 Task: Find connections with filter location Sankt Ingbert with filter topic #DigitalMarketingwith filter profile language Potuguese with filter current company MTR Foods Private Limited with filter school SDM Institute for Management Development with filter industry Paper and Forest Product Manufacturing with filter service category Coaching & Mentoring with filter keywords title Quality Control Coordinator
Action: Mouse moved to (327, 280)
Screenshot: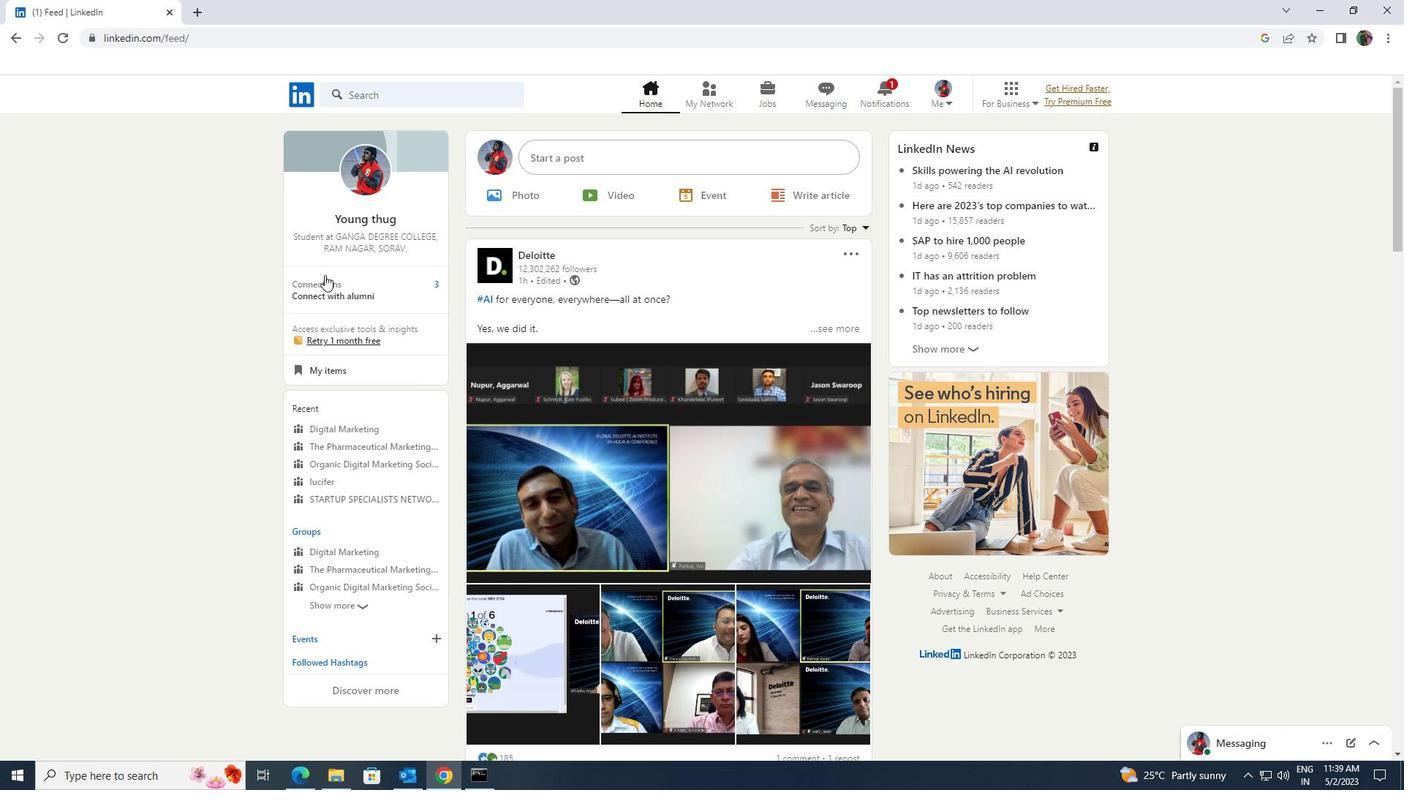 
Action: Mouse pressed left at (327, 280)
Screenshot: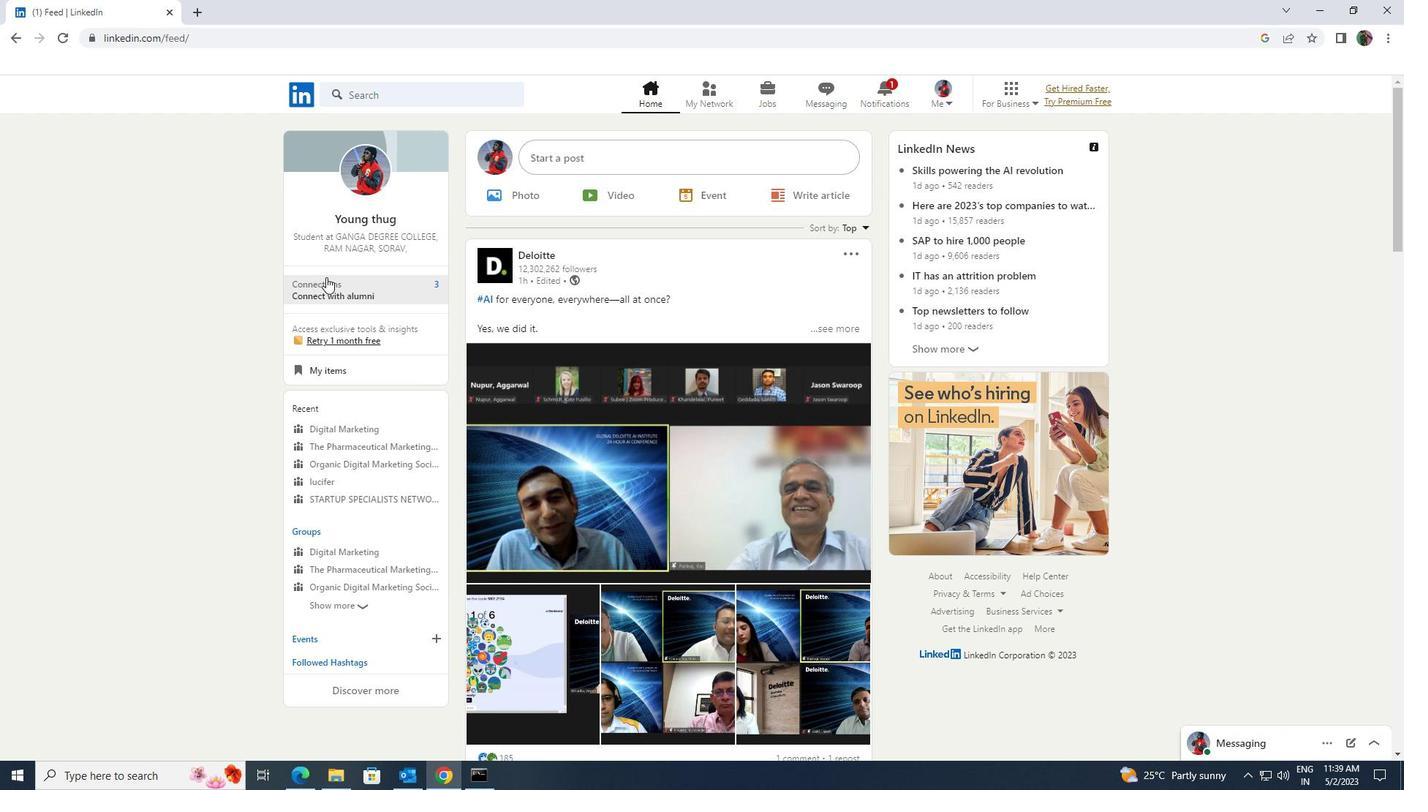 
Action: Mouse moved to (358, 180)
Screenshot: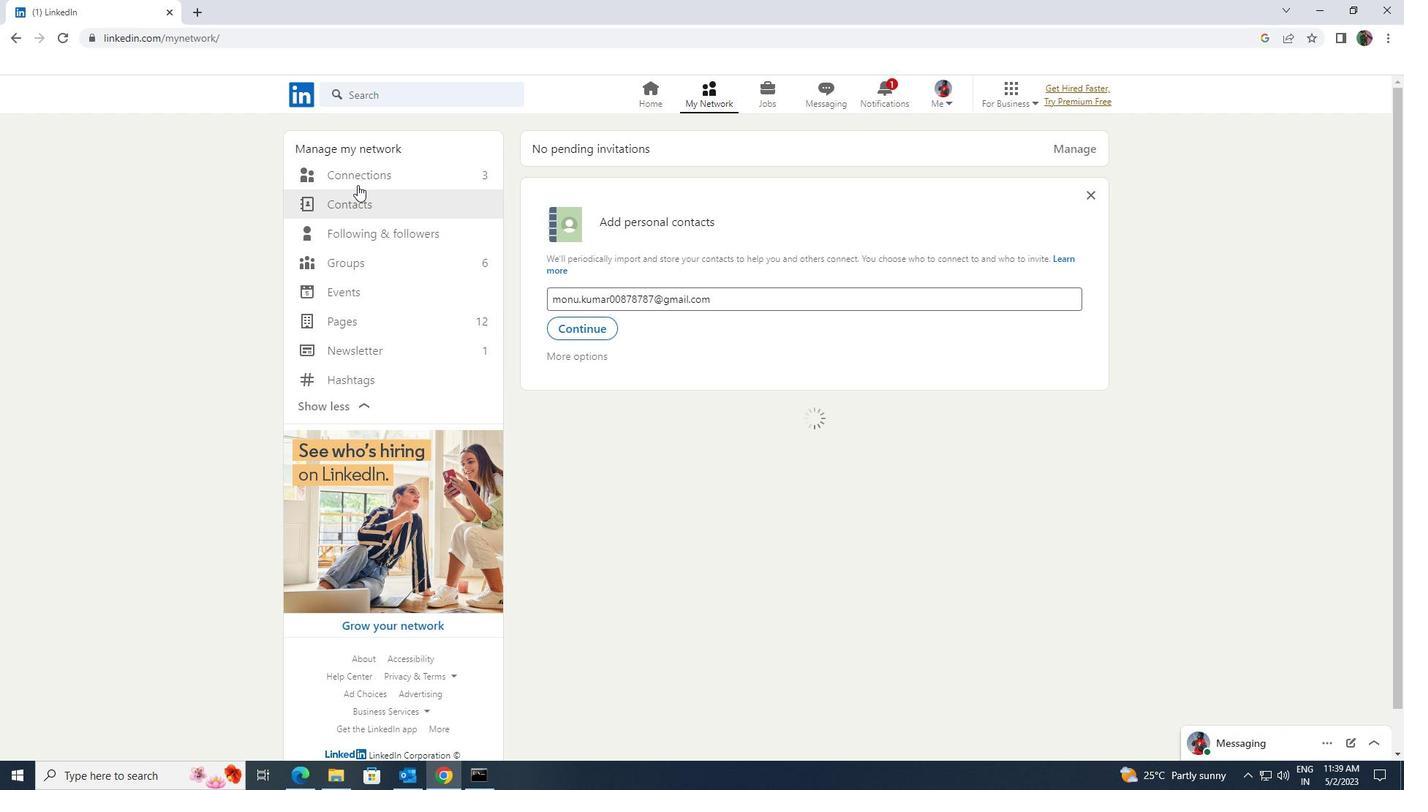 
Action: Mouse pressed left at (358, 180)
Screenshot: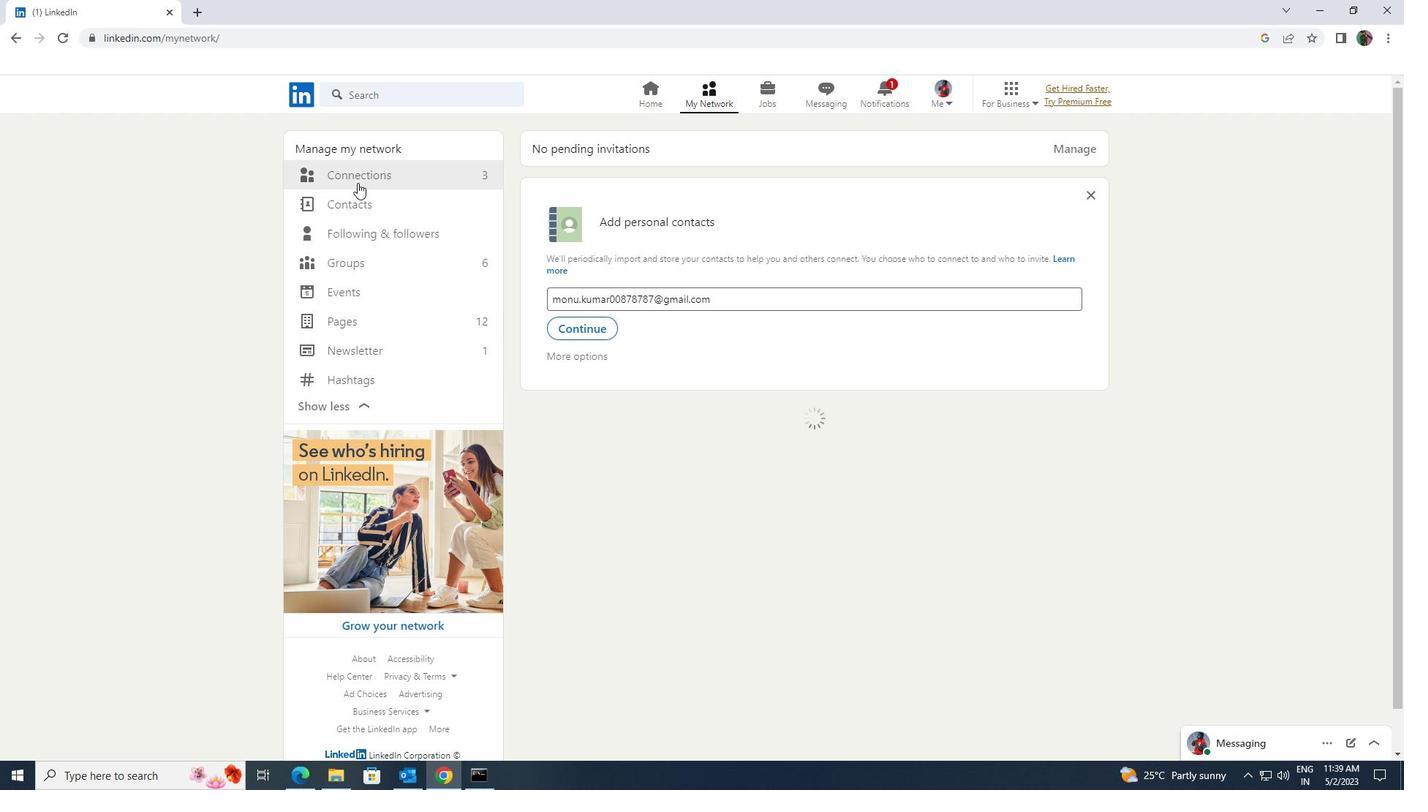 
Action: Mouse moved to (789, 179)
Screenshot: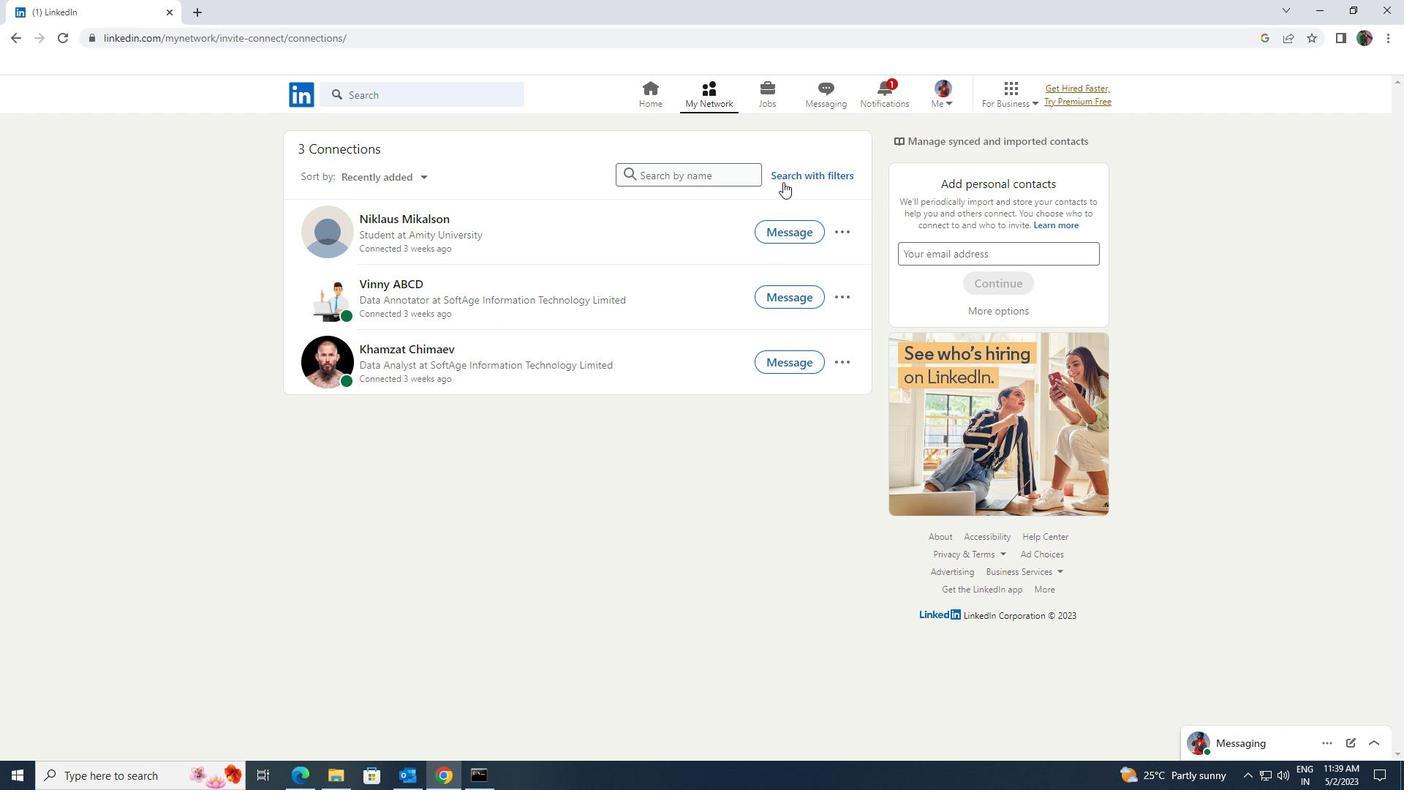 
Action: Mouse pressed left at (789, 179)
Screenshot: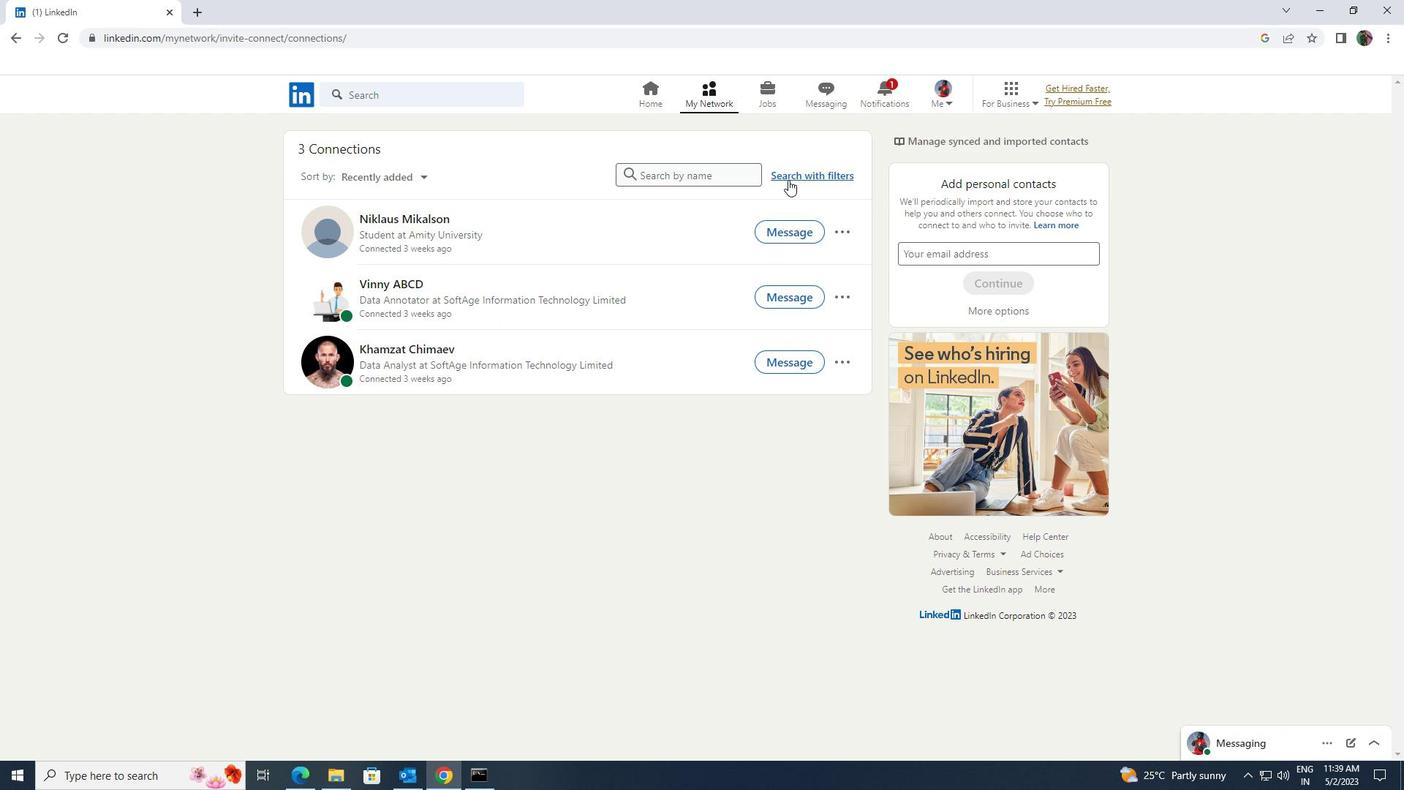 
Action: Mouse moved to (756, 138)
Screenshot: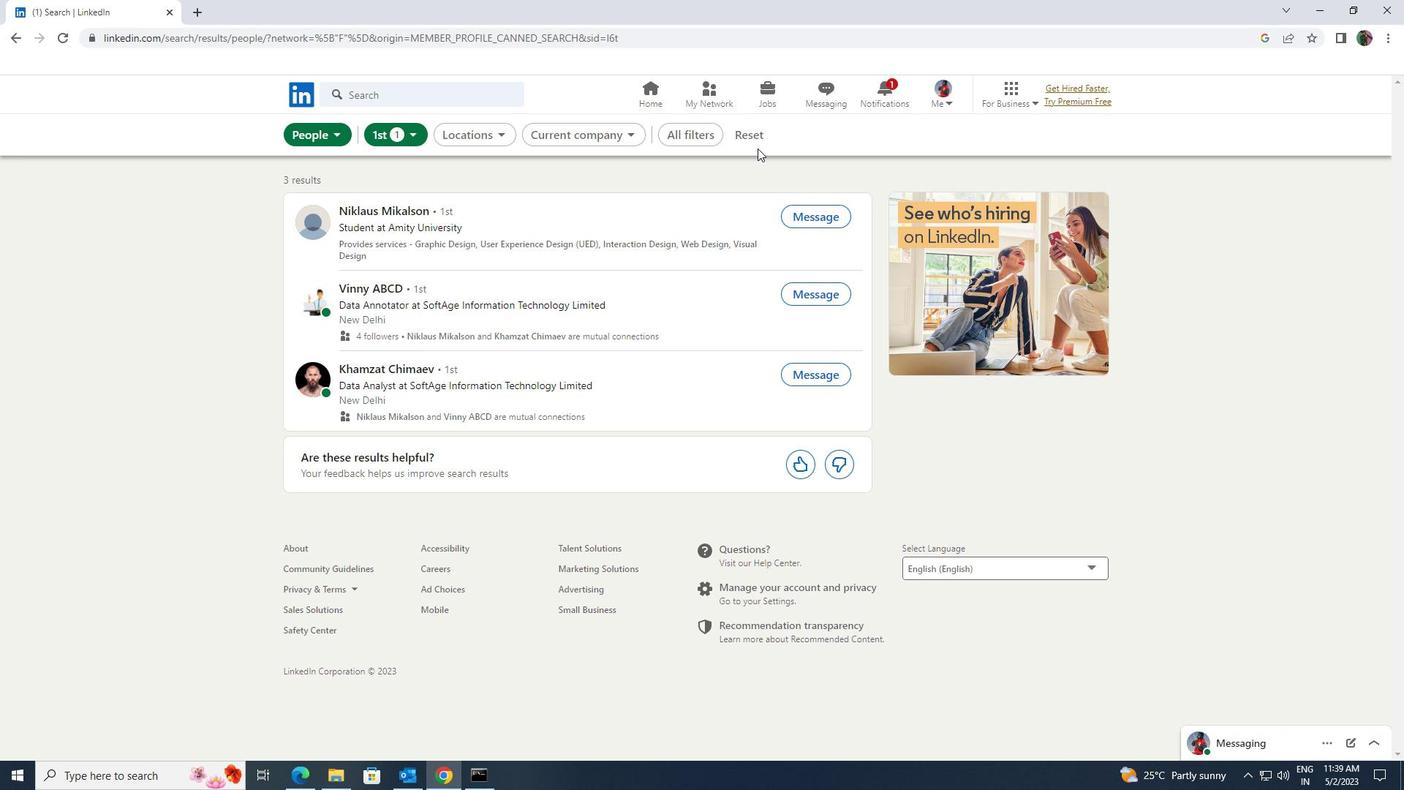 
Action: Mouse pressed left at (756, 138)
Screenshot: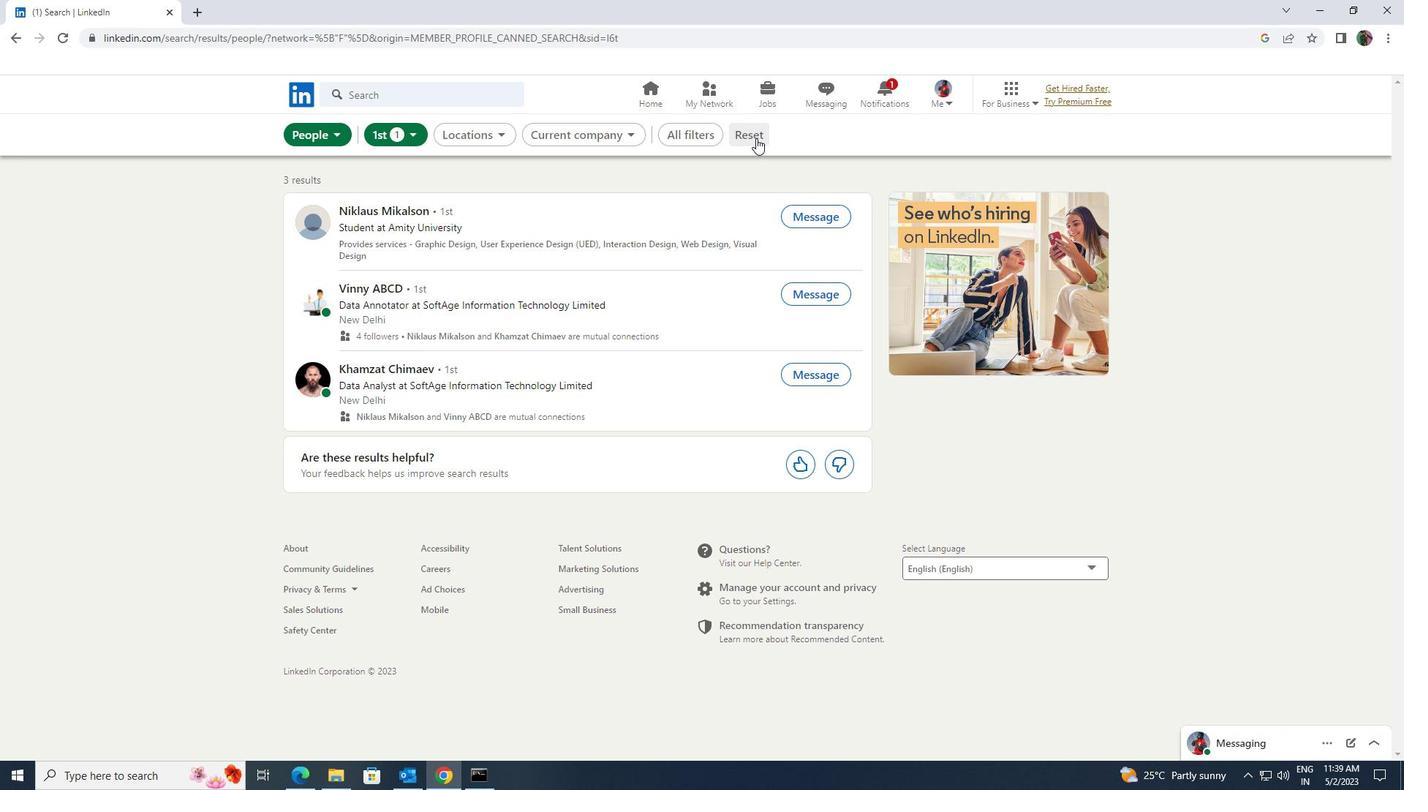 
Action: Mouse moved to (743, 136)
Screenshot: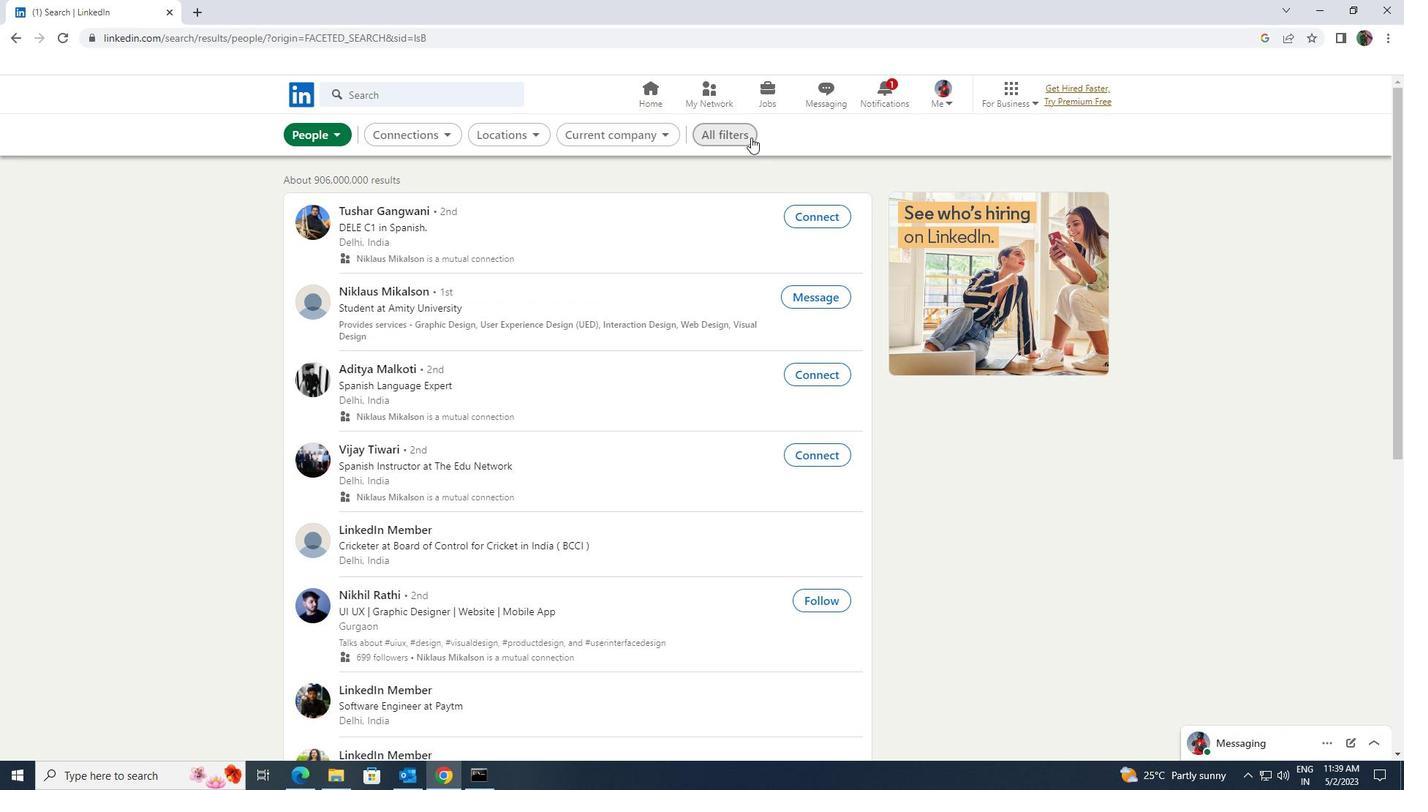 
Action: Mouse pressed left at (743, 136)
Screenshot: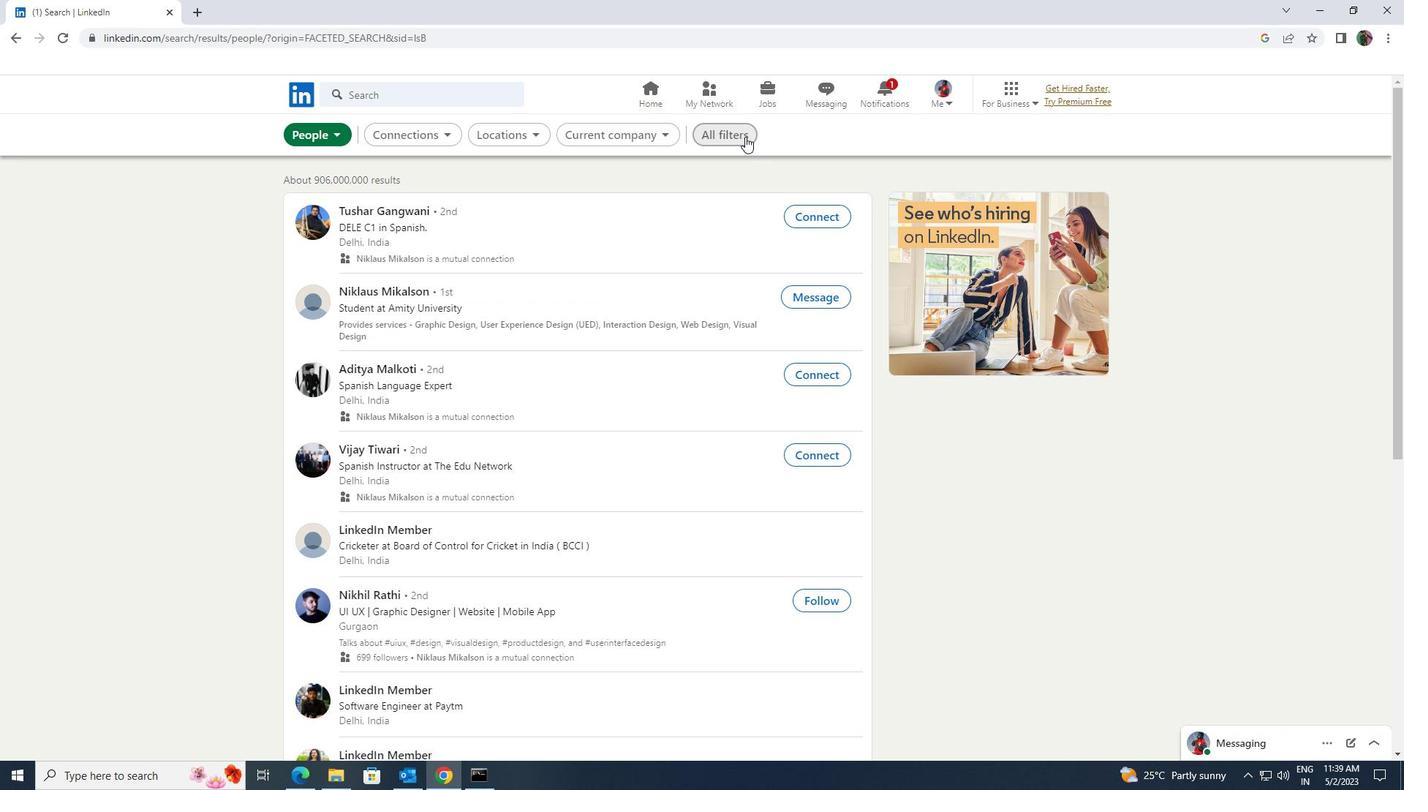 
Action: Mouse moved to (1228, 568)
Screenshot: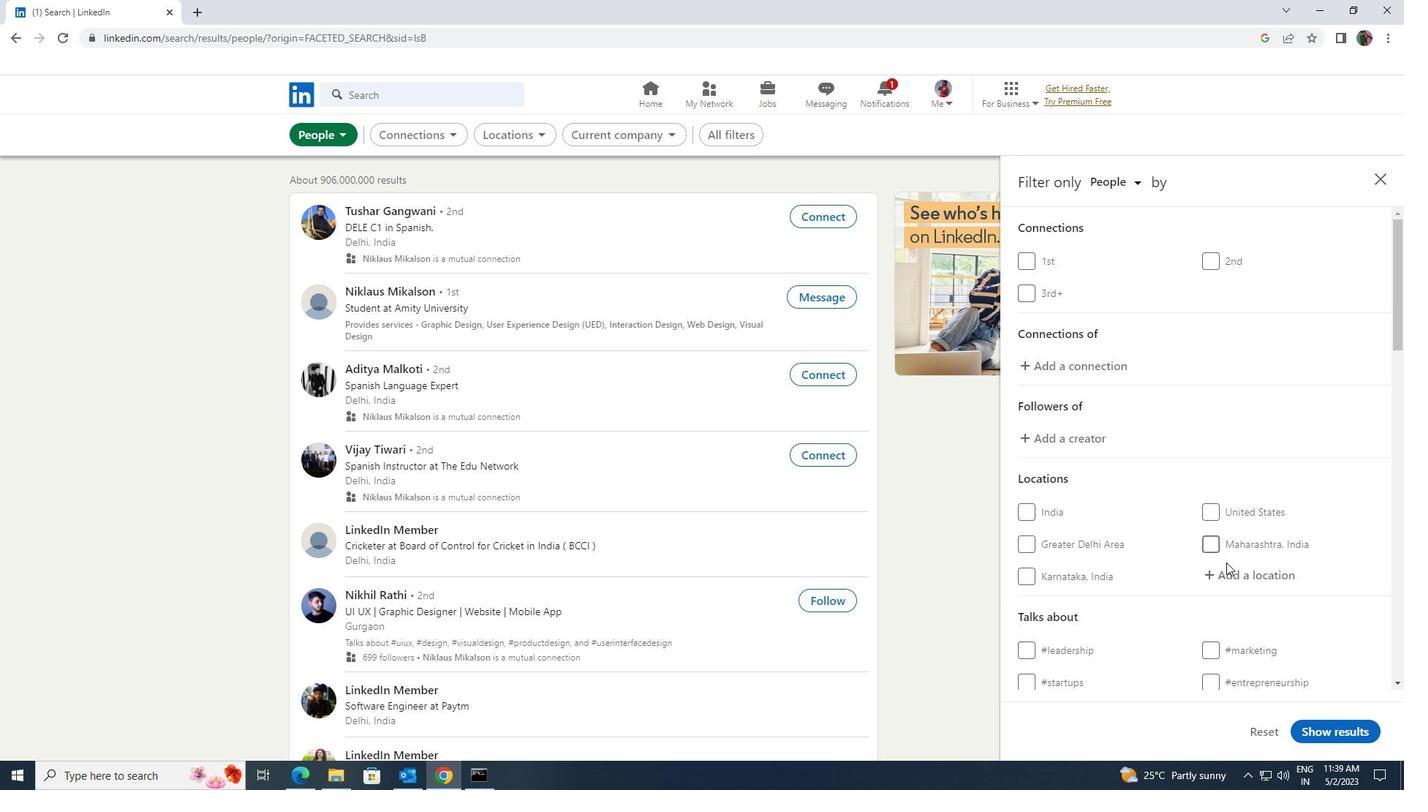 
Action: Mouse pressed left at (1228, 568)
Screenshot: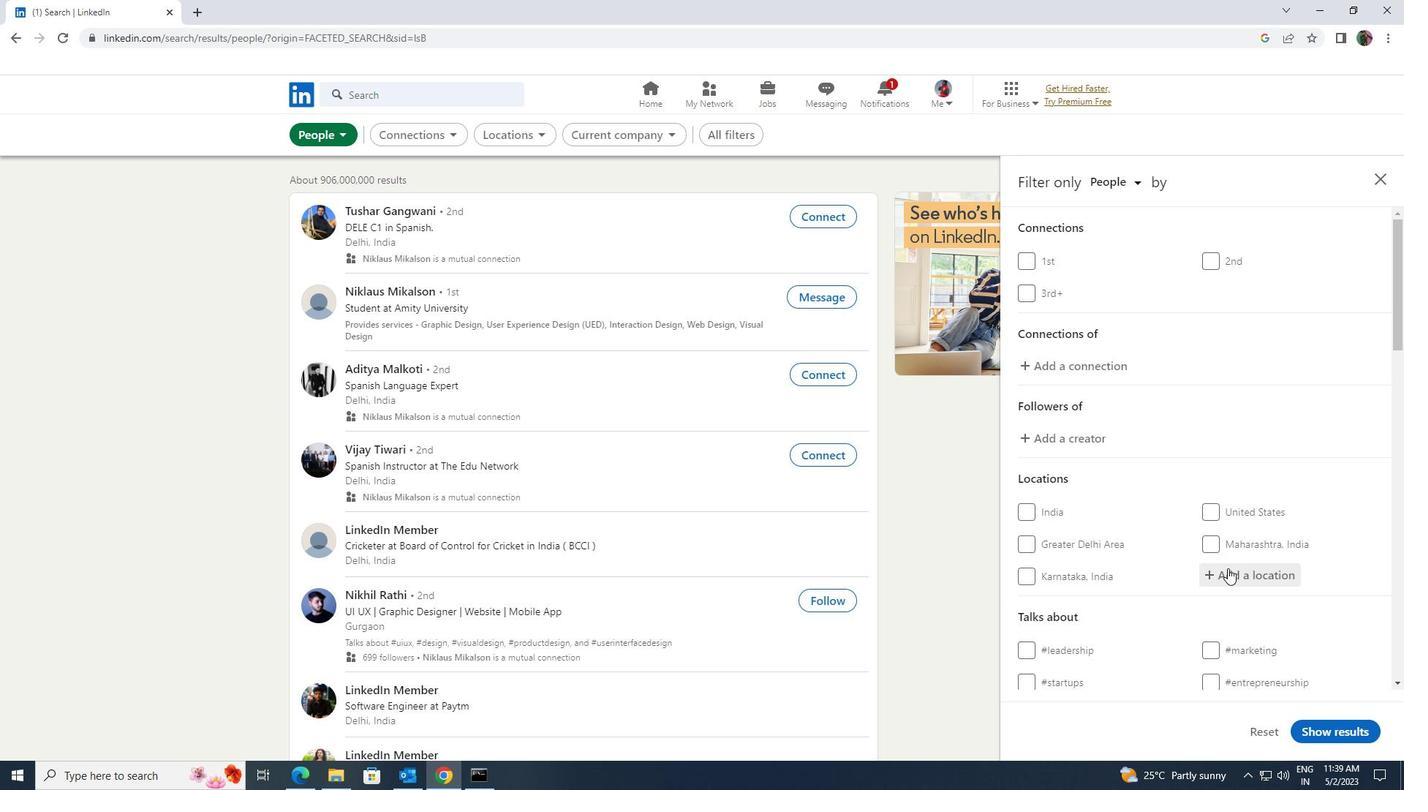 
Action: Mouse moved to (1228, 568)
Screenshot: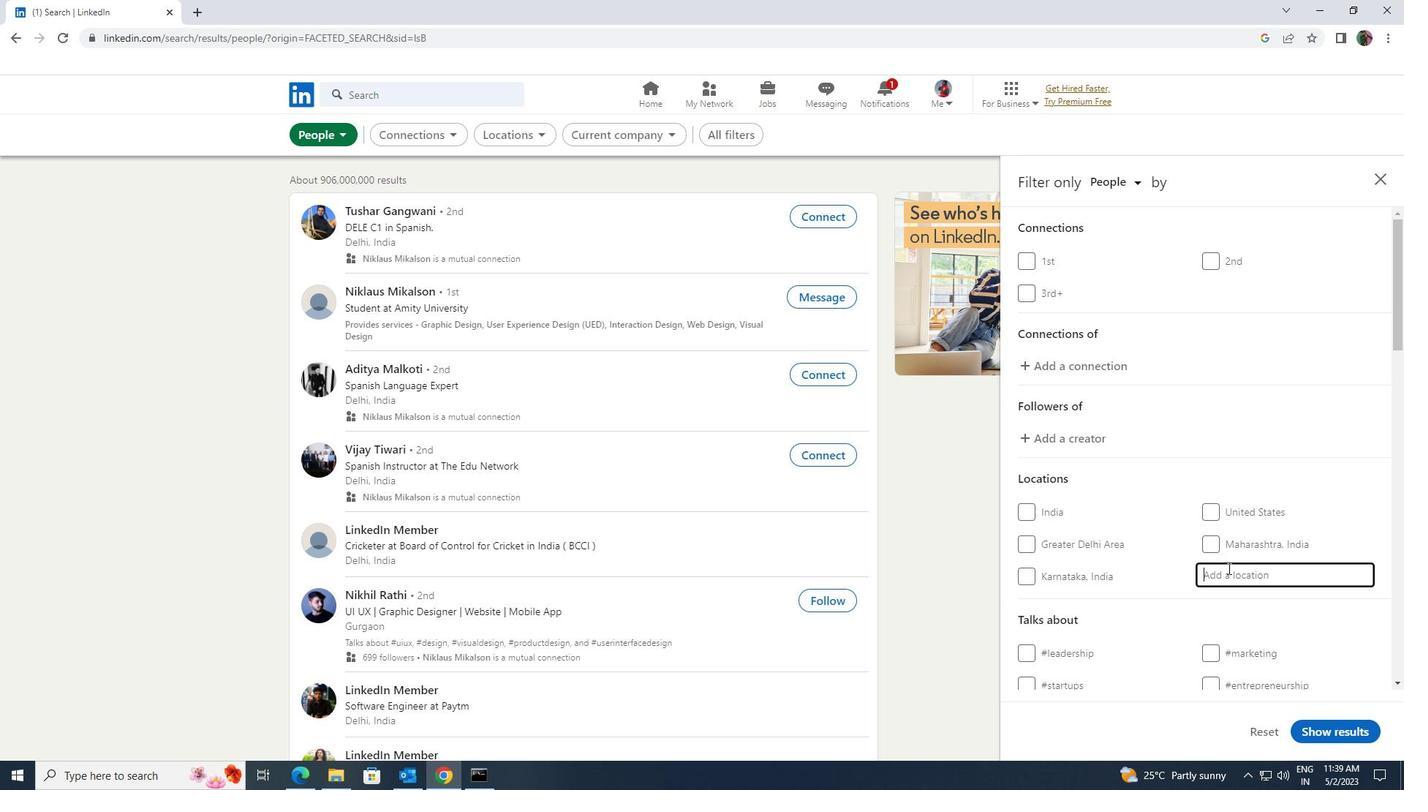 
Action: Key pressed <Key.shift><Key.shift>SANKT<Key.space><Key.shift>ING
Screenshot: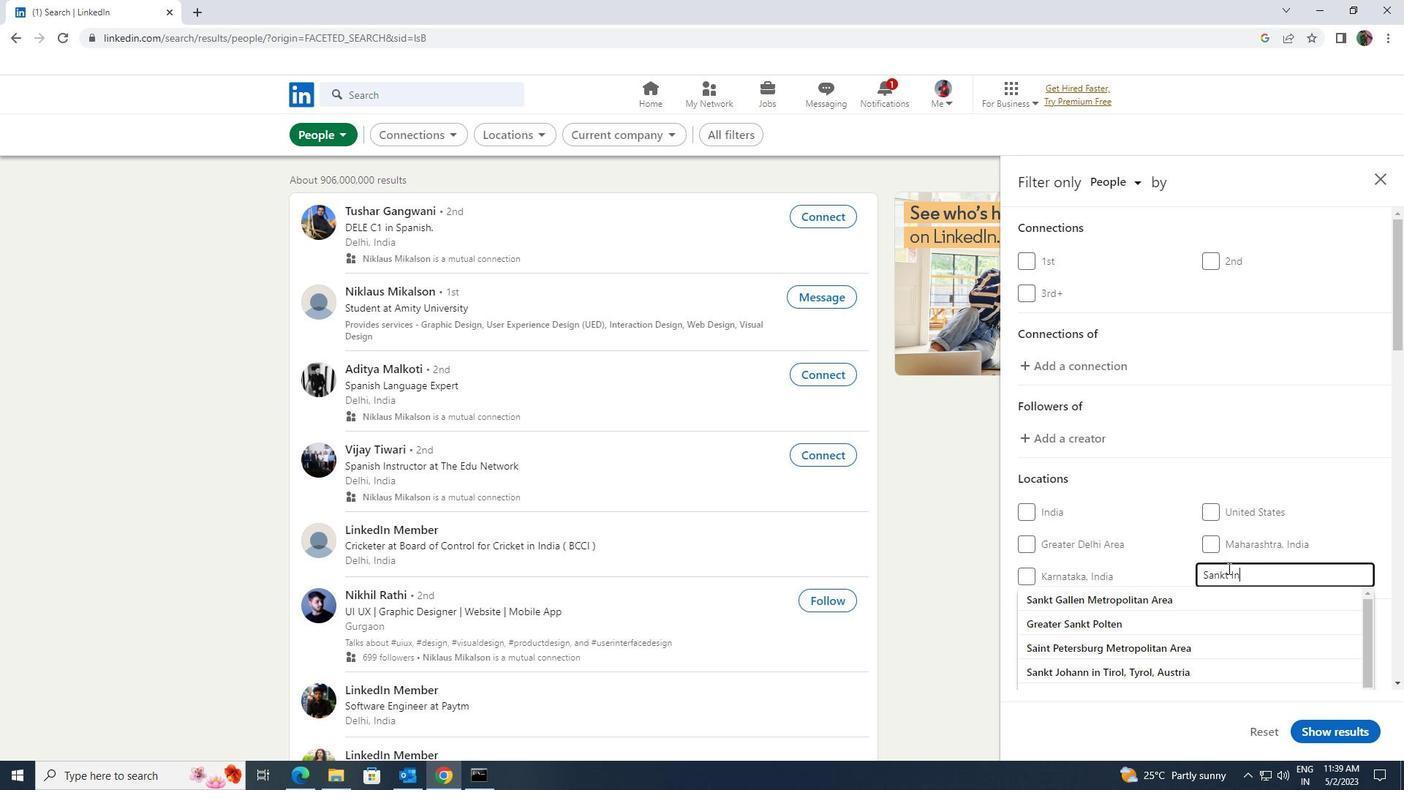 
Action: Mouse moved to (1221, 586)
Screenshot: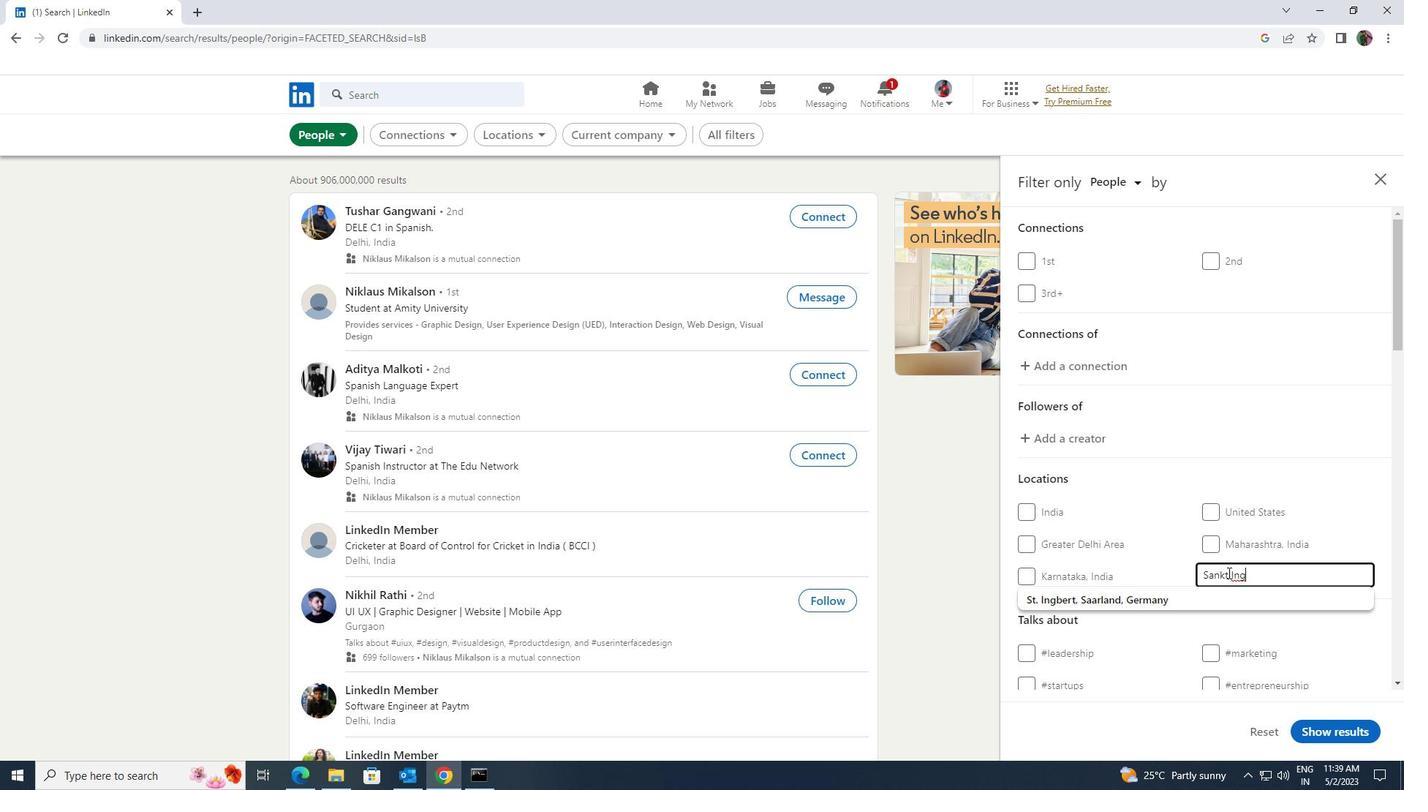 
Action: Mouse pressed left at (1221, 586)
Screenshot: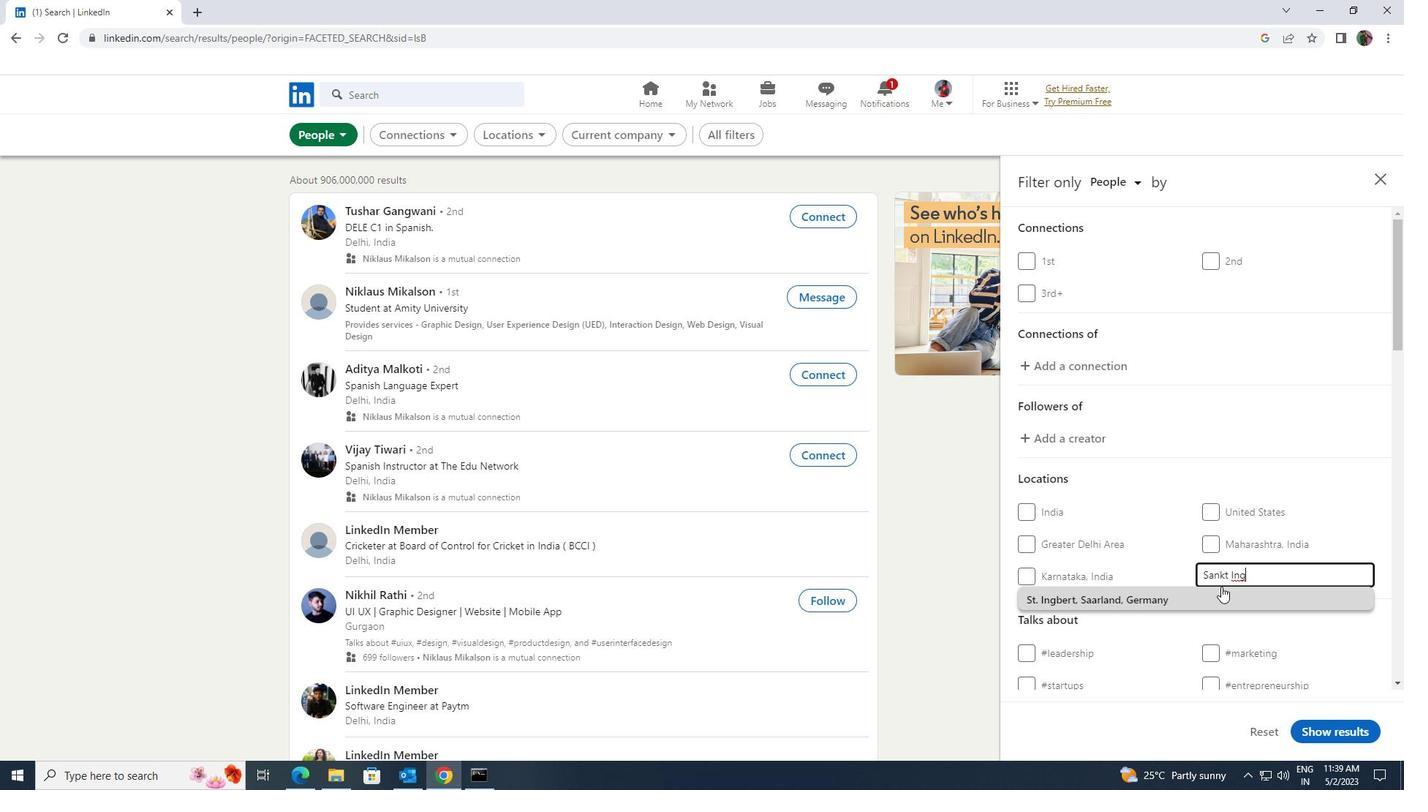 
Action: Mouse moved to (1220, 588)
Screenshot: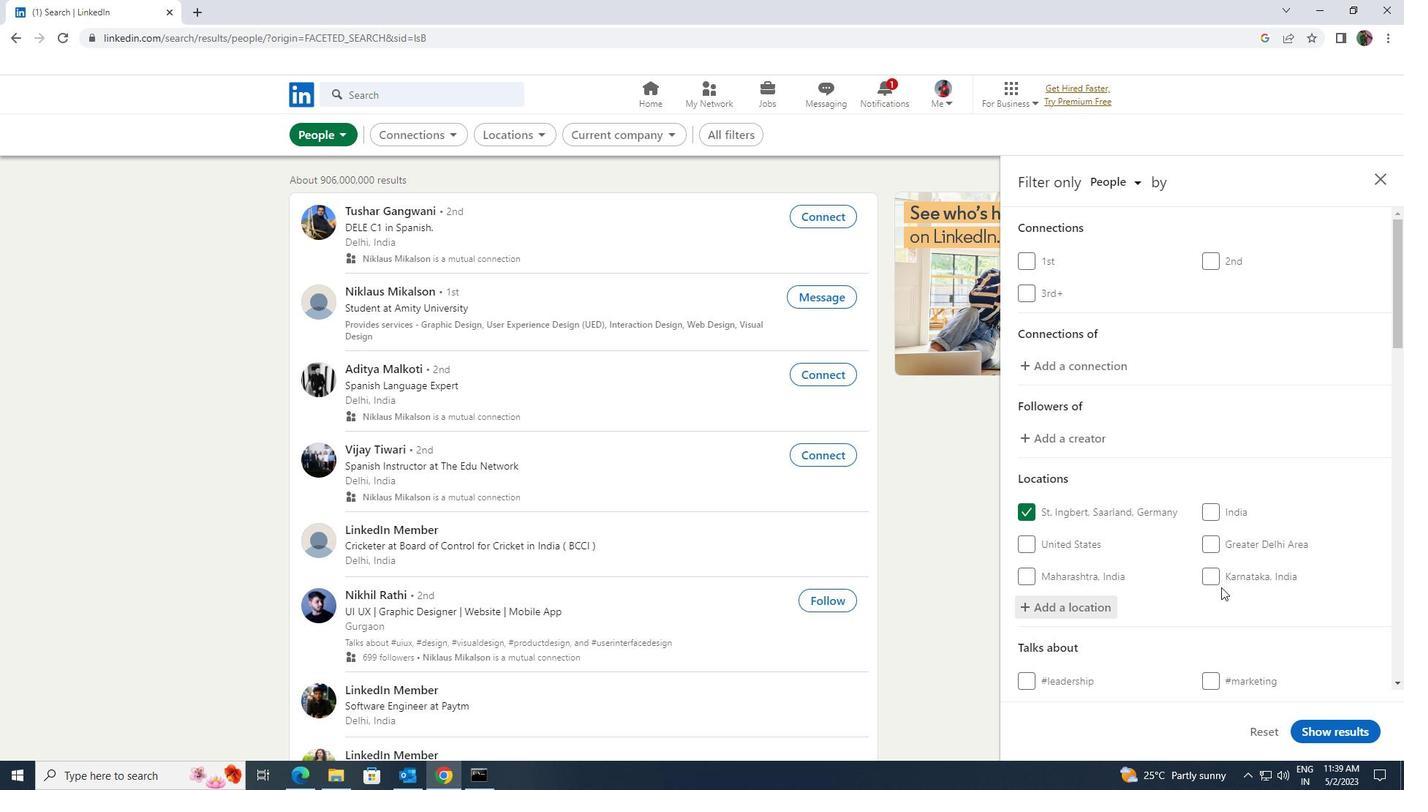 
Action: Mouse scrolled (1220, 587) with delta (0, 0)
Screenshot: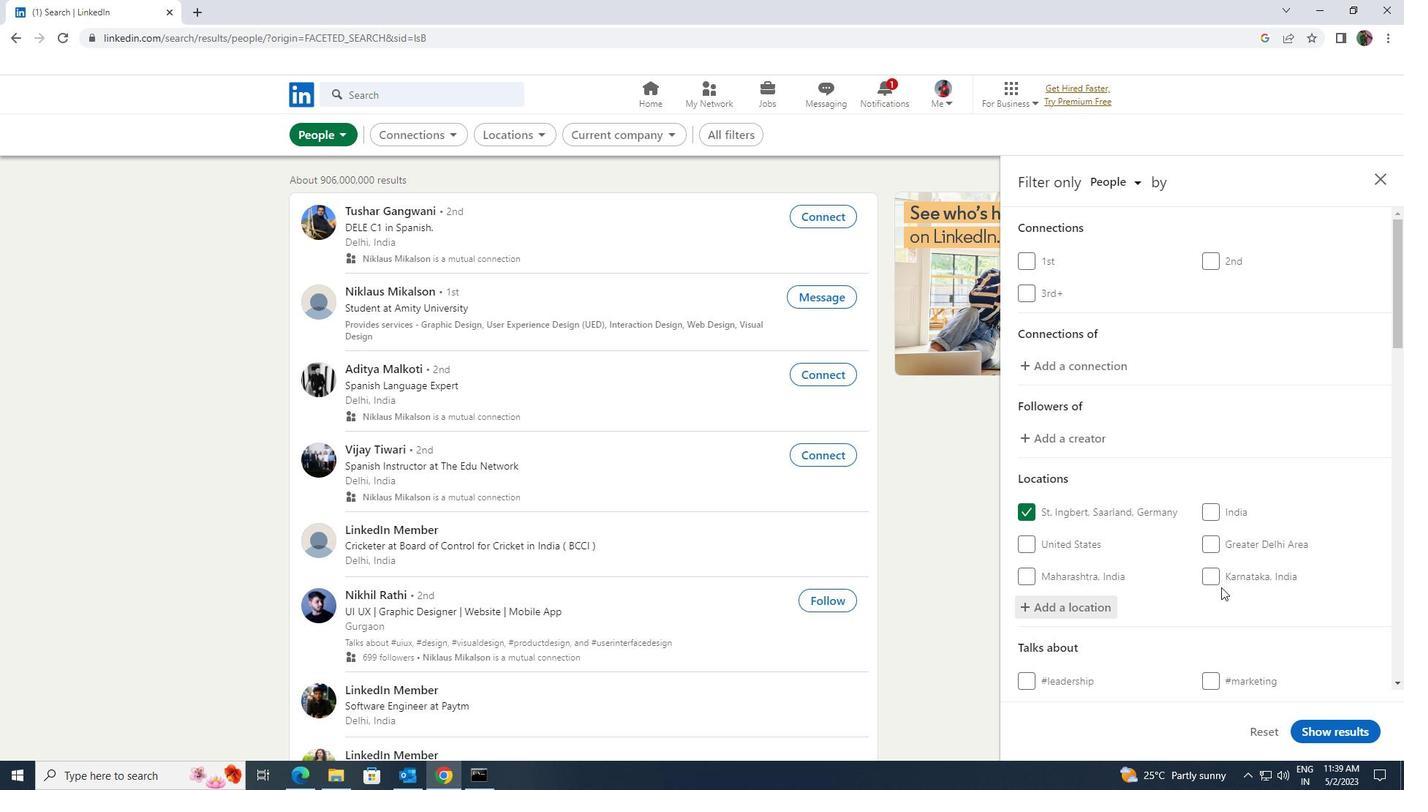 
Action: Mouse scrolled (1220, 587) with delta (0, 0)
Screenshot: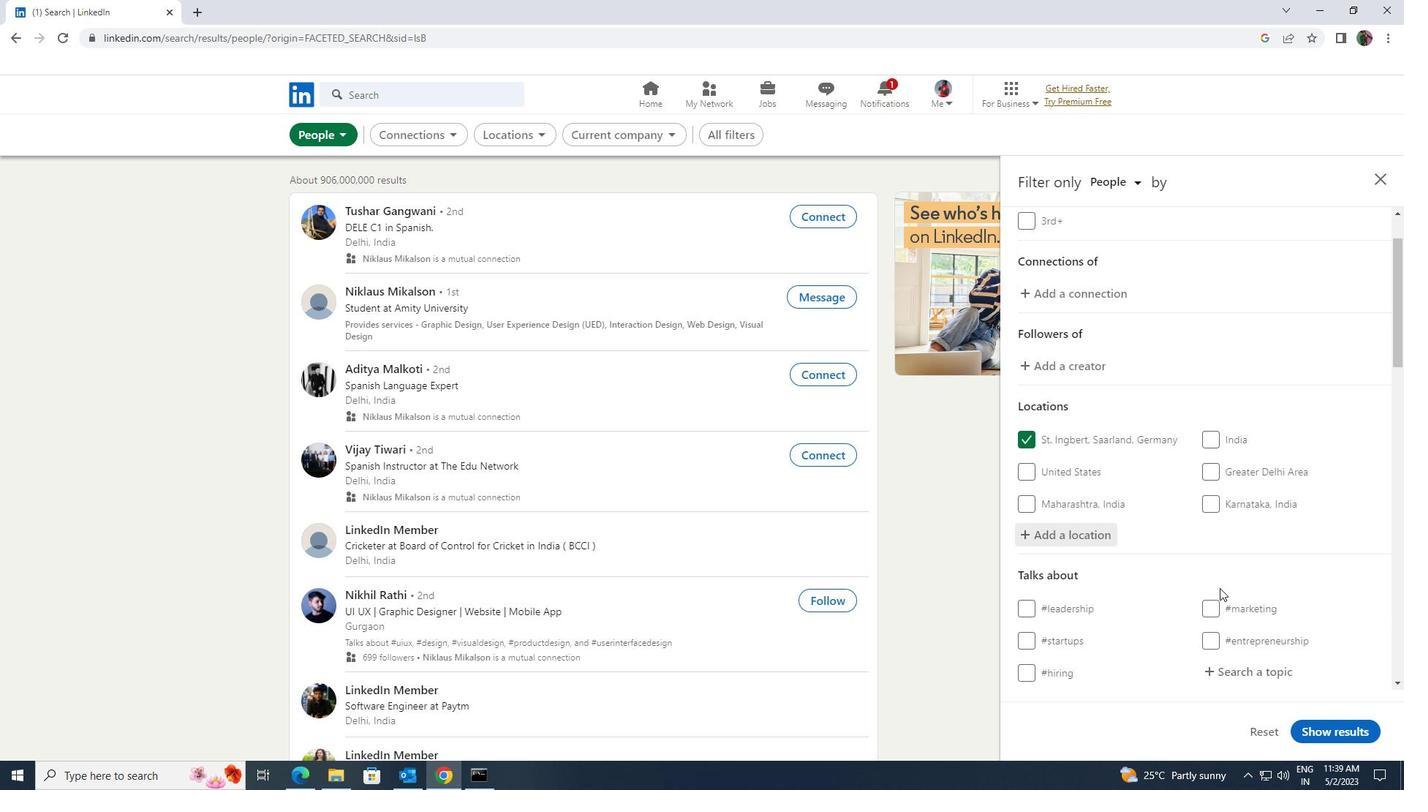 
Action: Mouse scrolled (1220, 587) with delta (0, 0)
Screenshot: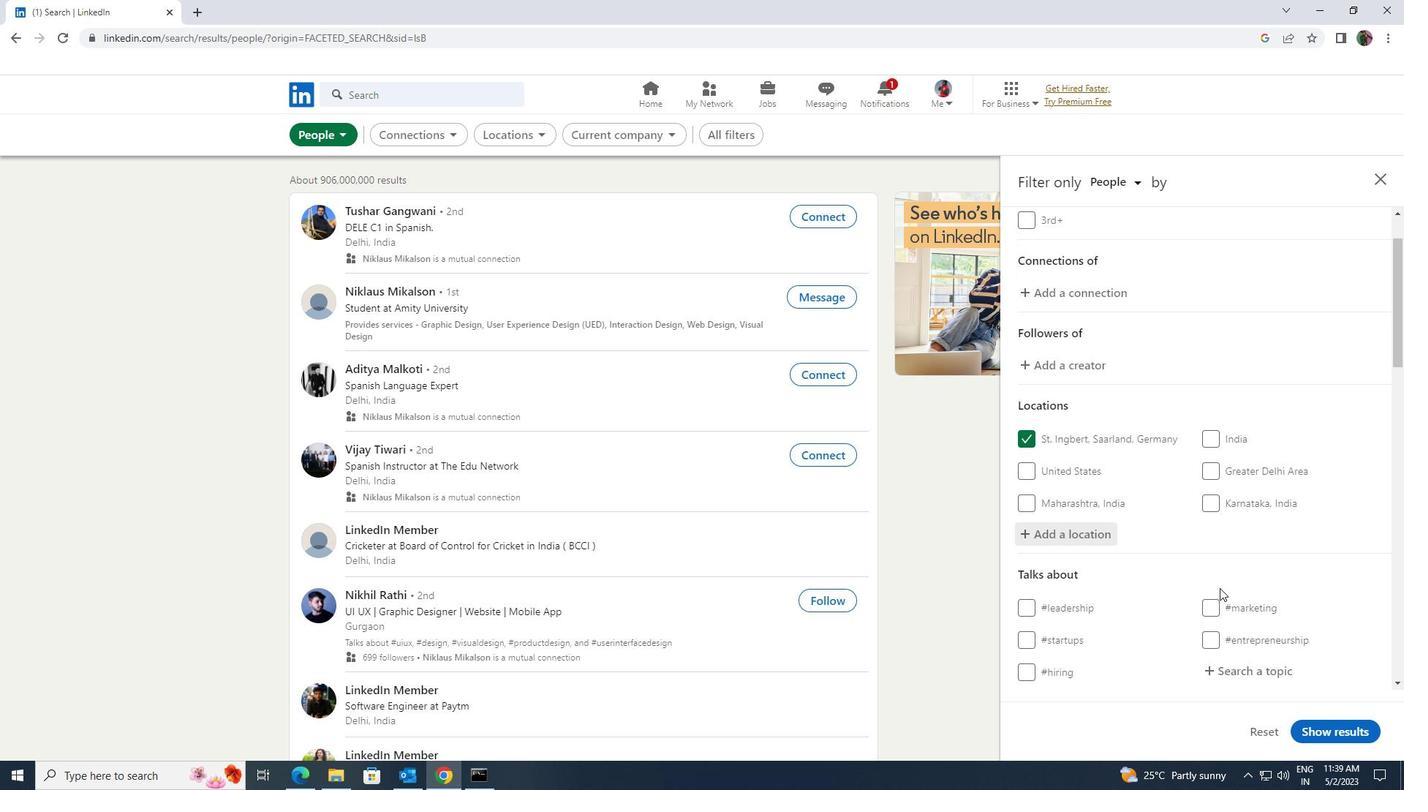 
Action: Mouse moved to (1223, 525)
Screenshot: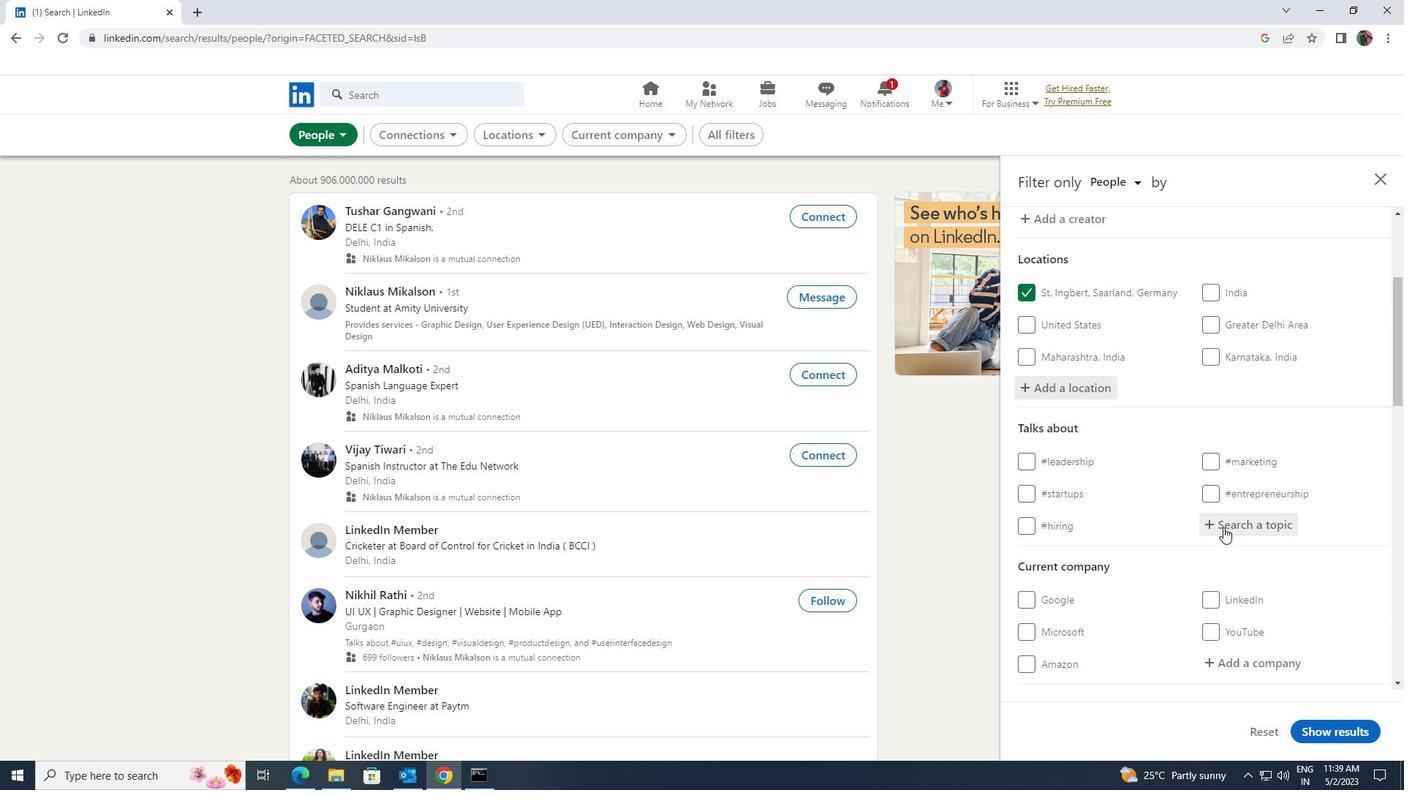 
Action: Mouse pressed left at (1223, 525)
Screenshot: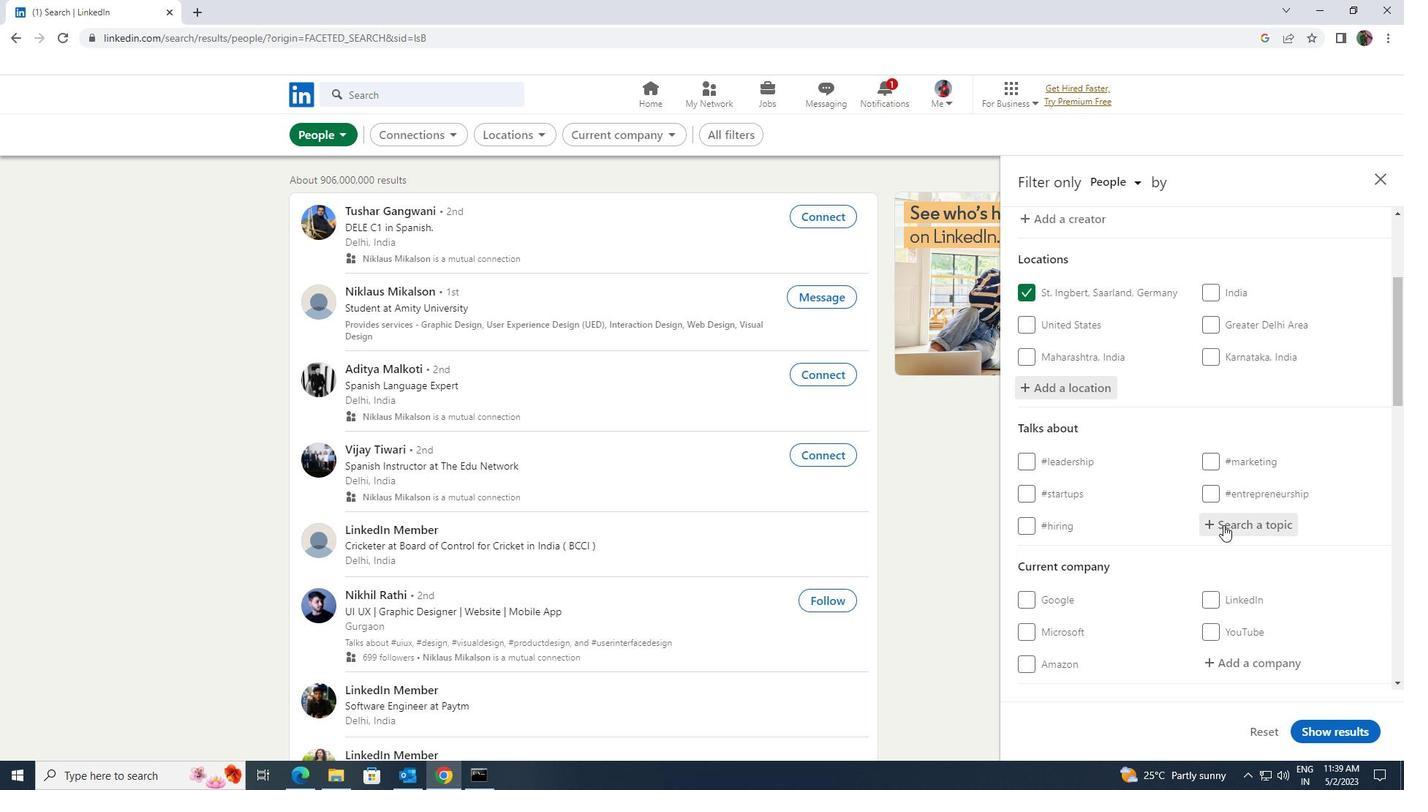 
Action: Mouse moved to (1223, 525)
Screenshot: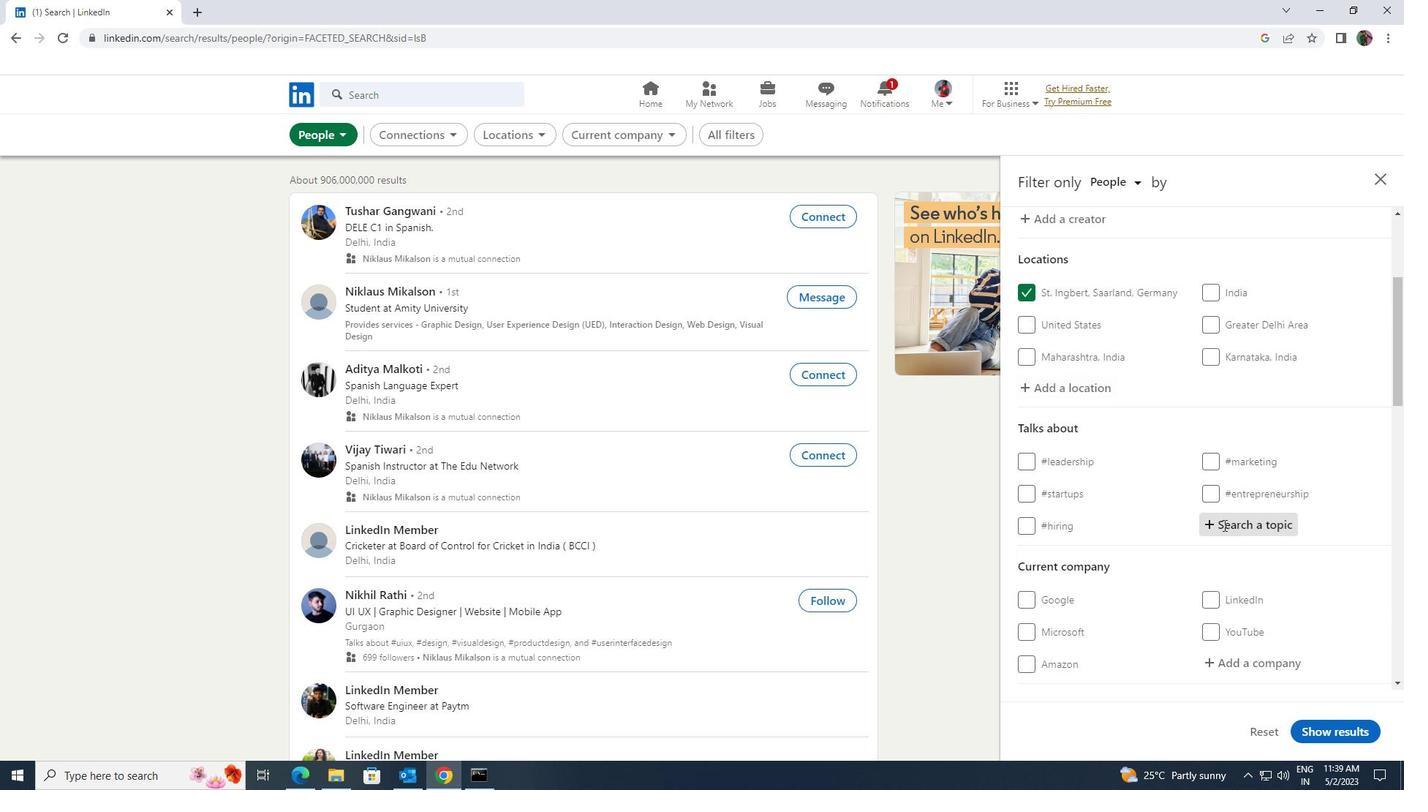 
Action: Key pressed <Key.shift>DIGITALMARKETING
Screenshot: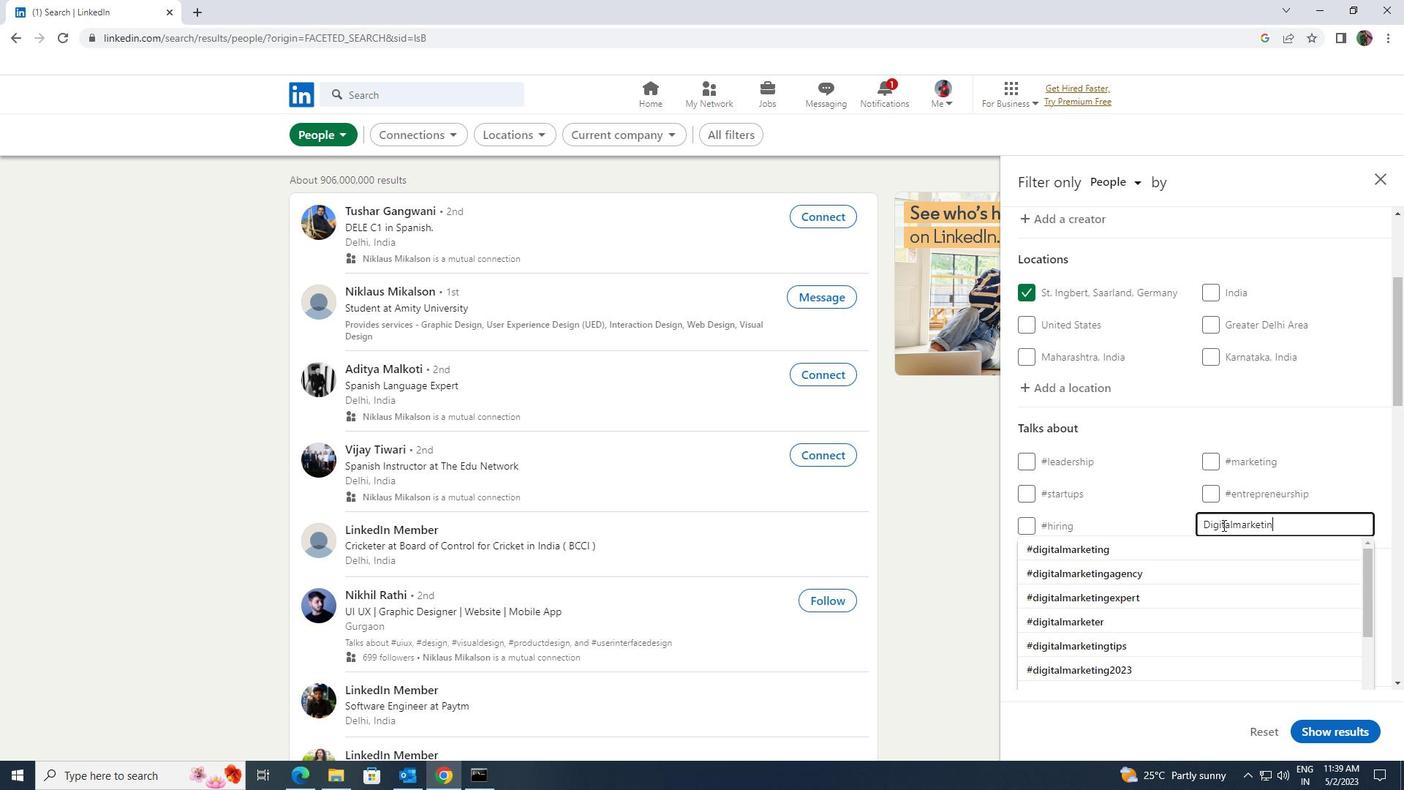 
Action: Mouse moved to (1206, 543)
Screenshot: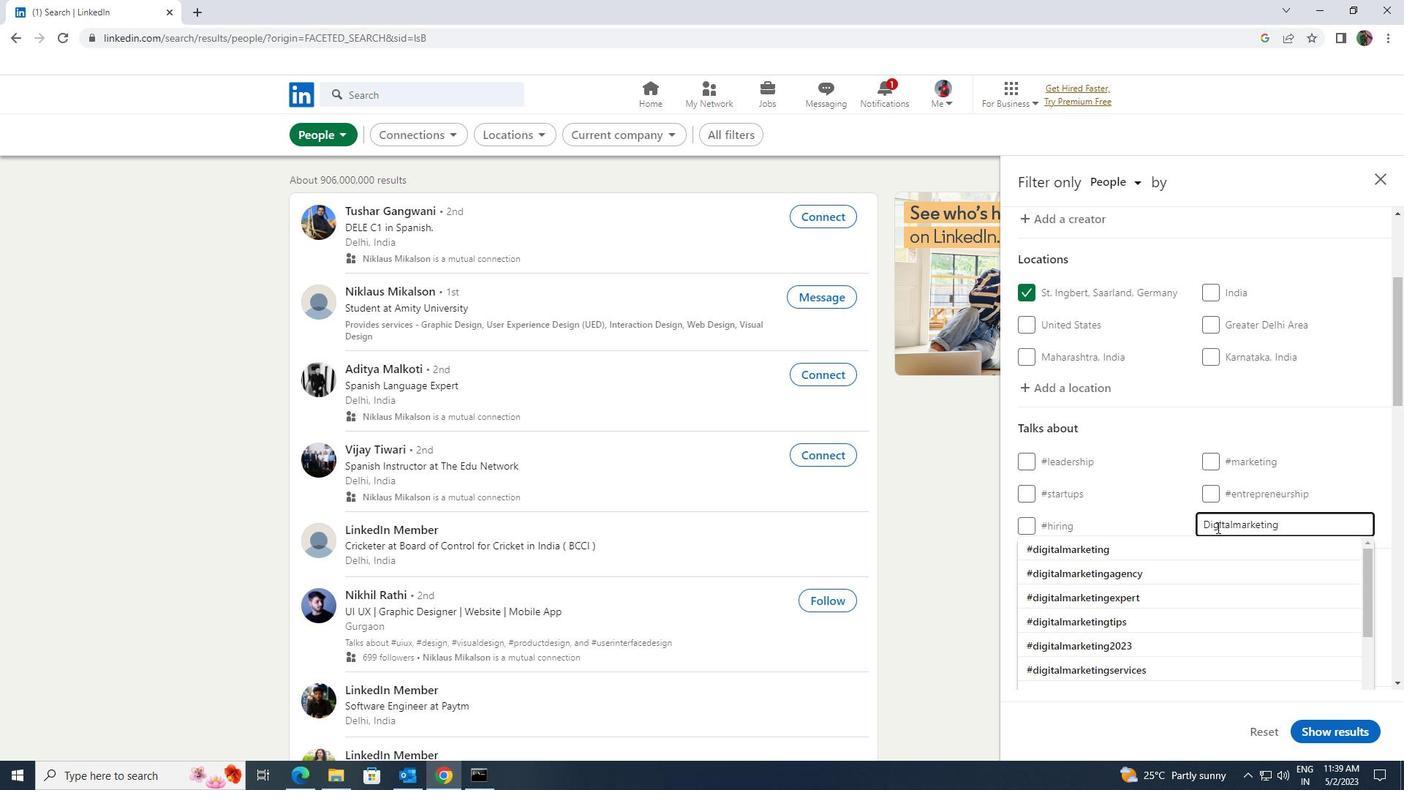 
Action: Mouse pressed left at (1206, 543)
Screenshot: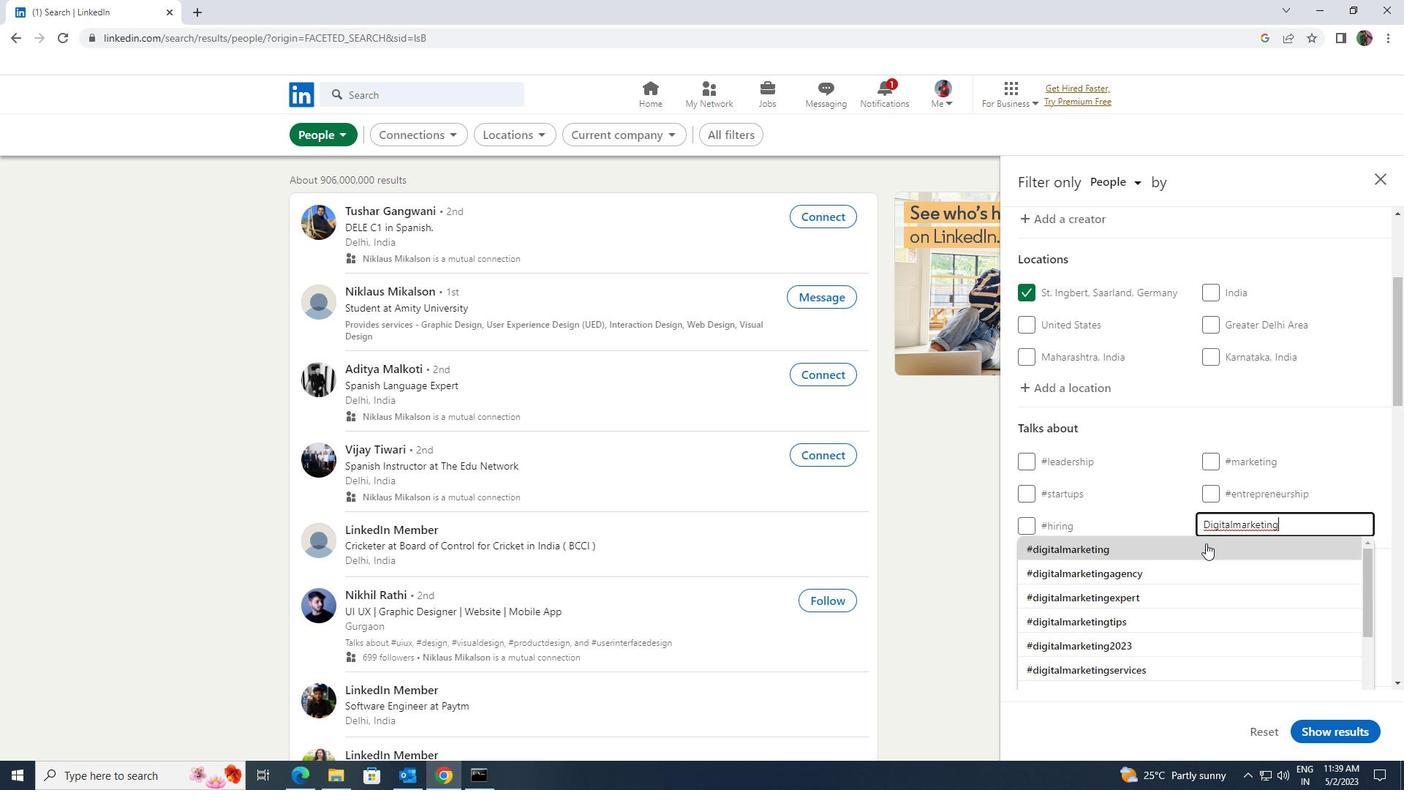 
Action: Mouse moved to (1196, 553)
Screenshot: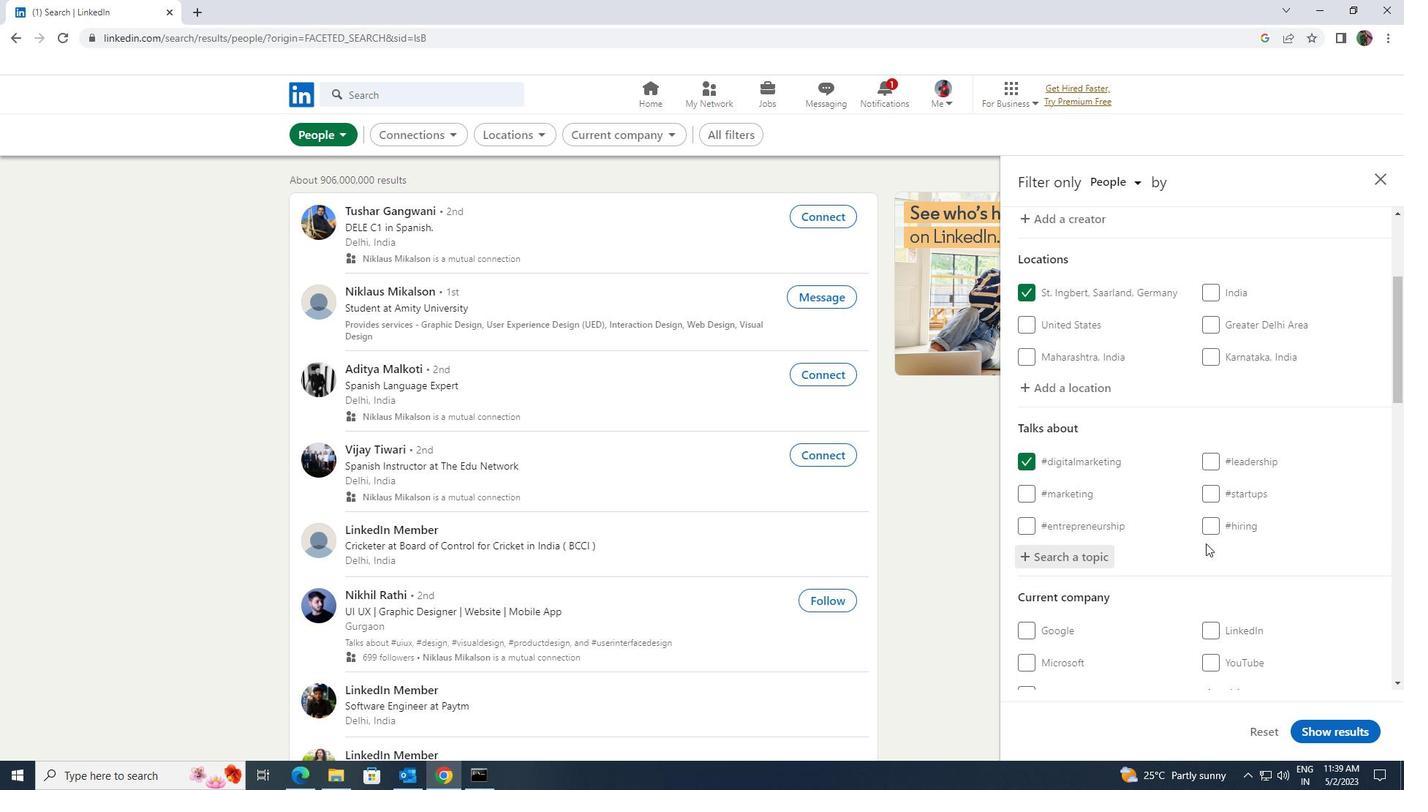
Action: Mouse scrolled (1196, 552) with delta (0, 0)
Screenshot: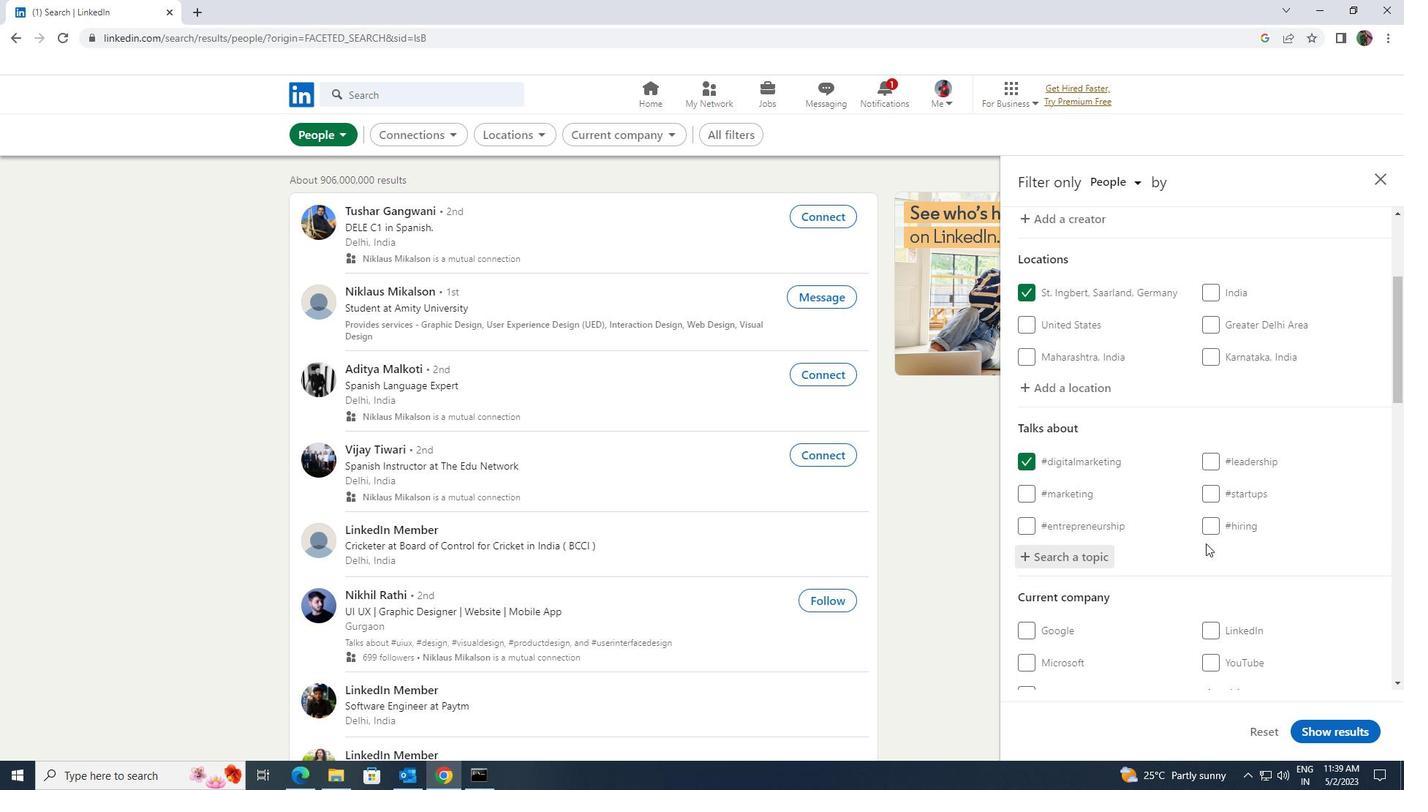 
Action: Mouse moved to (1195, 553)
Screenshot: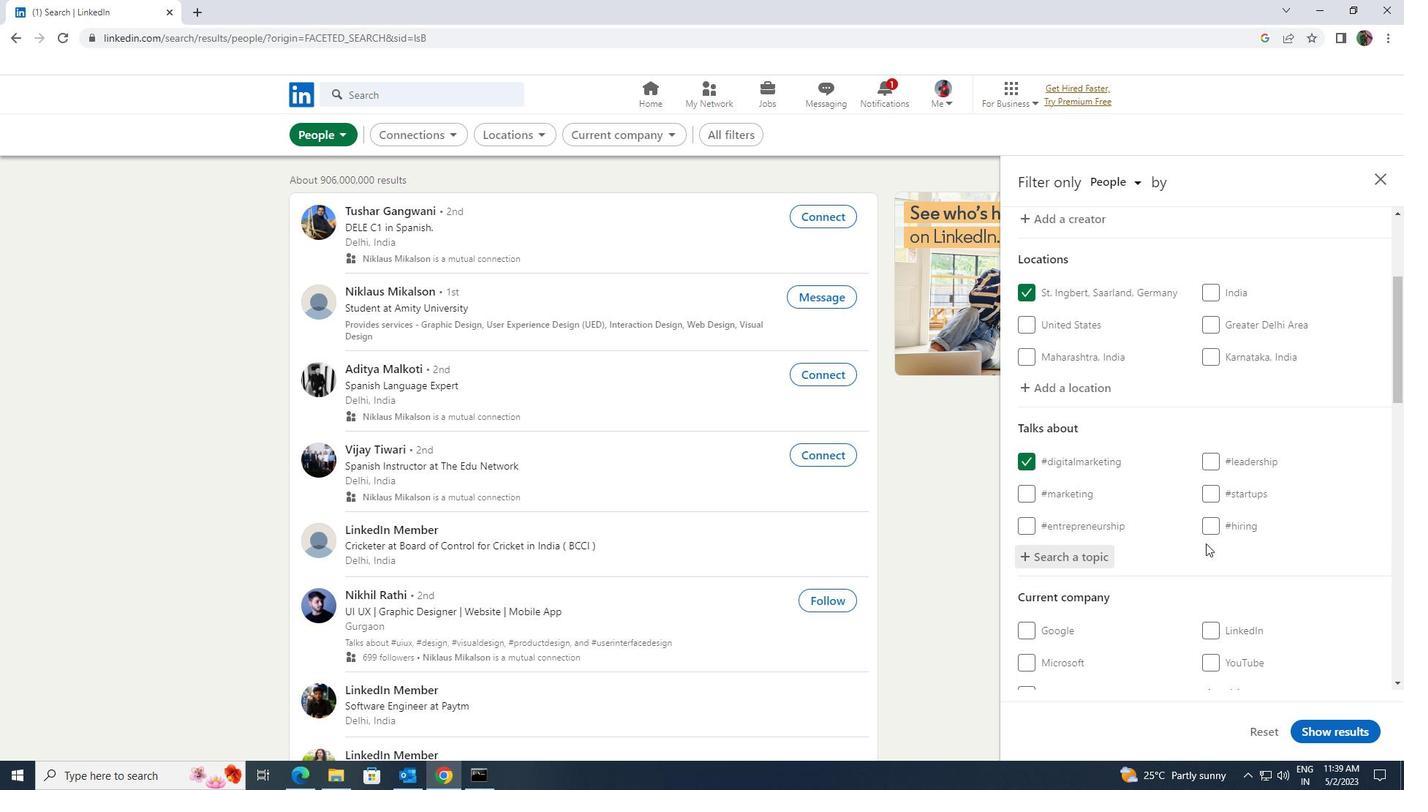 
Action: Mouse scrolled (1195, 553) with delta (0, 0)
Screenshot: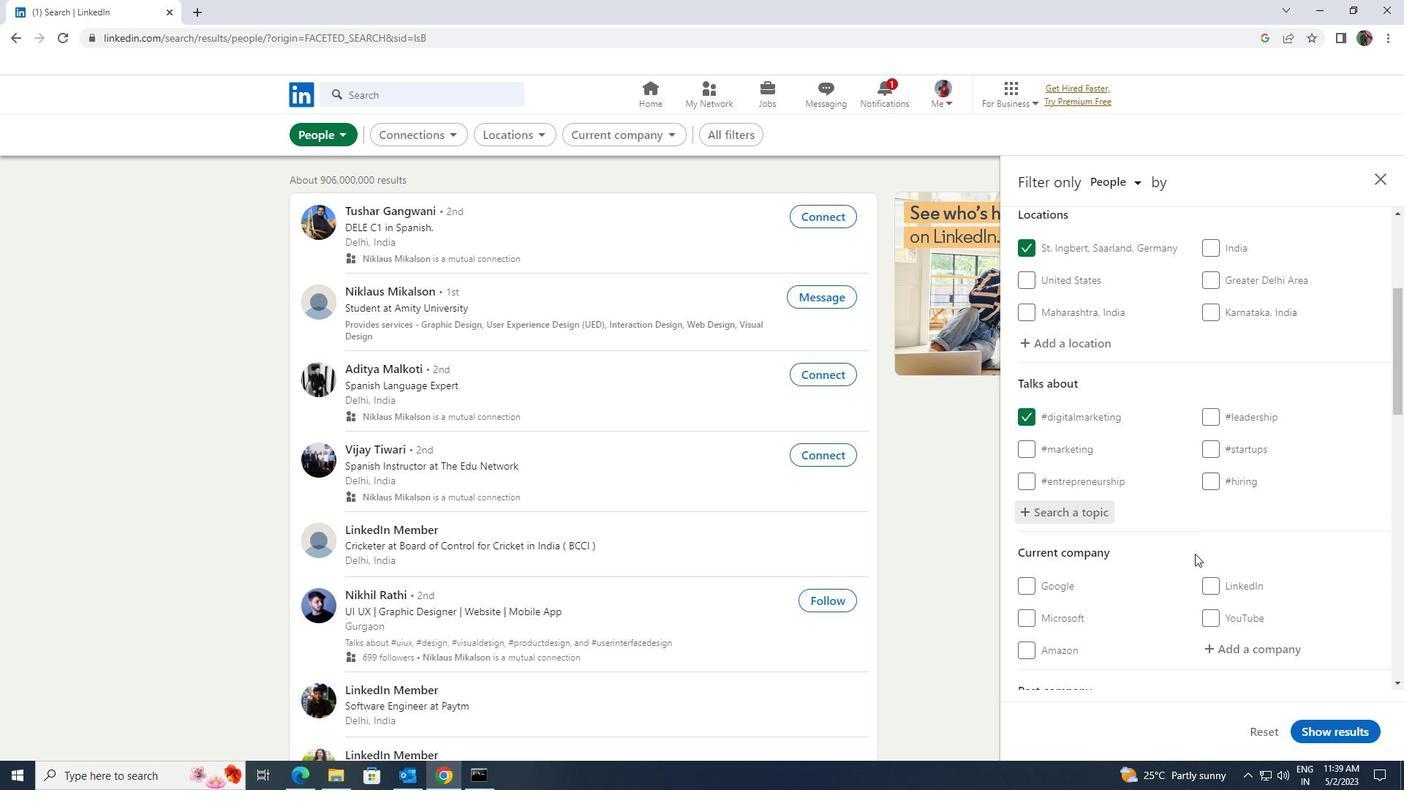 
Action: Mouse scrolled (1195, 553) with delta (0, 0)
Screenshot: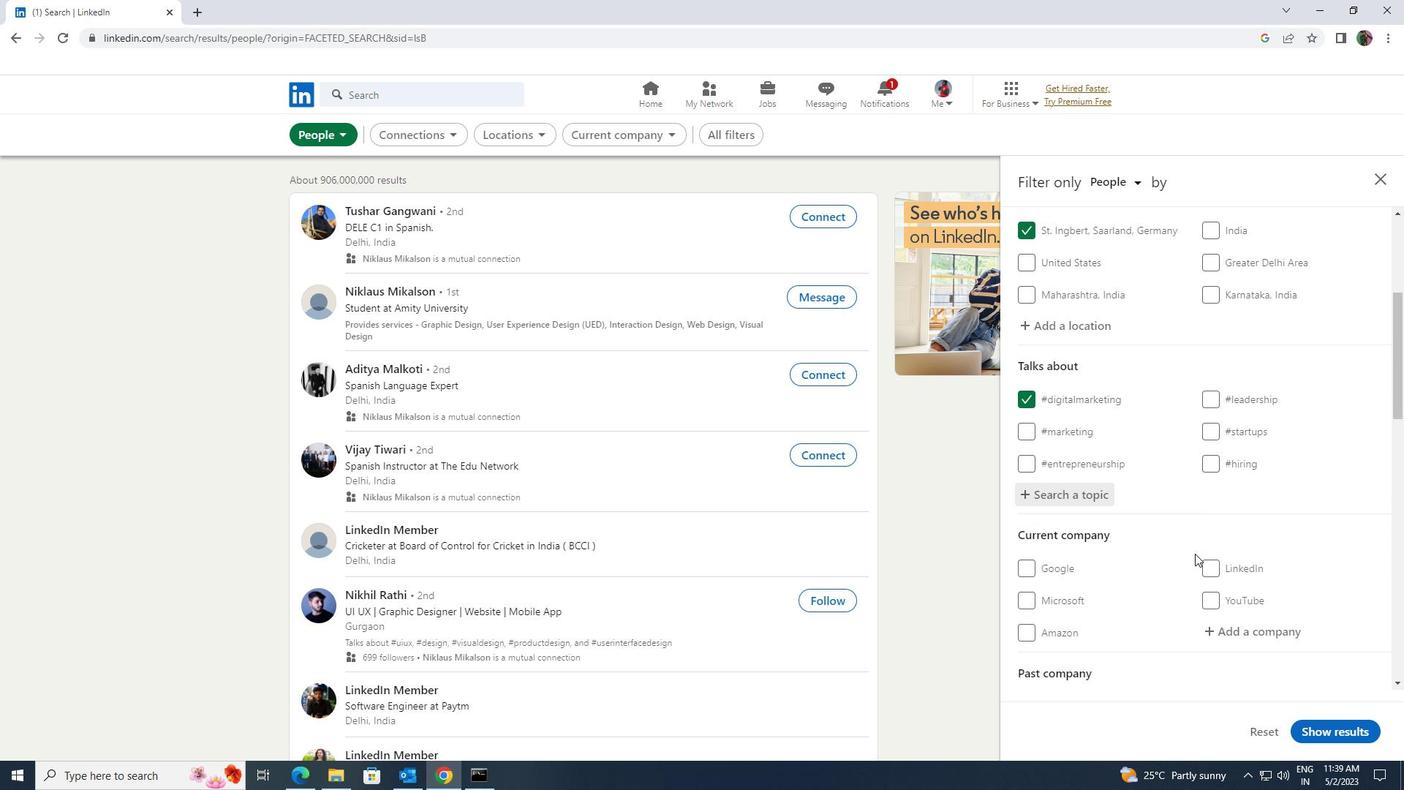 
Action: Mouse moved to (1195, 552)
Screenshot: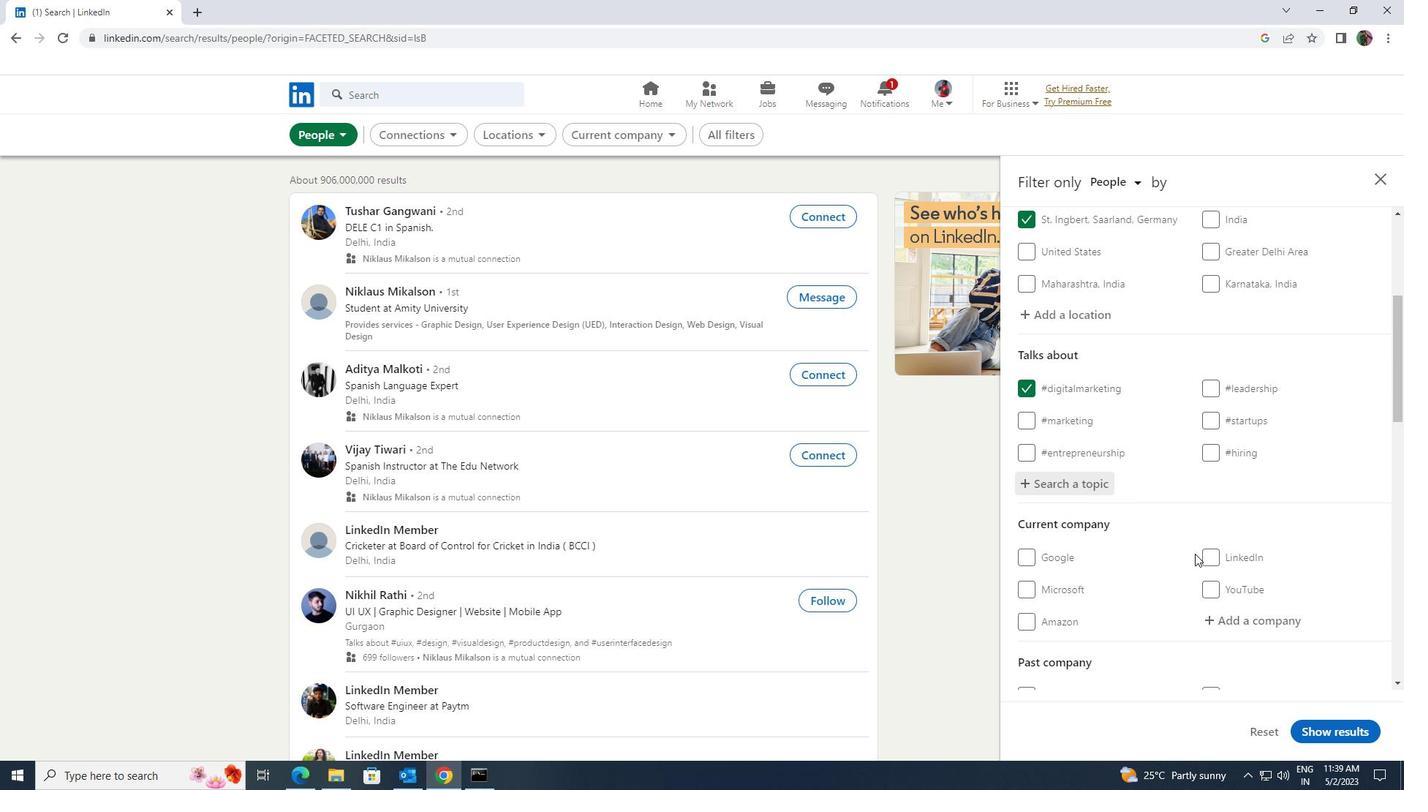 
Action: Mouse scrolled (1195, 551) with delta (0, 0)
Screenshot: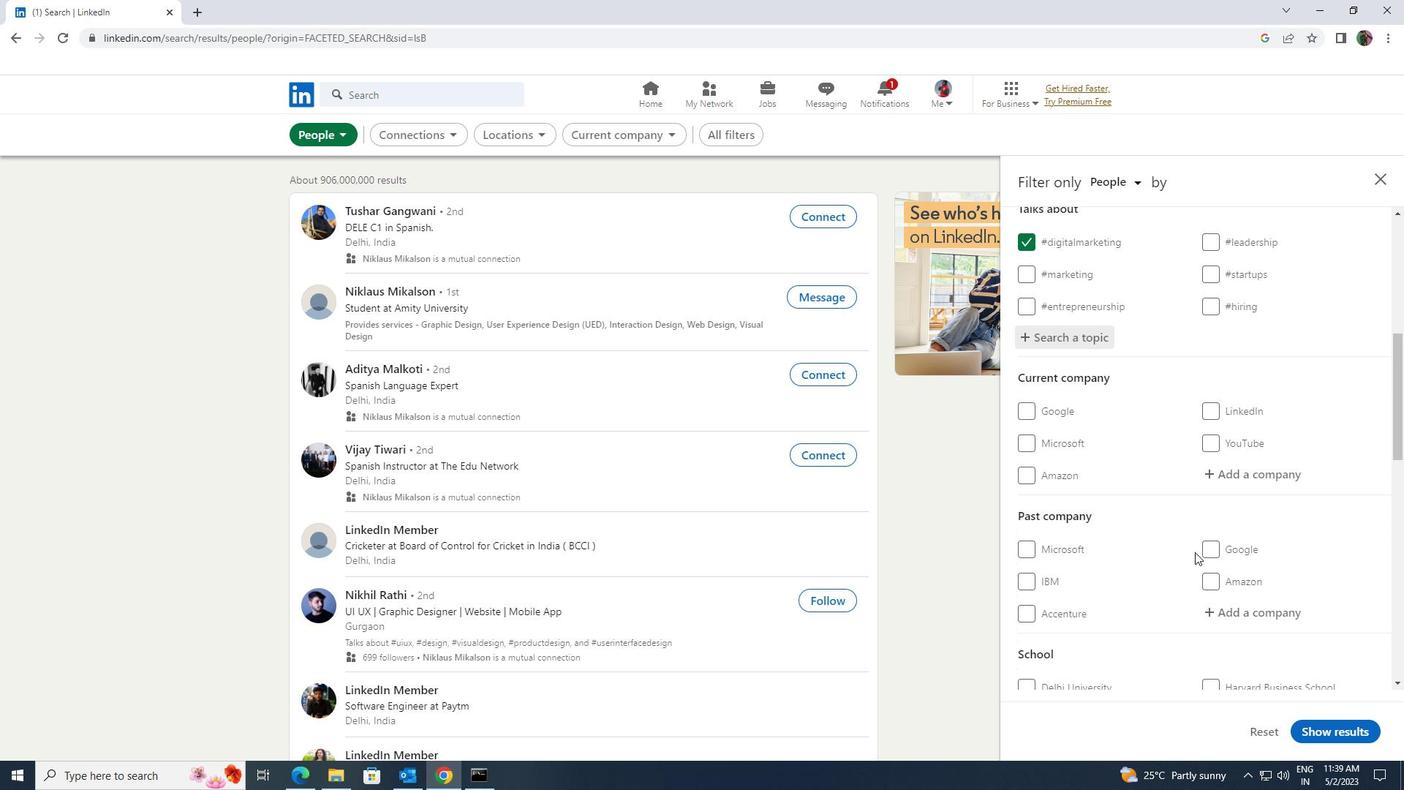 
Action: Mouse scrolled (1195, 551) with delta (0, 0)
Screenshot: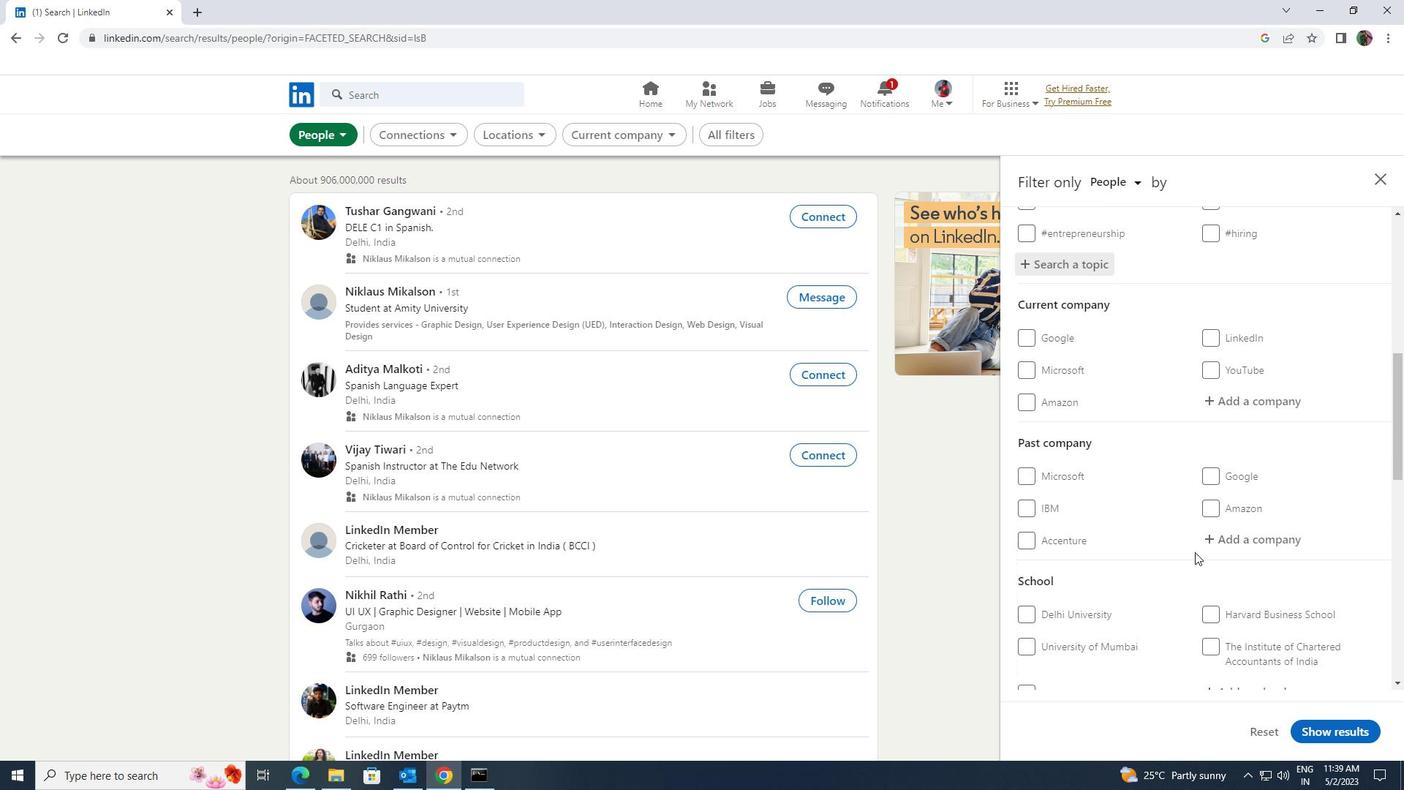 
Action: Mouse scrolled (1195, 551) with delta (0, 0)
Screenshot: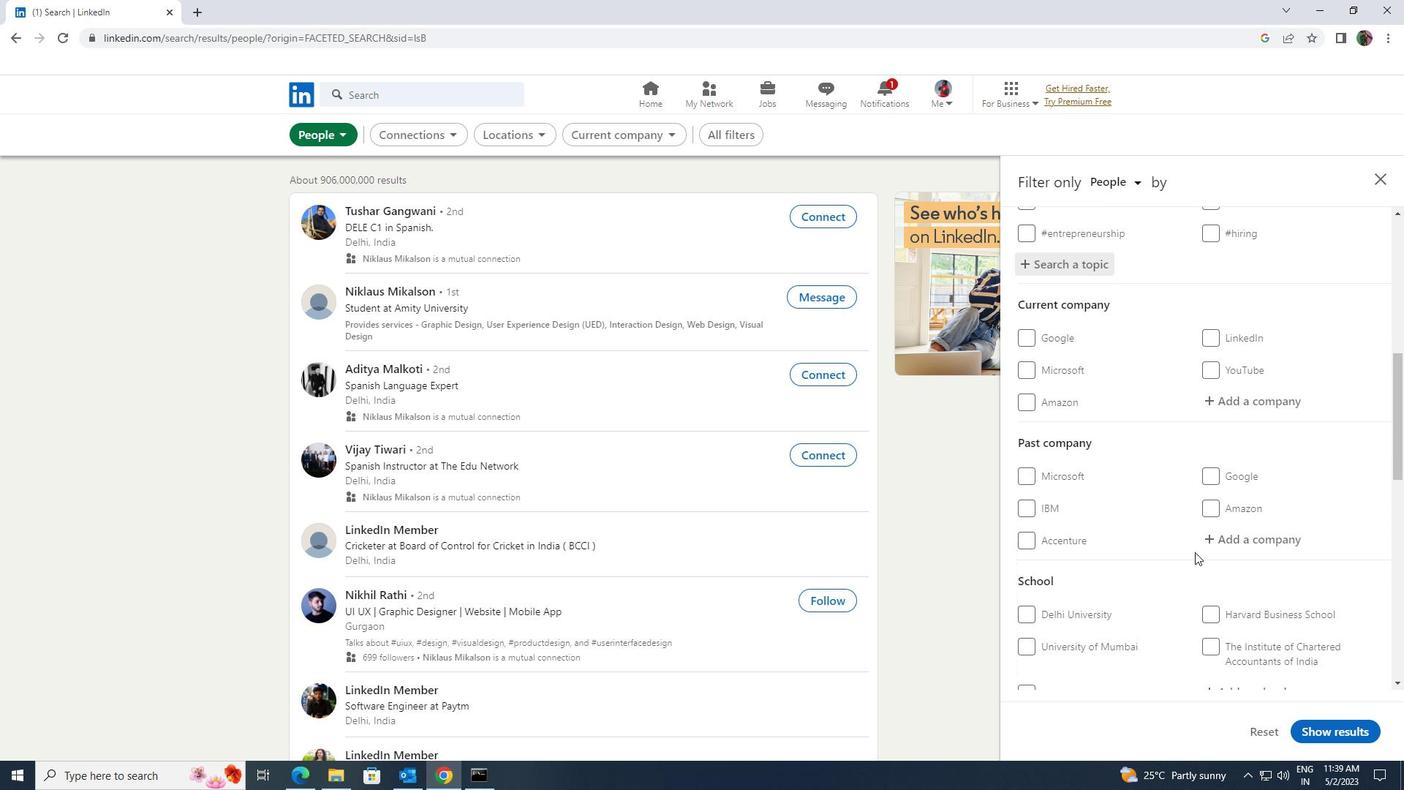 
Action: Mouse moved to (1196, 551)
Screenshot: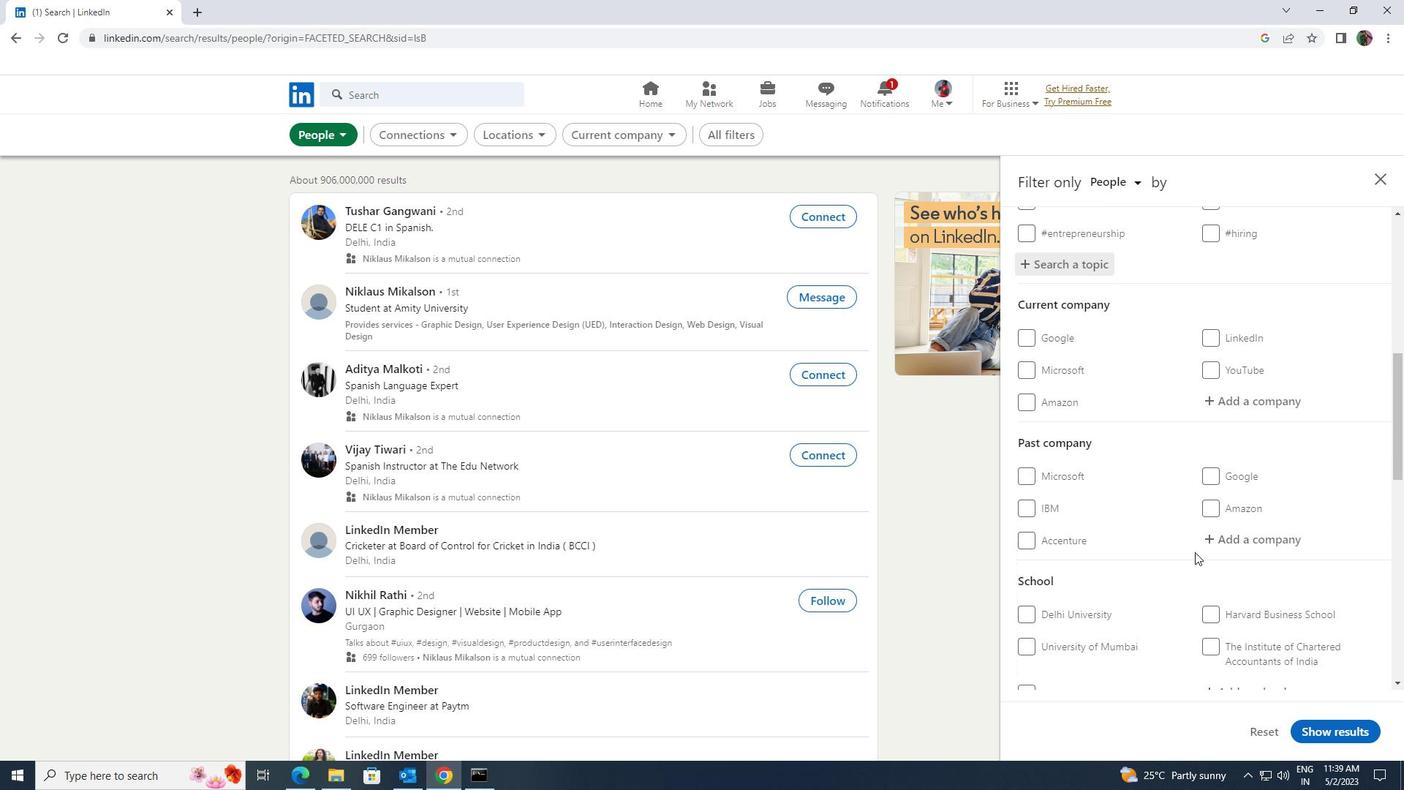 
Action: Mouse scrolled (1196, 550) with delta (0, 0)
Screenshot: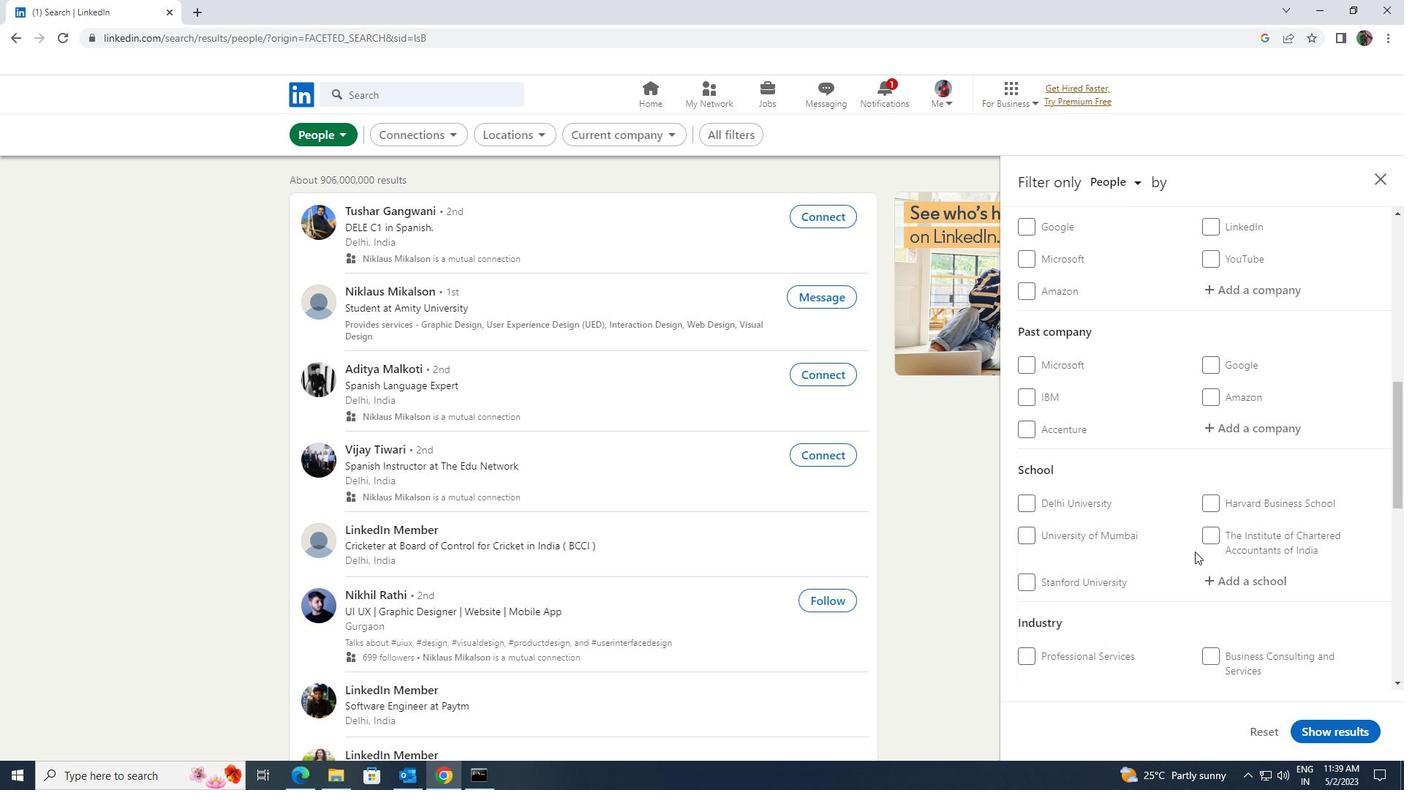 
Action: Mouse scrolled (1196, 550) with delta (0, 0)
Screenshot: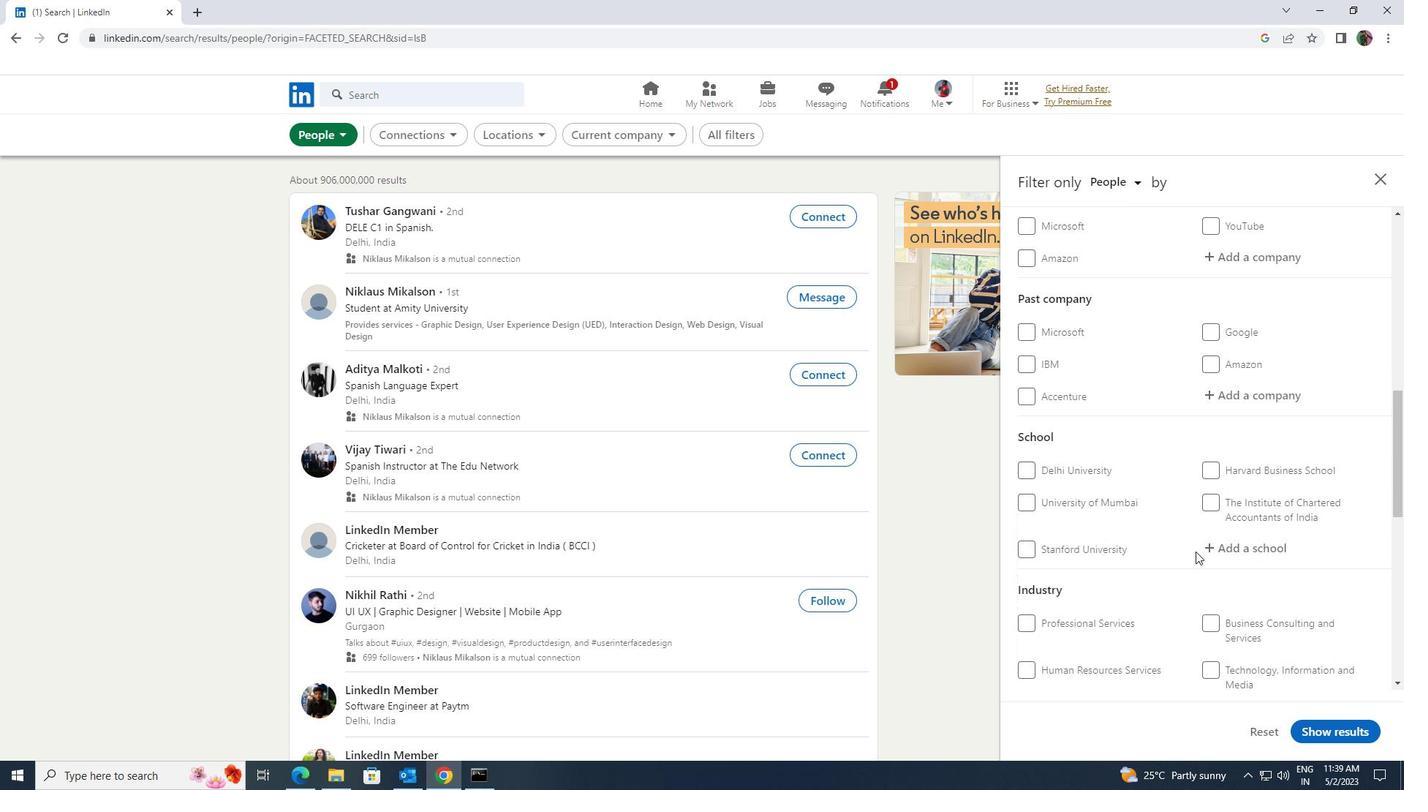 
Action: Mouse scrolled (1196, 550) with delta (0, 0)
Screenshot: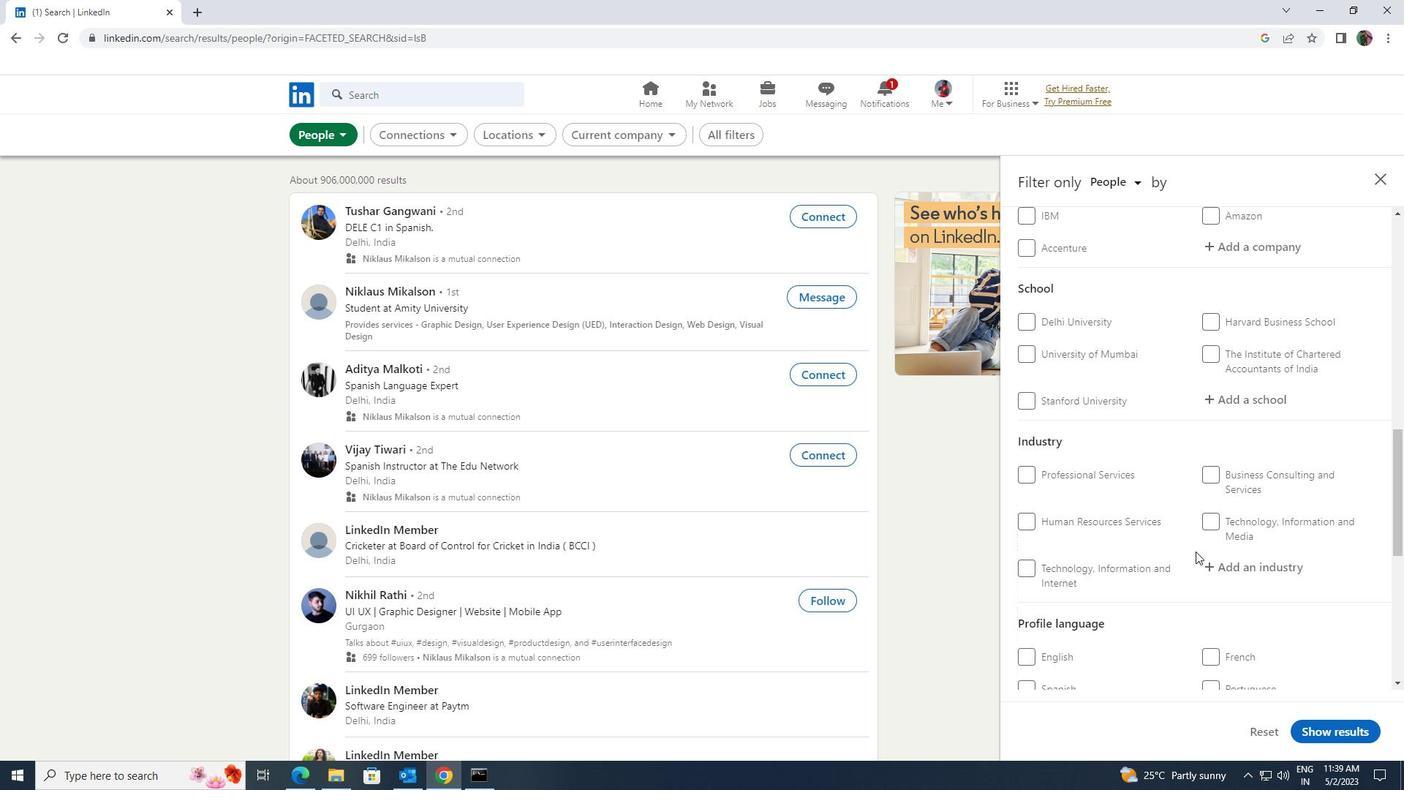 
Action: Mouse scrolled (1196, 550) with delta (0, 0)
Screenshot: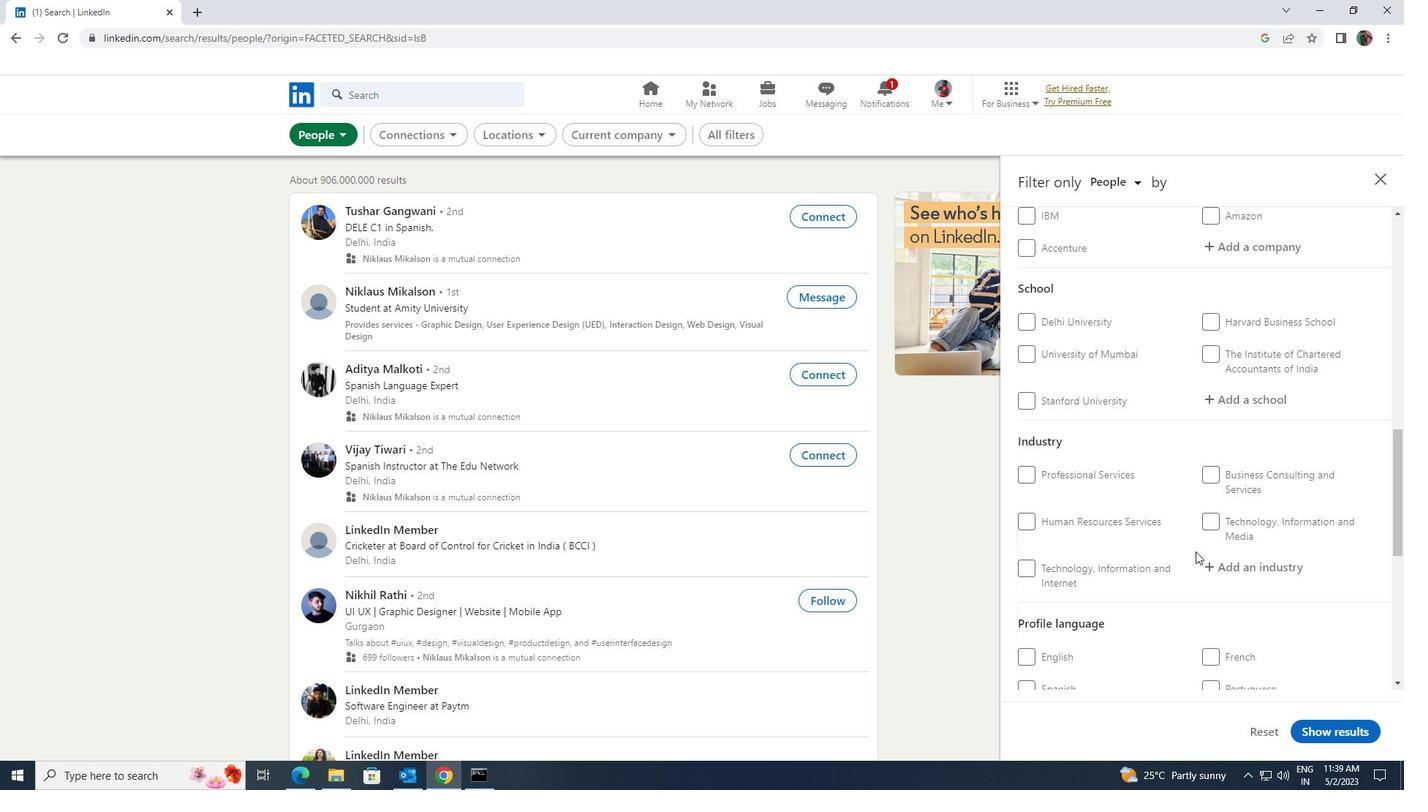 
Action: Mouse moved to (1207, 542)
Screenshot: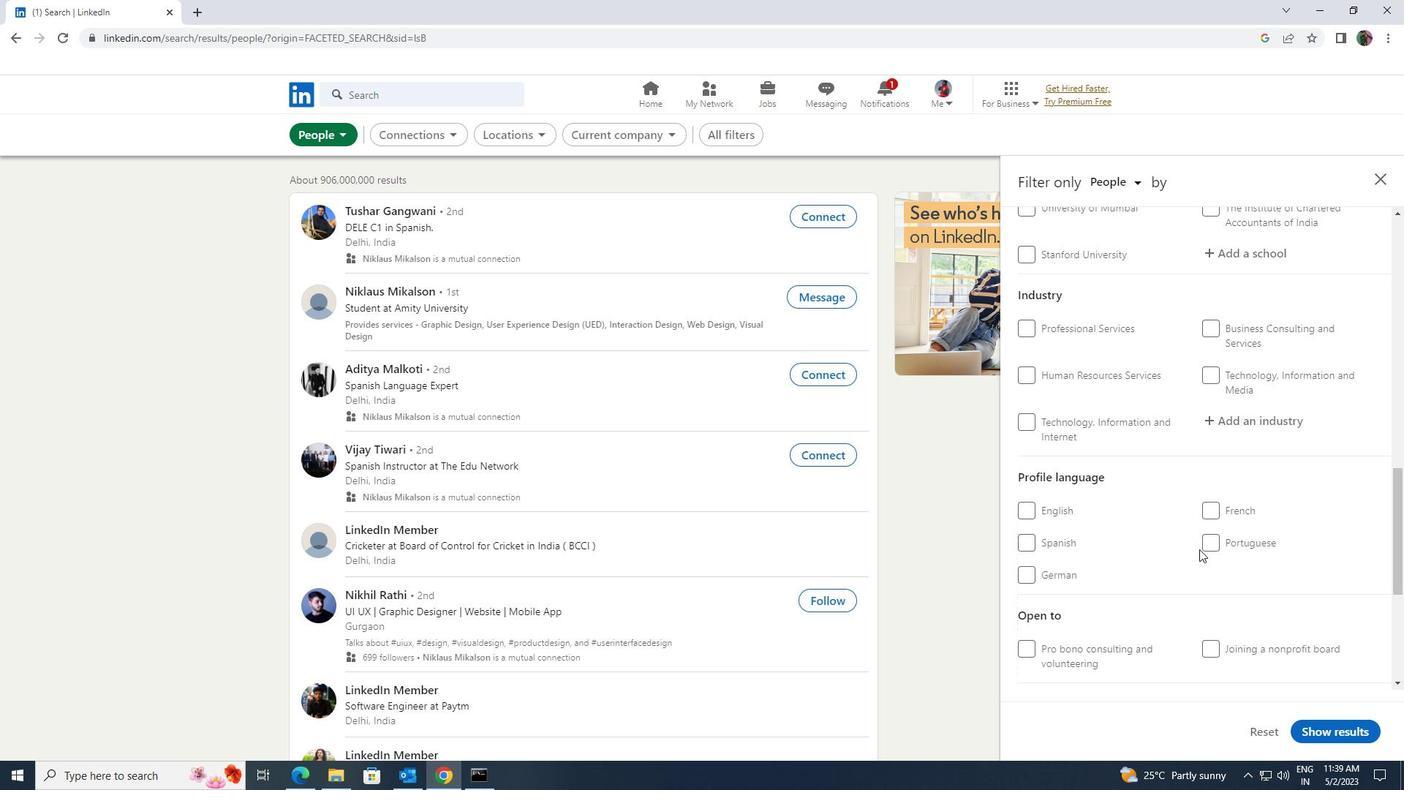 
Action: Mouse pressed left at (1207, 542)
Screenshot: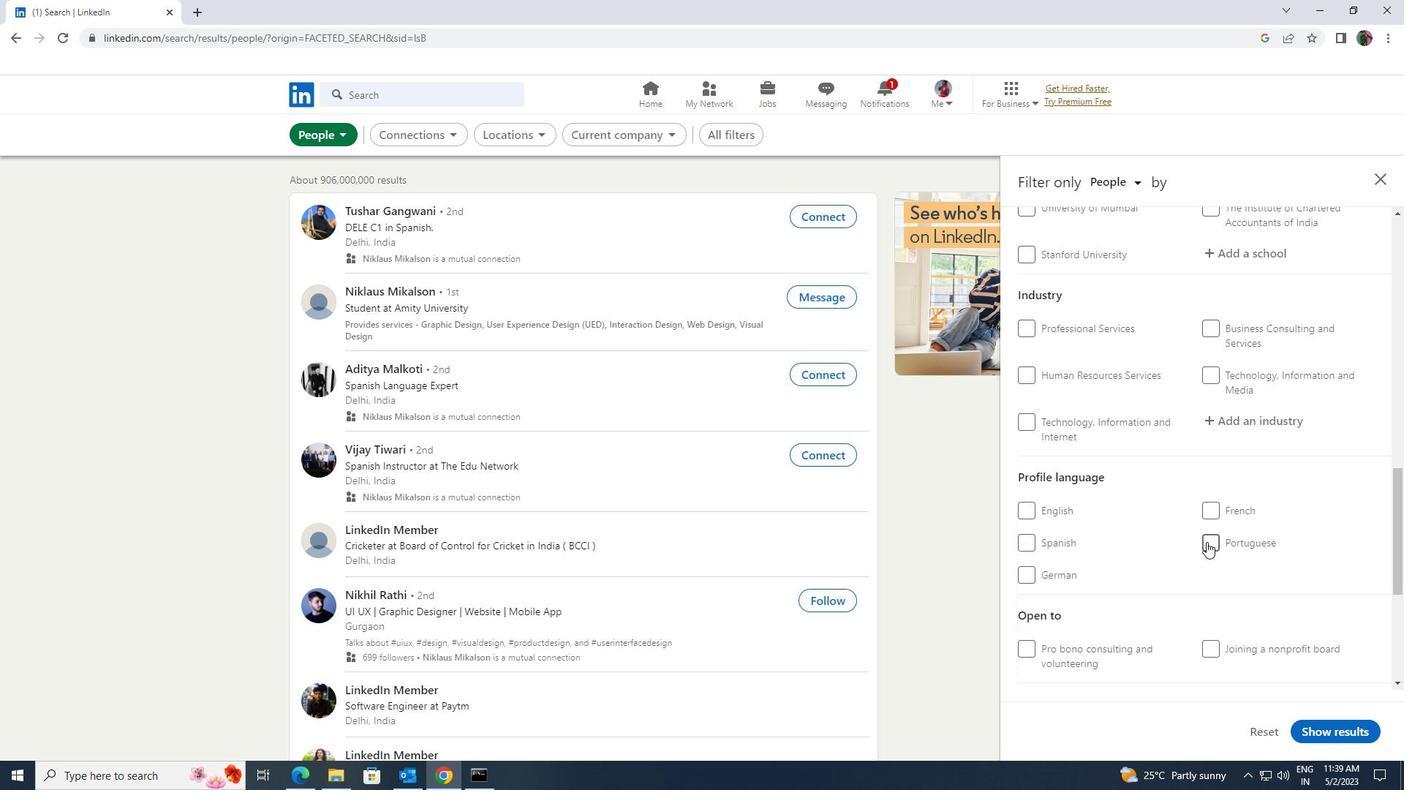 
Action: Mouse moved to (1209, 541)
Screenshot: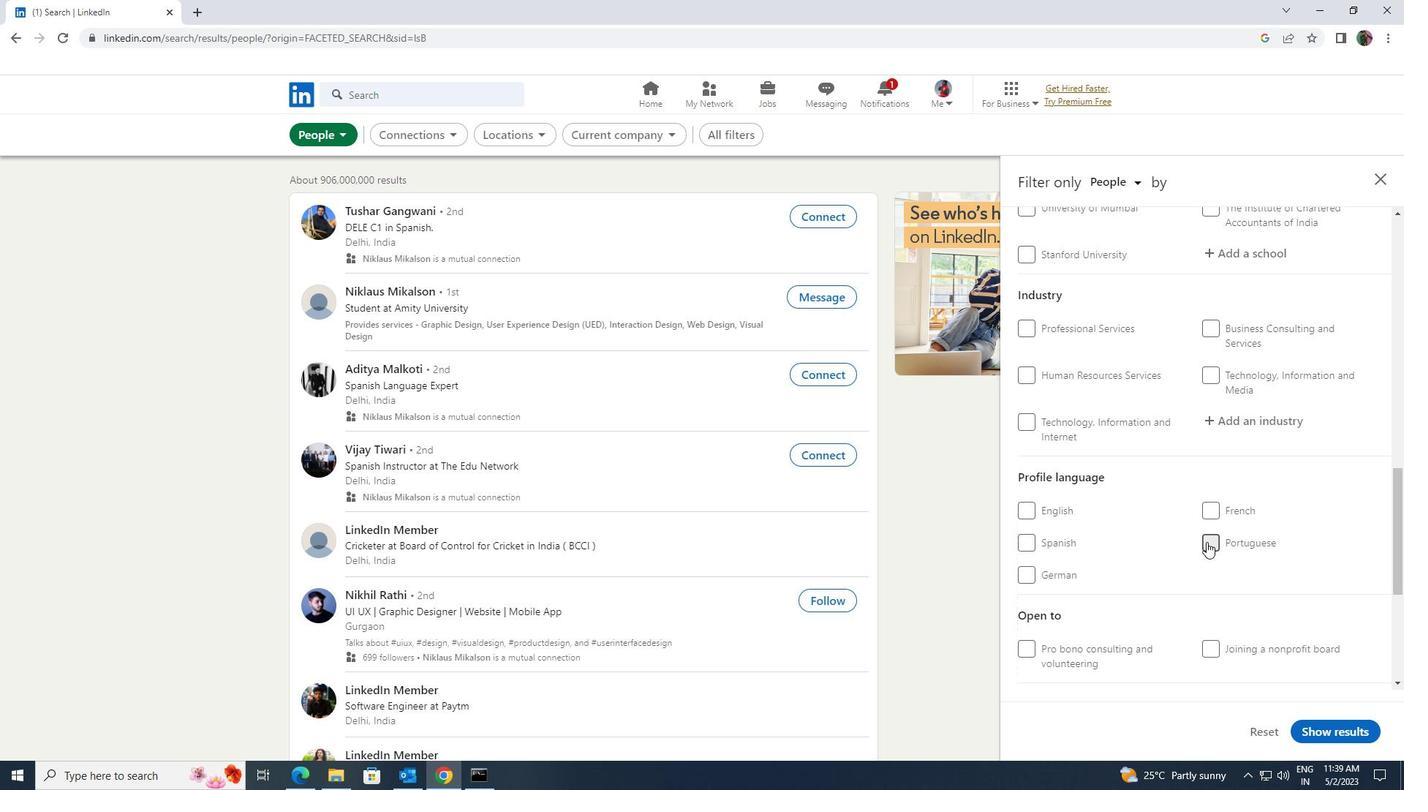 
Action: Mouse scrolled (1209, 542) with delta (0, 0)
Screenshot: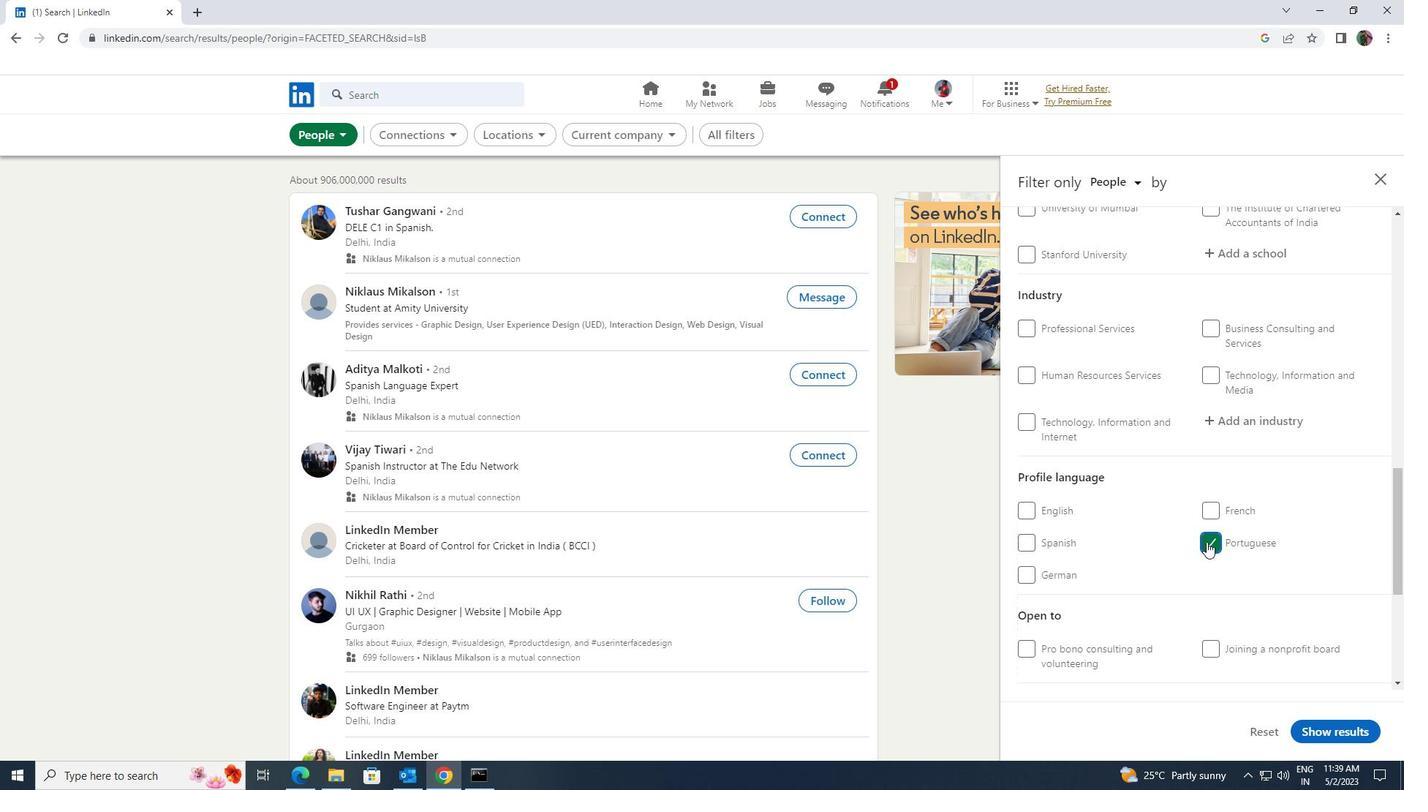
Action: Mouse scrolled (1209, 542) with delta (0, 0)
Screenshot: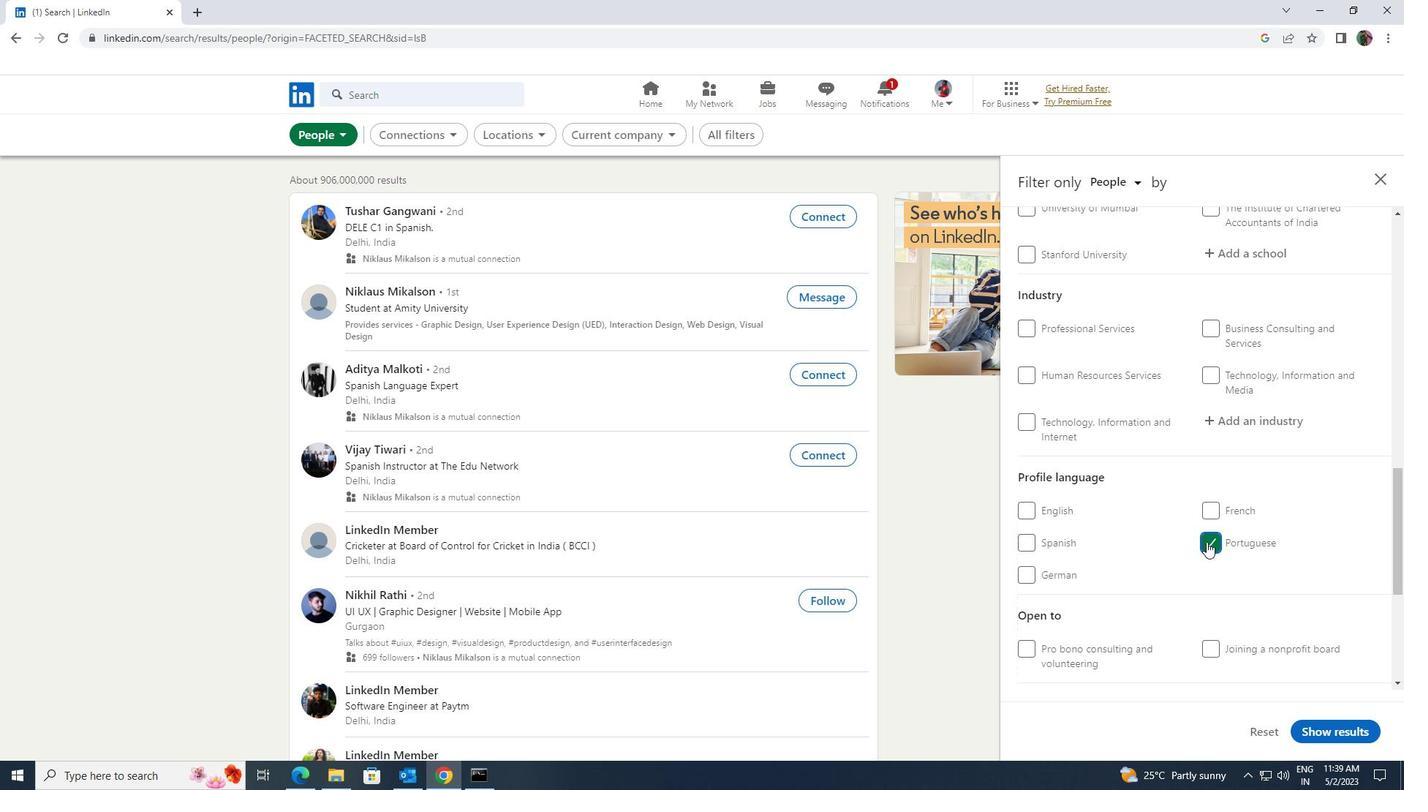 
Action: Mouse scrolled (1209, 542) with delta (0, 0)
Screenshot: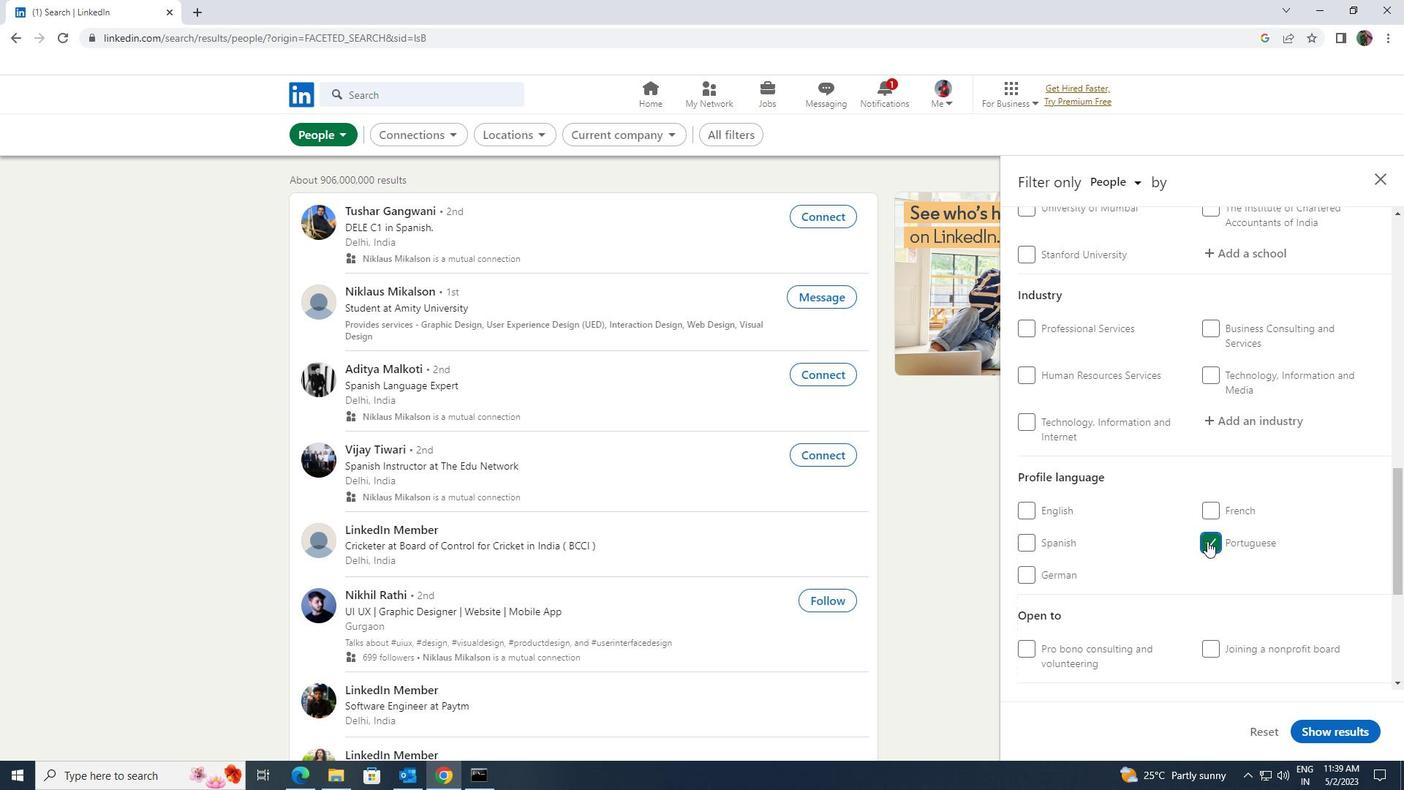 
Action: Mouse moved to (1210, 541)
Screenshot: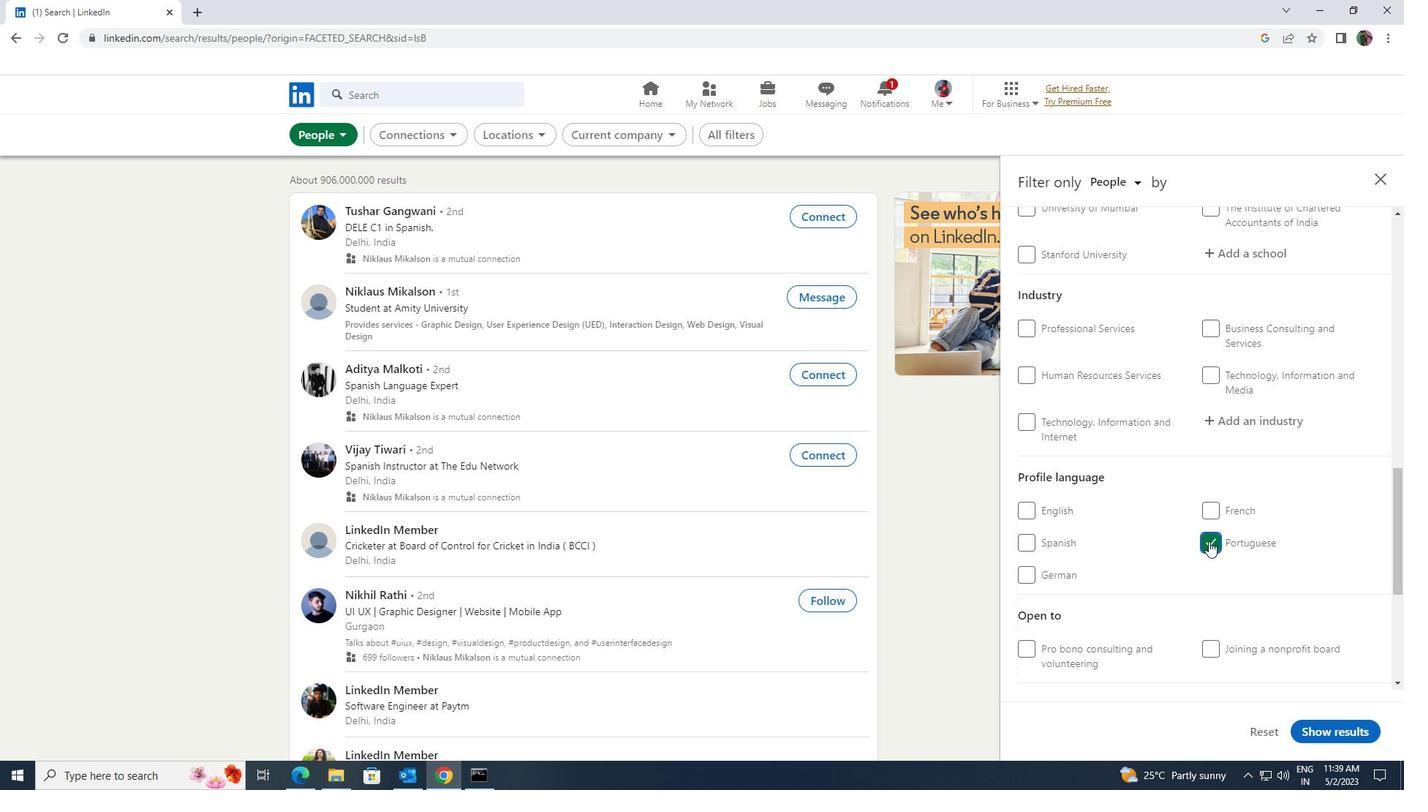 
Action: Mouse scrolled (1210, 542) with delta (0, 0)
Screenshot: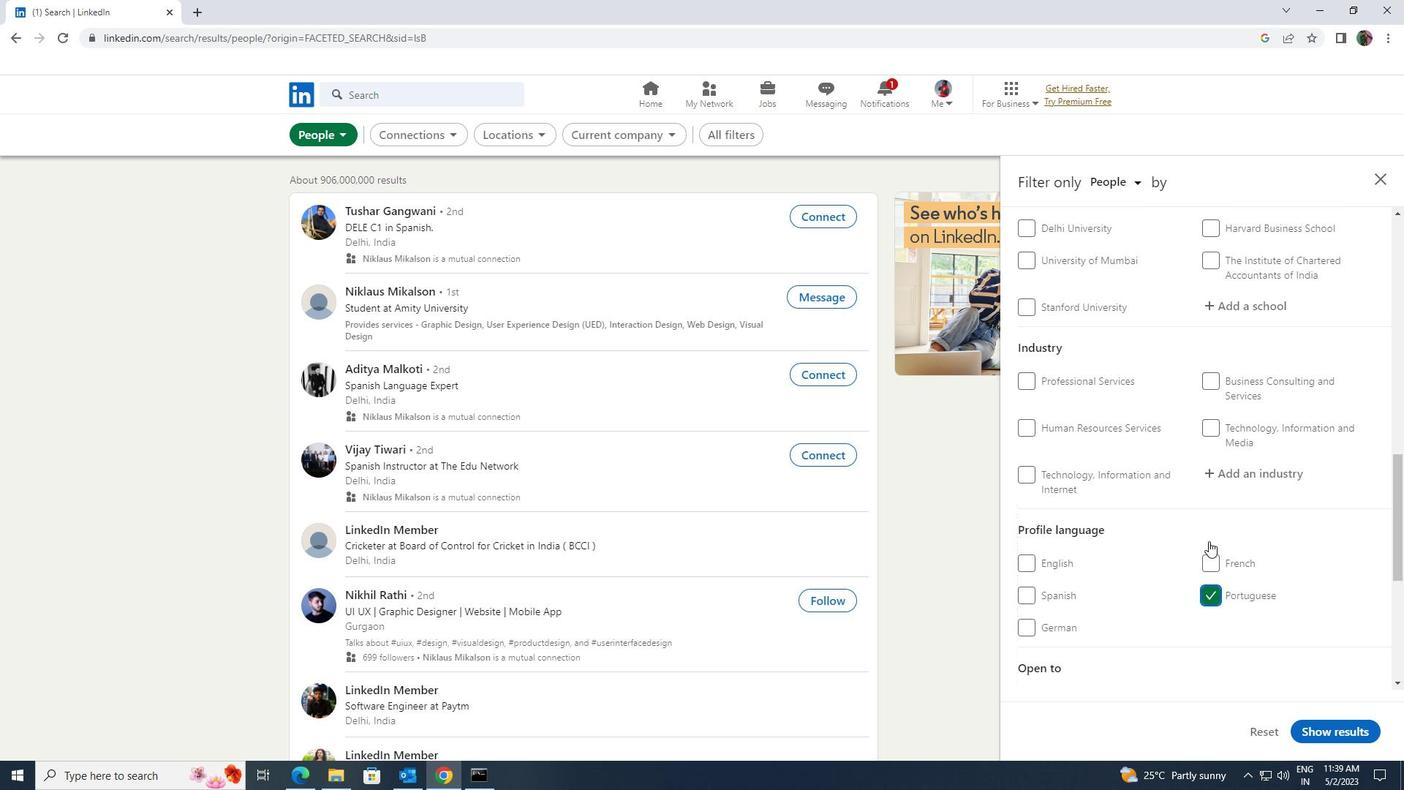
Action: Mouse scrolled (1210, 542) with delta (0, 0)
Screenshot: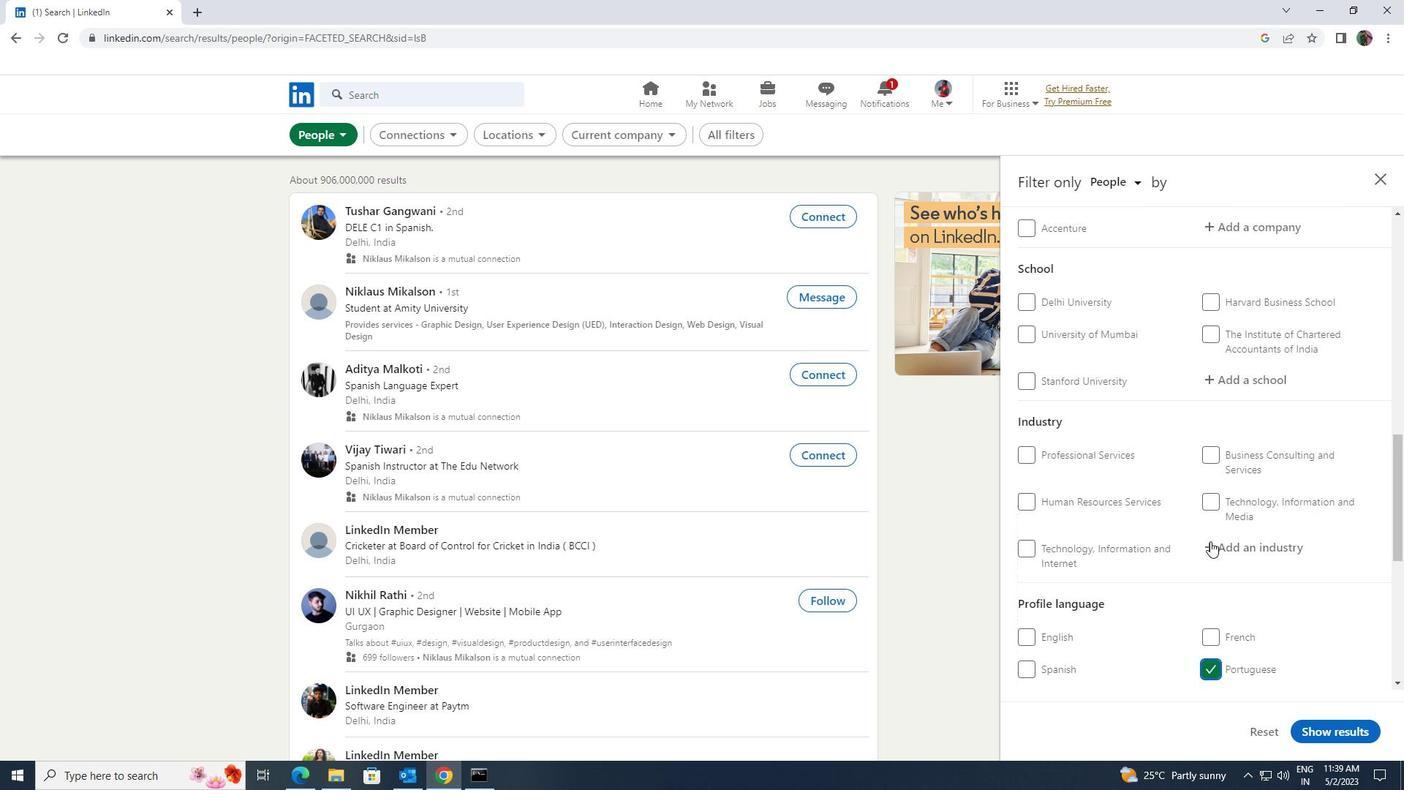 
Action: Mouse scrolled (1210, 542) with delta (0, 0)
Screenshot: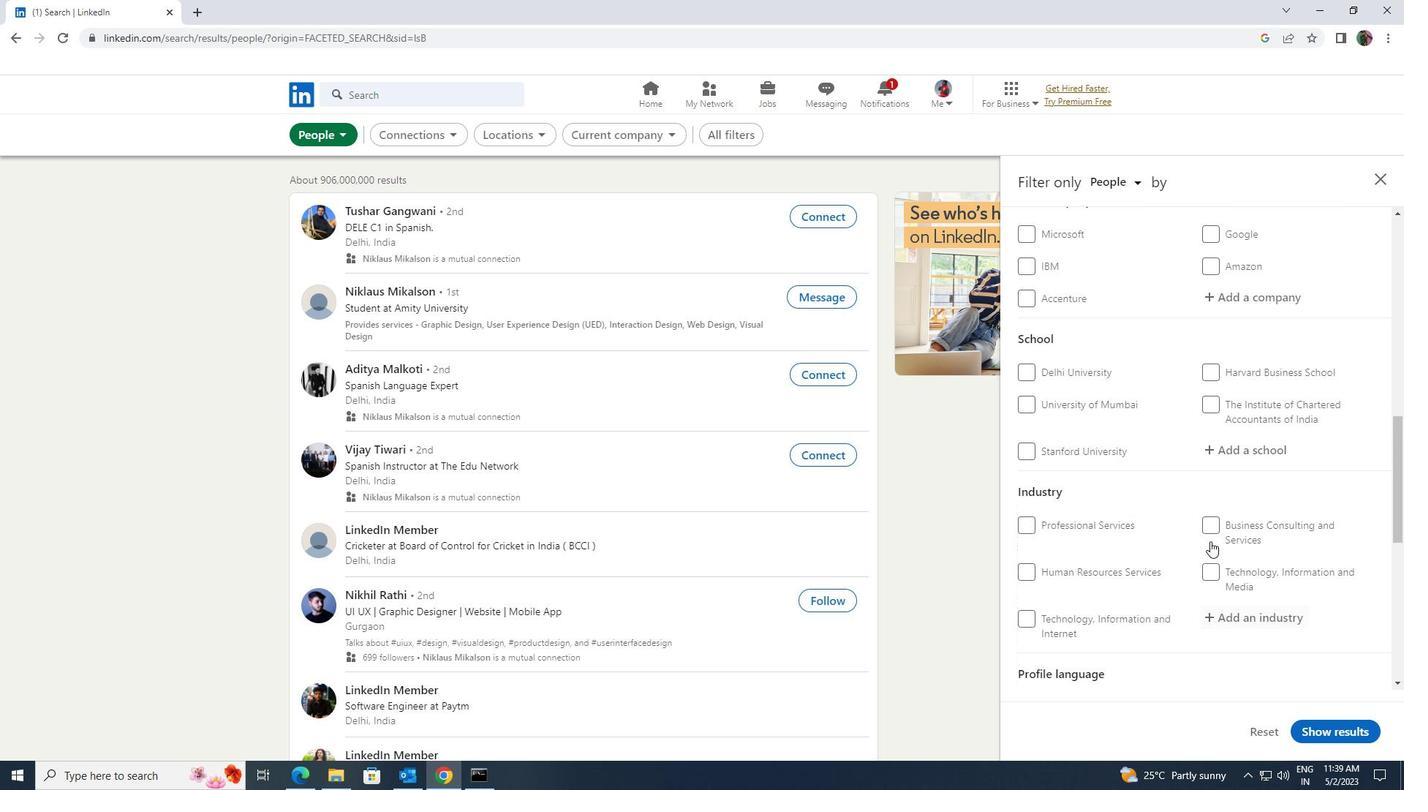 
Action: Mouse scrolled (1210, 542) with delta (0, 0)
Screenshot: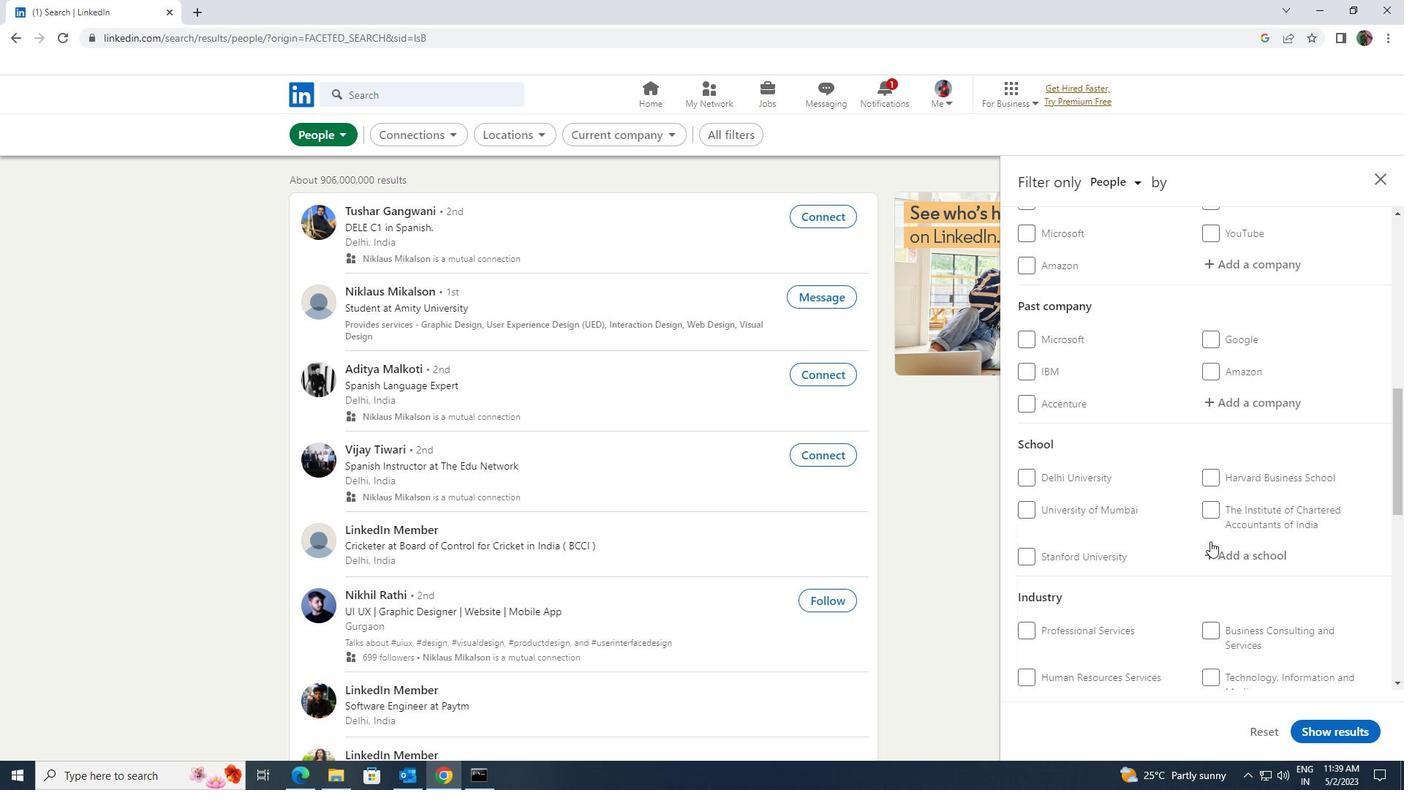 
Action: Mouse scrolled (1210, 542) with delta (0, 0)
Screenshot: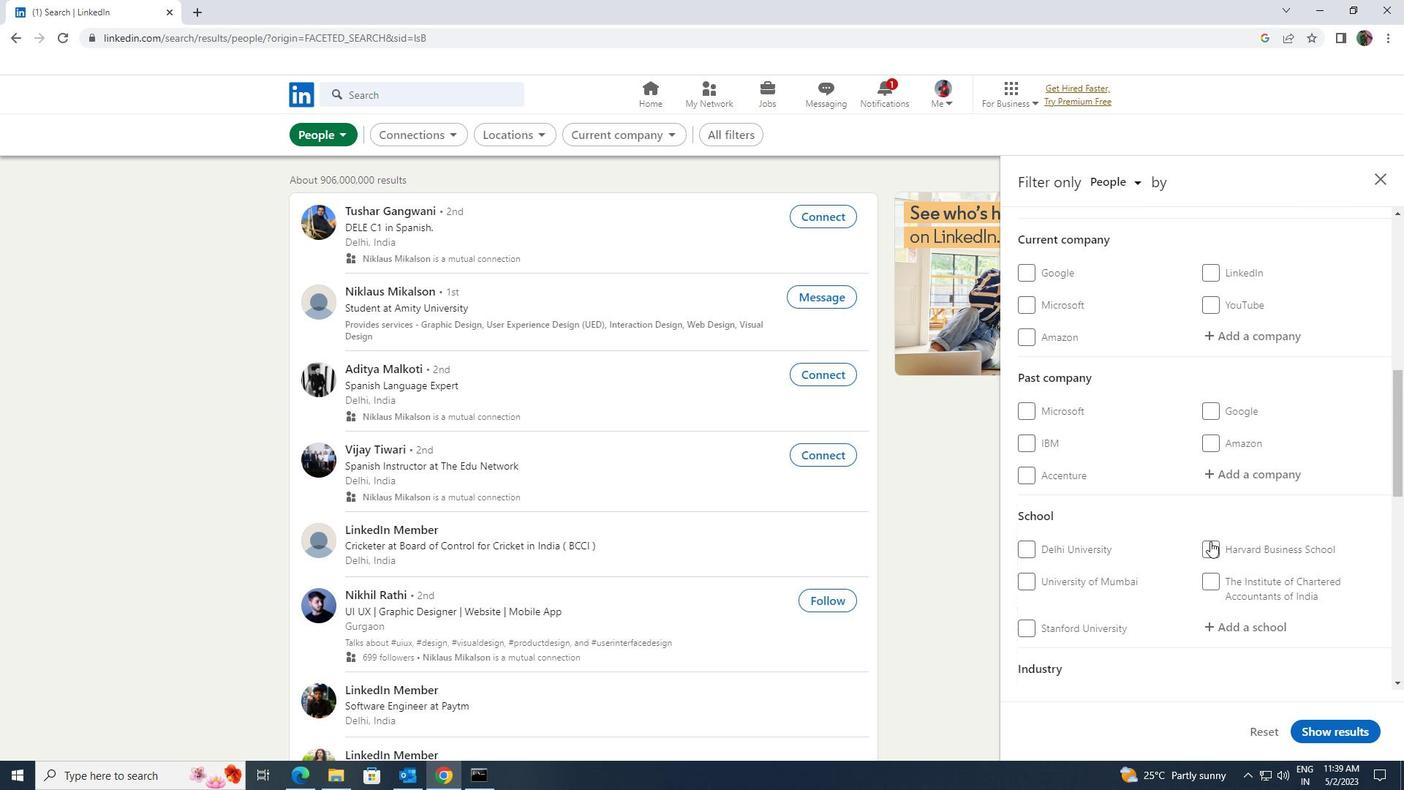 
Action: Mouse scrolled (1210, 542) with delta (0, 0)
Screenshot: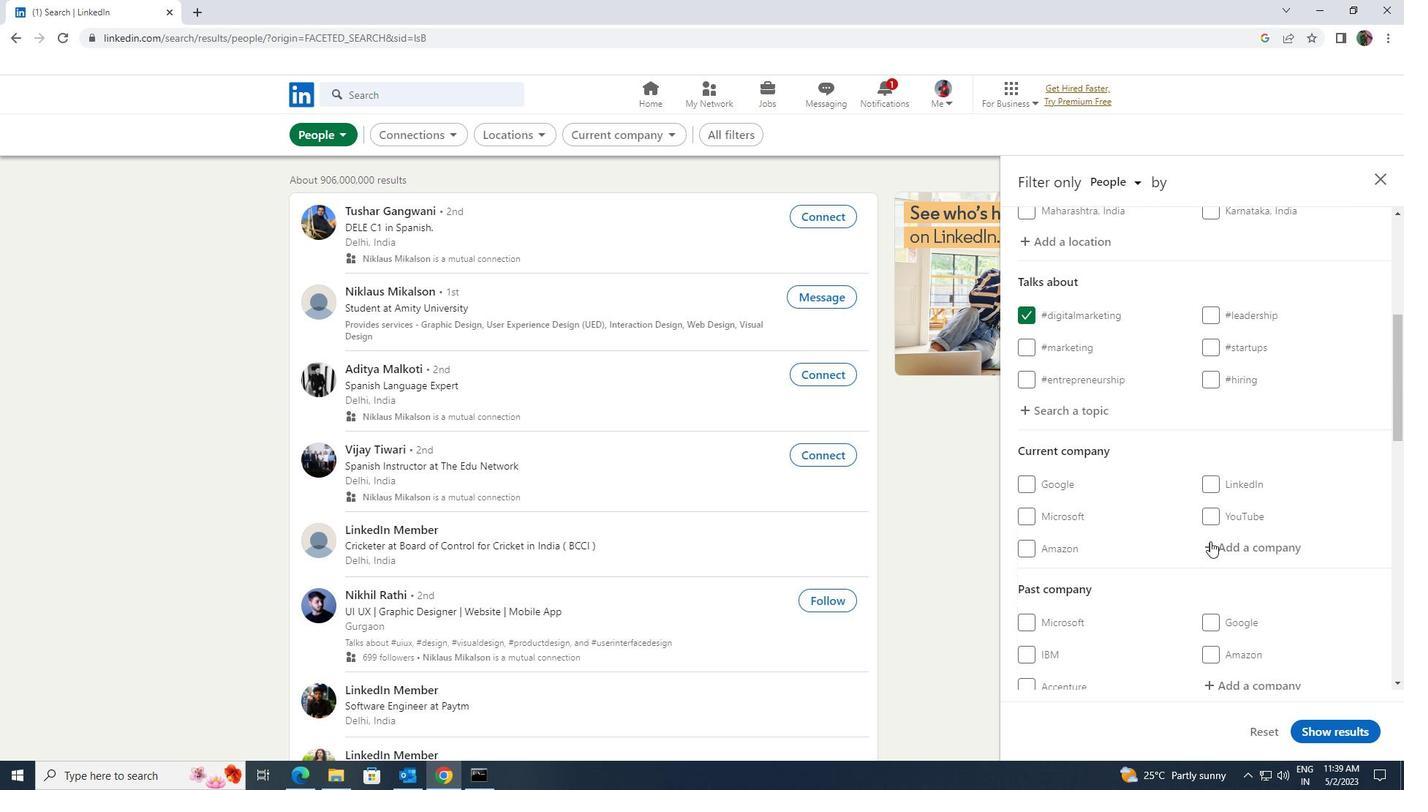 
Action: Mouse scrolled (1210, 540) with delta (0, 0)
Screenshot: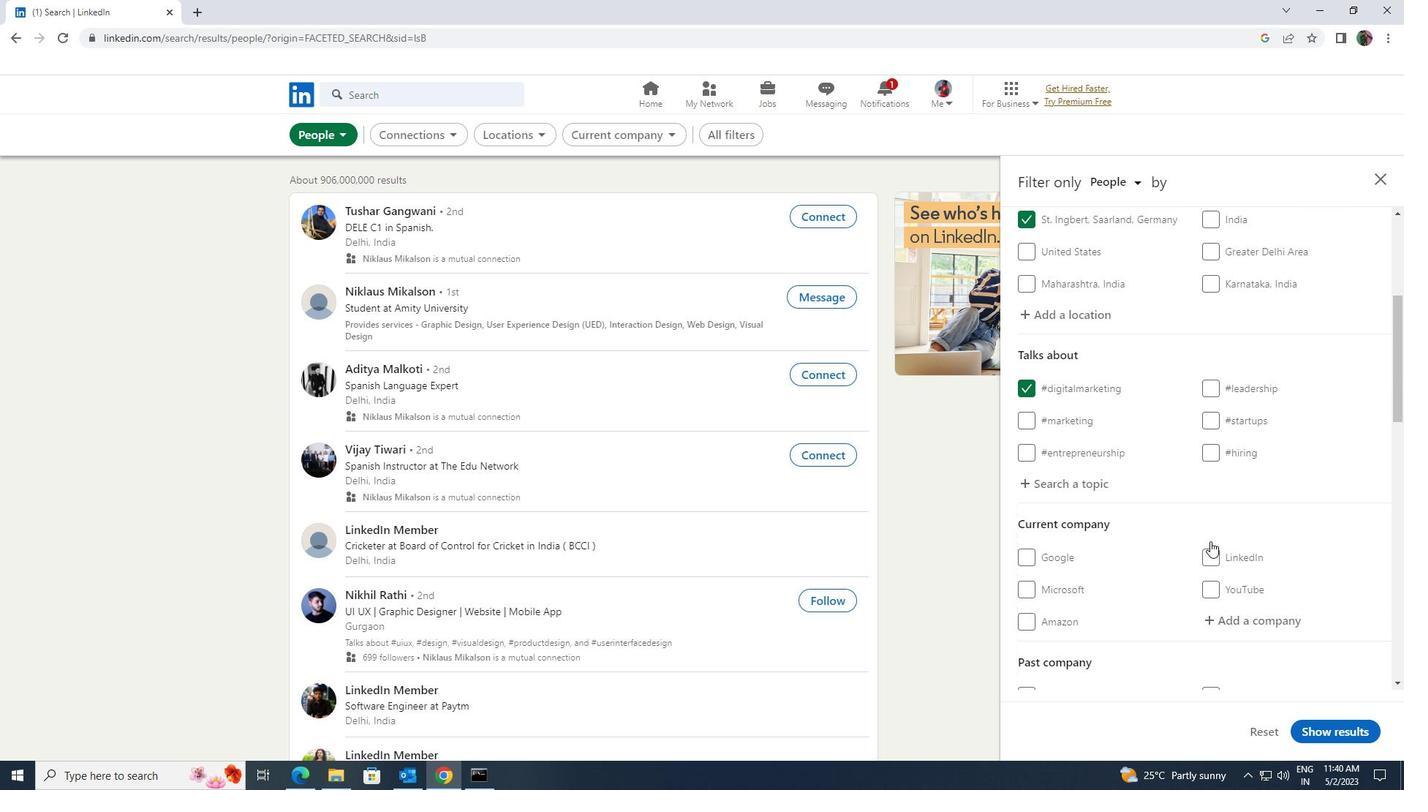 
Action: Mouse moved to (1221, 547)
Screenshot: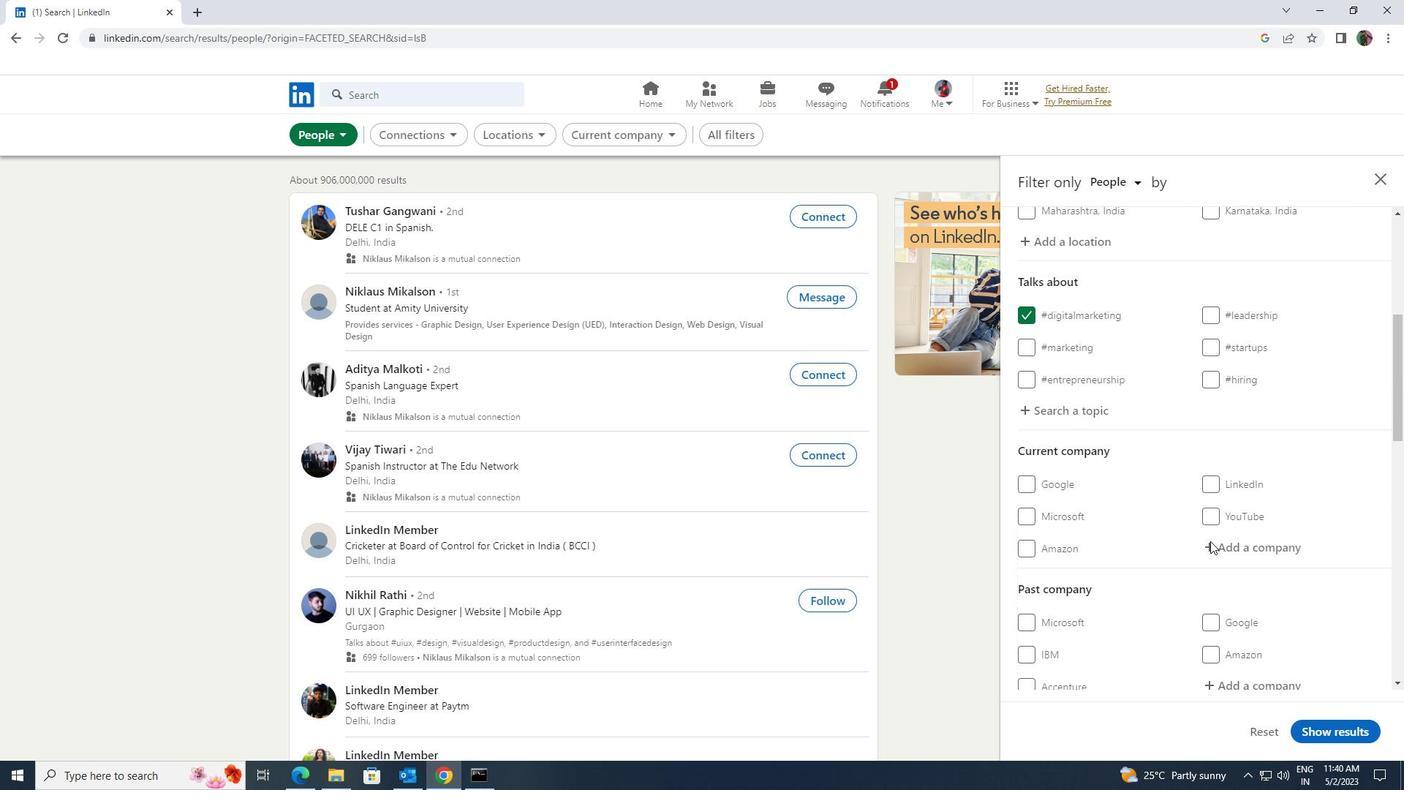 
Action: Mouse pressed left at (1221, 547)
Screenshot: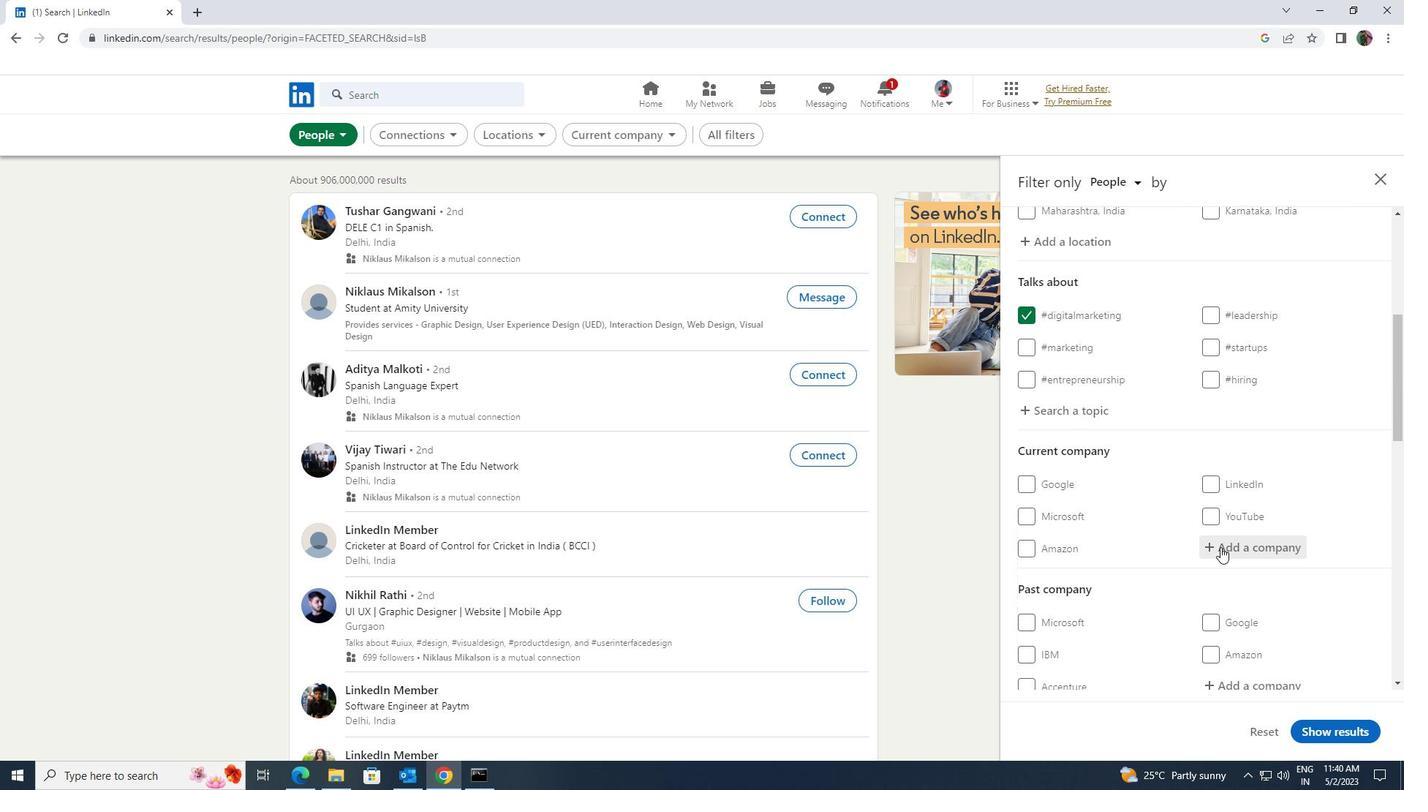 
Action: Key pressed <Key.shift>MTR<Key.space><Key.shift>FOODS
Screenshot: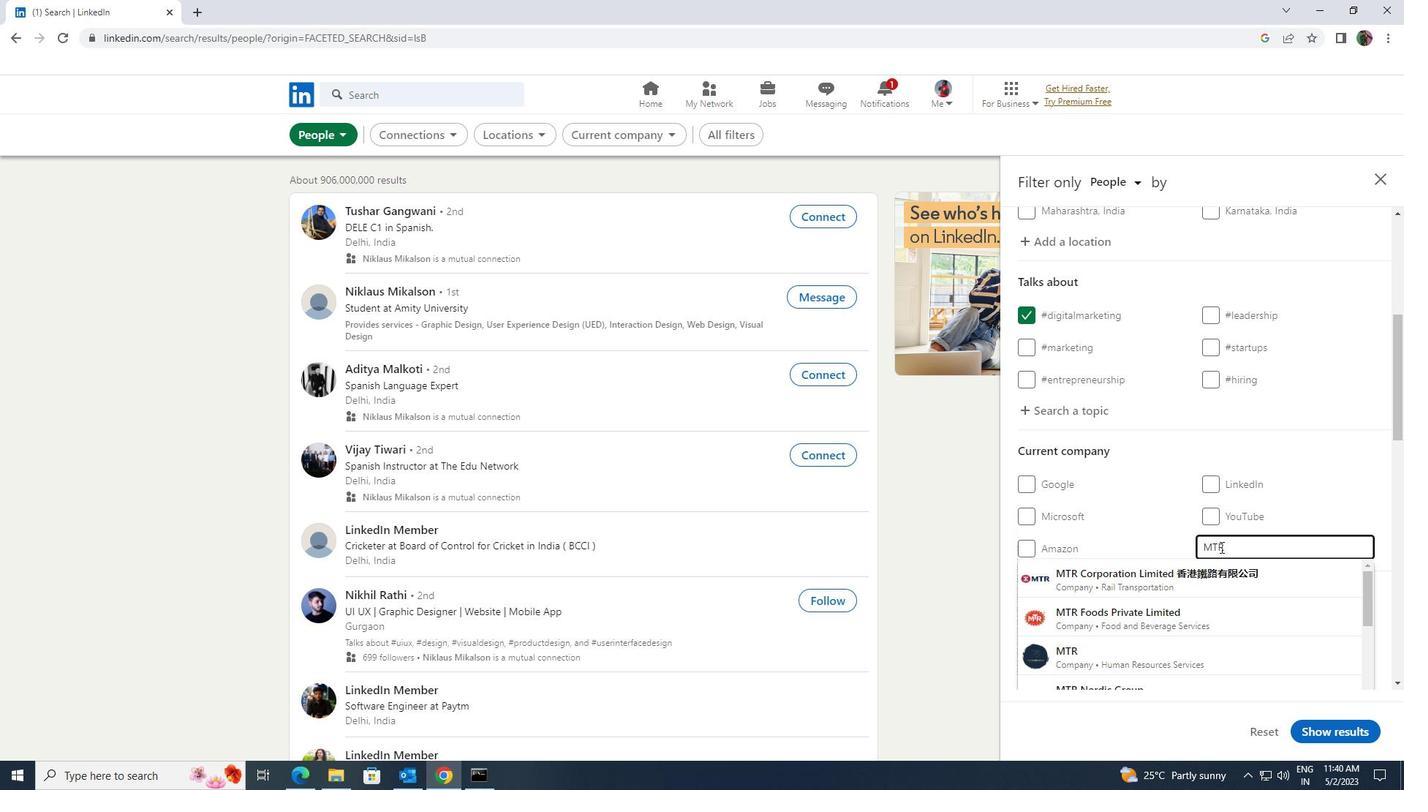 
Action: Mouse moved to (1217, 568)
Screenshot: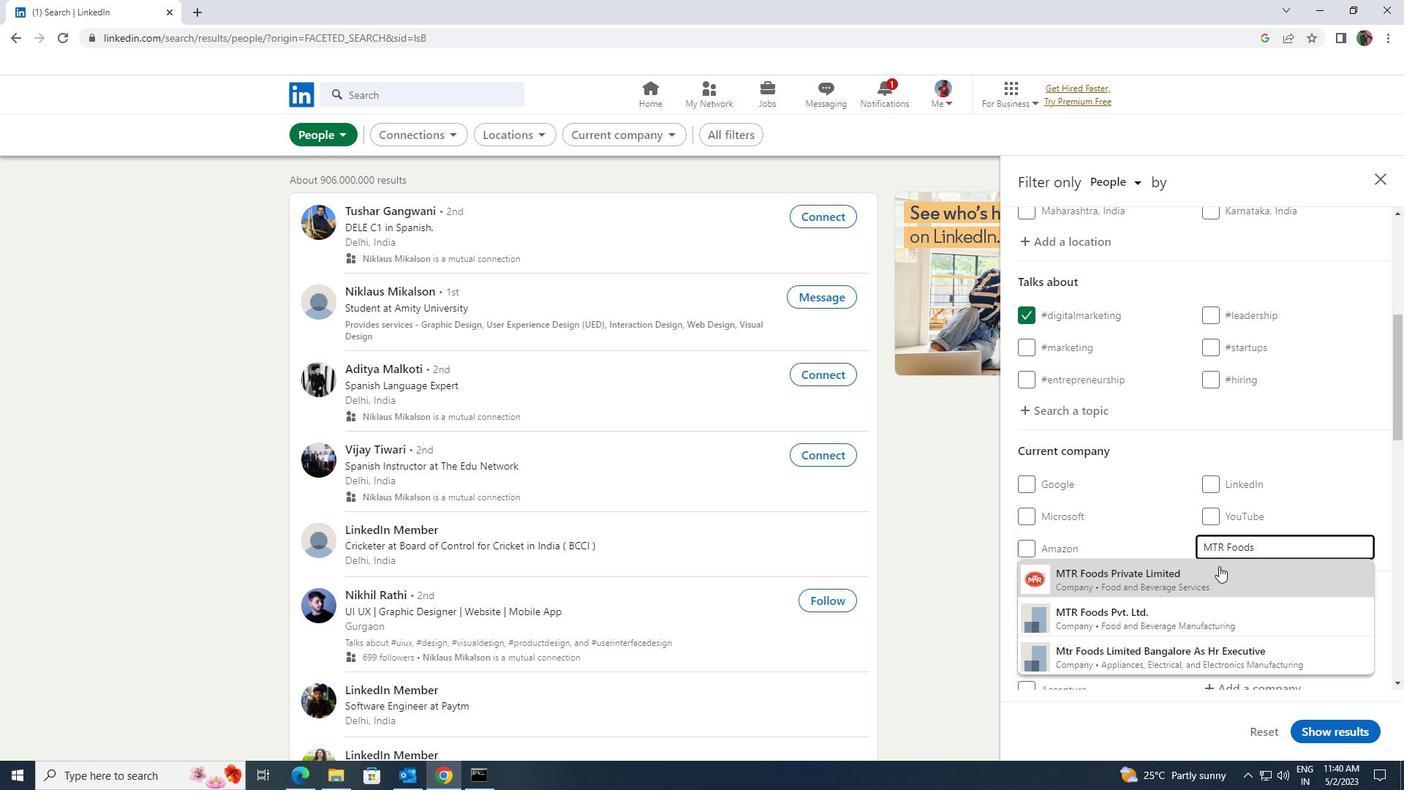 
Action: Mouse pressed left at (1217, 568)
Screenshot: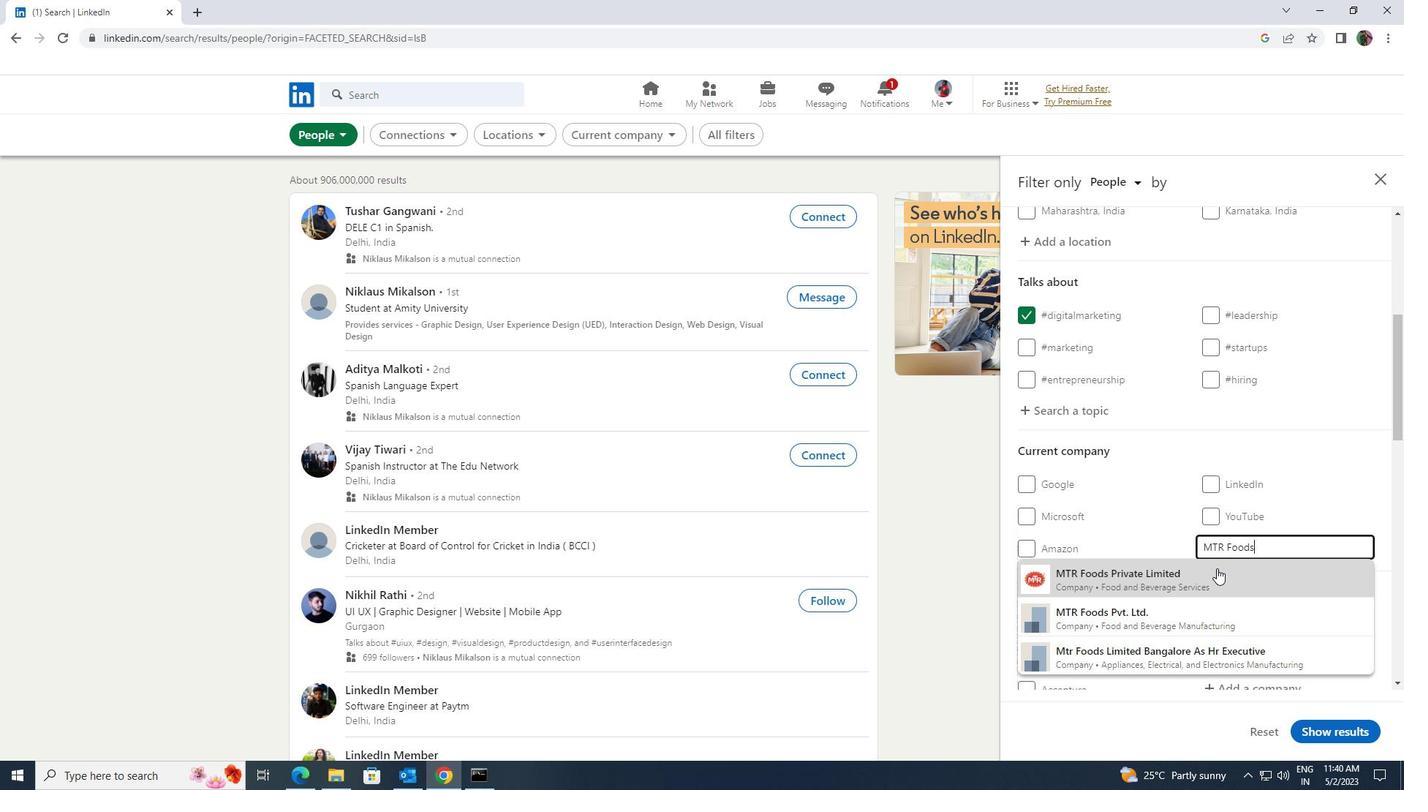 
Action: Mouse scrolled (1217, 567) with delta (0, 0)
Screenshot: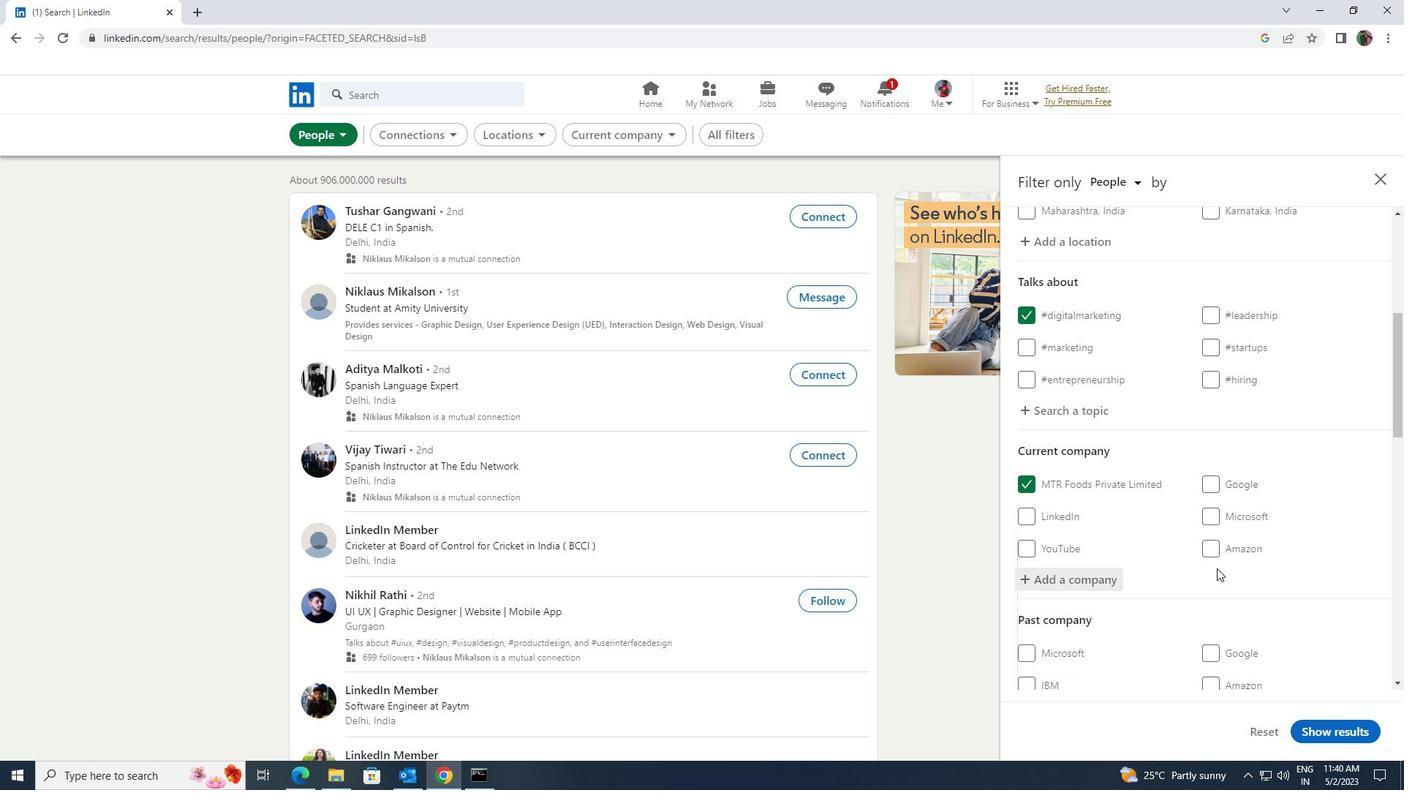 
Action: Mouse scrolled (1217, 567) with delta (0, 0)
Screenshot: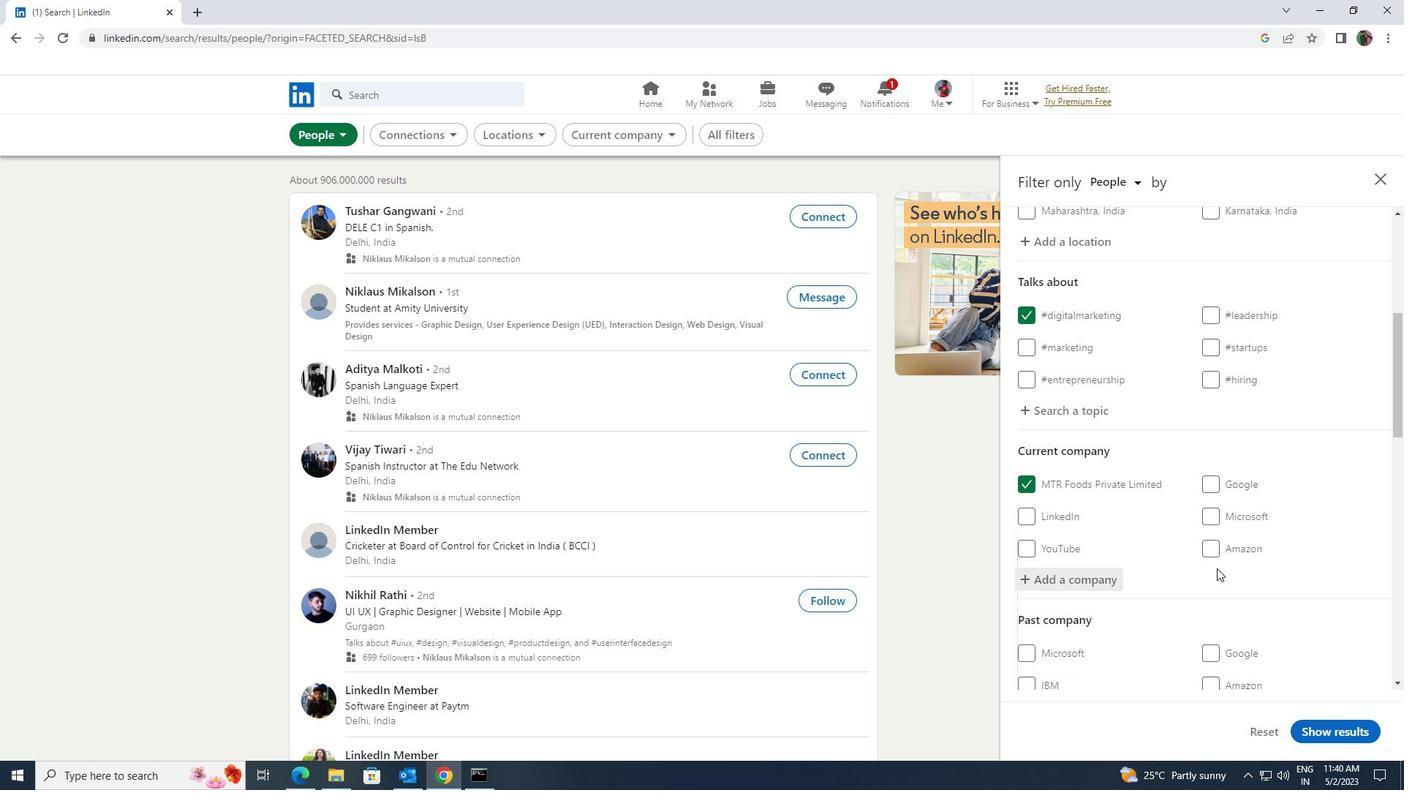 
Action: Mouse scrolled (1217, 567) with delta (0, 0)
Screenshot: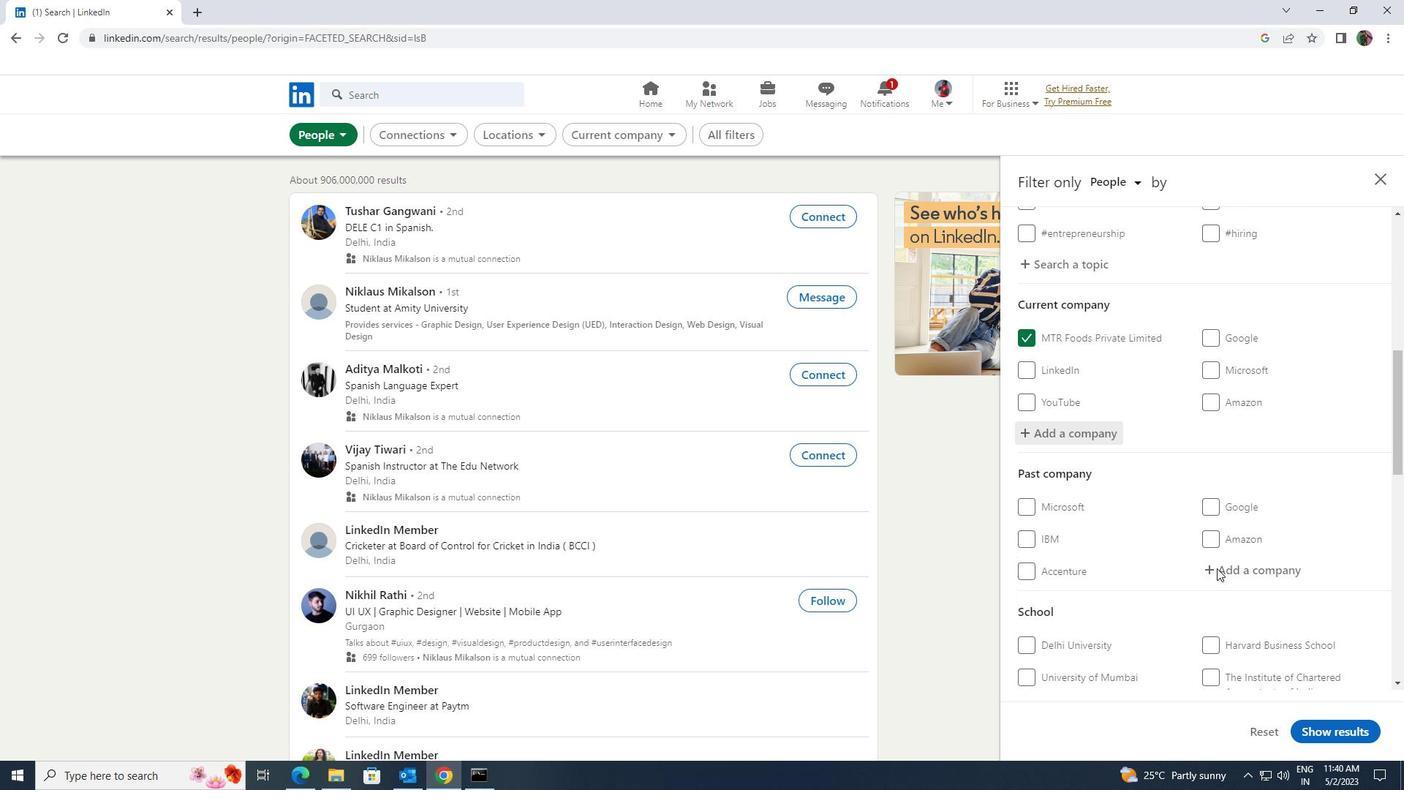 
Action: Mouse scrolled (1217, 567) with delta (0, 0)
Screenshot: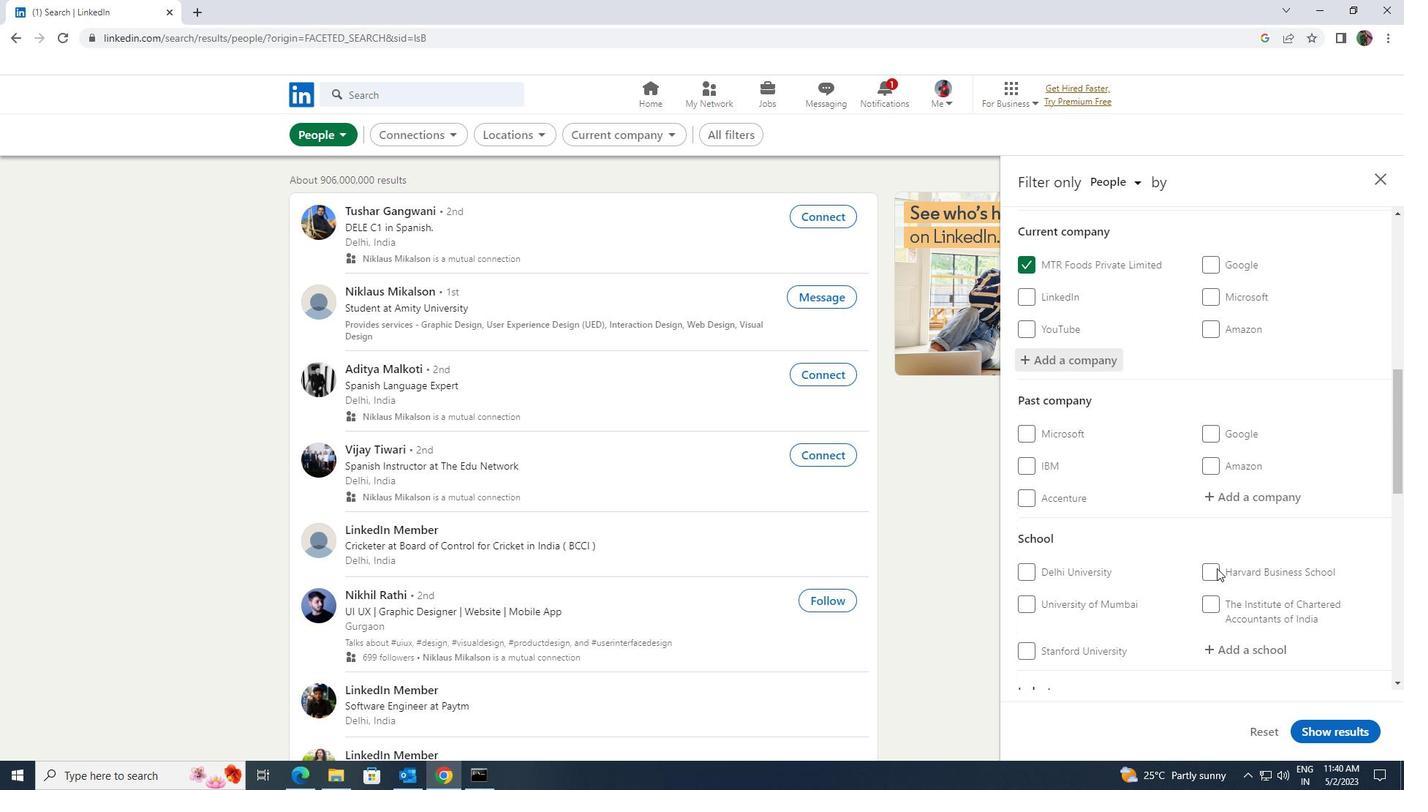 
Action: Mouse moved to (1217, 575)
Screenshot: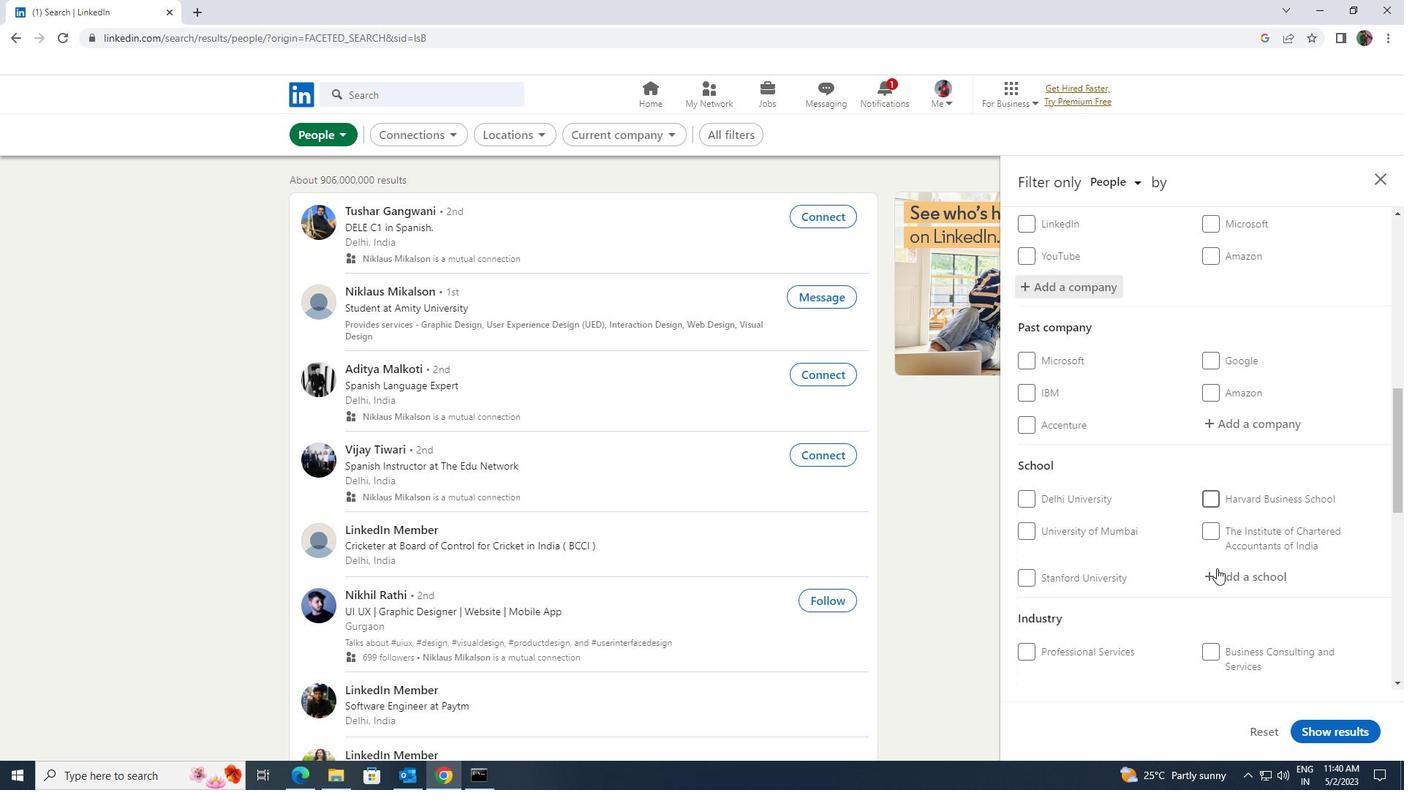 
Action: Mouse pressed left at (1217, 575)
Screenshot: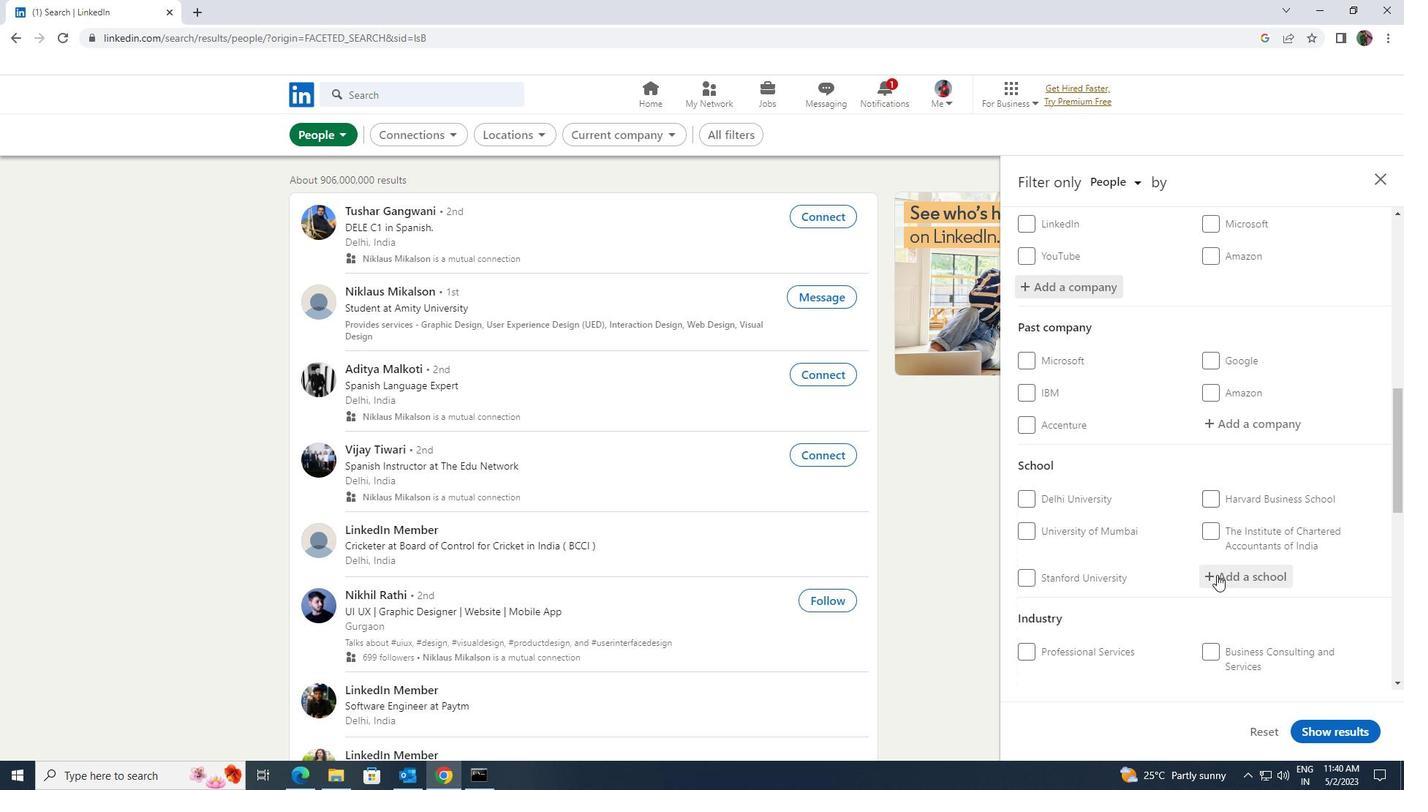 
Action: Key pressed <Key.shift><Key.shift><Key.shift><Key.shift><Key.shift><Key.shift><Key.shift><Key.shift>SDM<Key.space><Key.shift><Key.shift><Key.shift><Key.shift><Key.shift><Key.shift>INSTITUTE
Screenshot: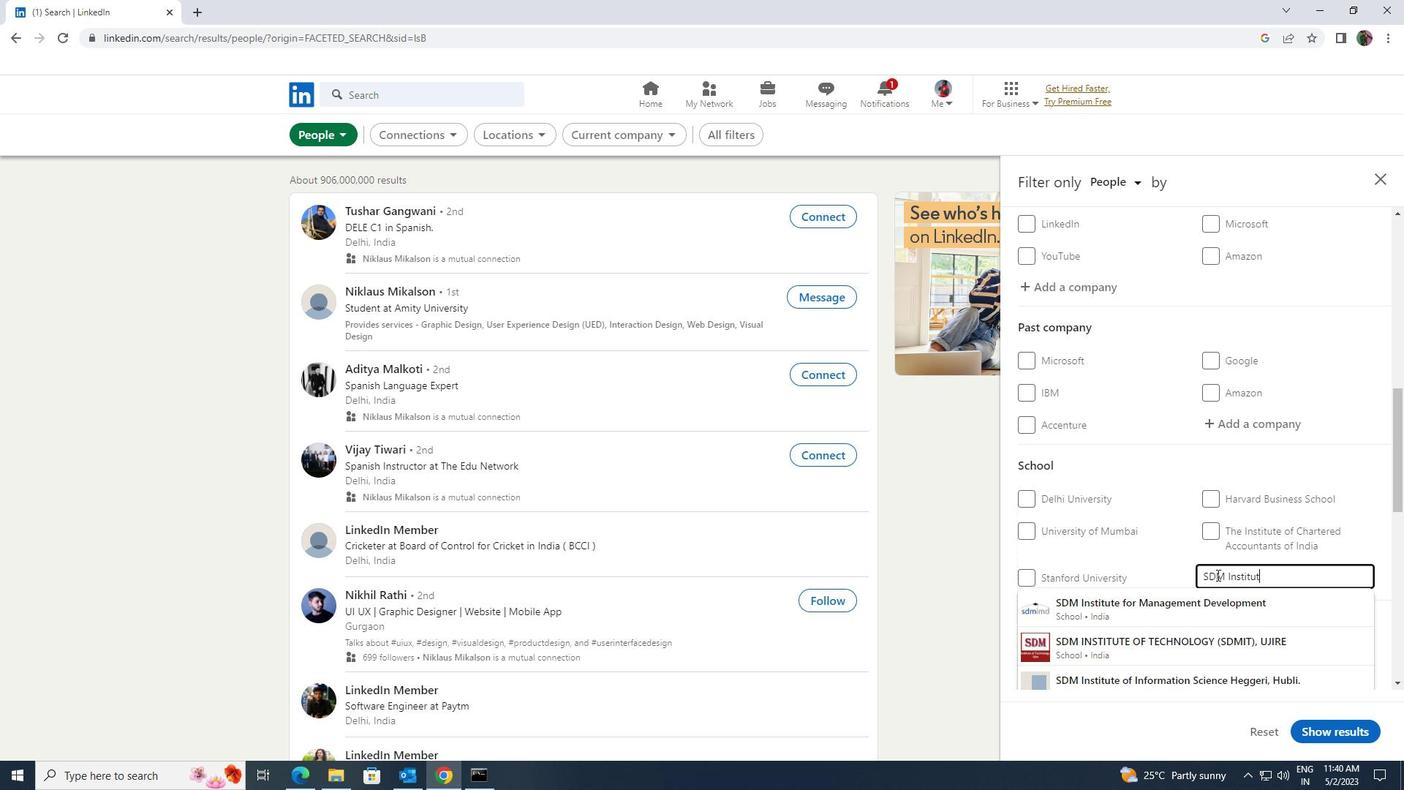 
Action: Mouse moved to (1216, 606)
Screenshot: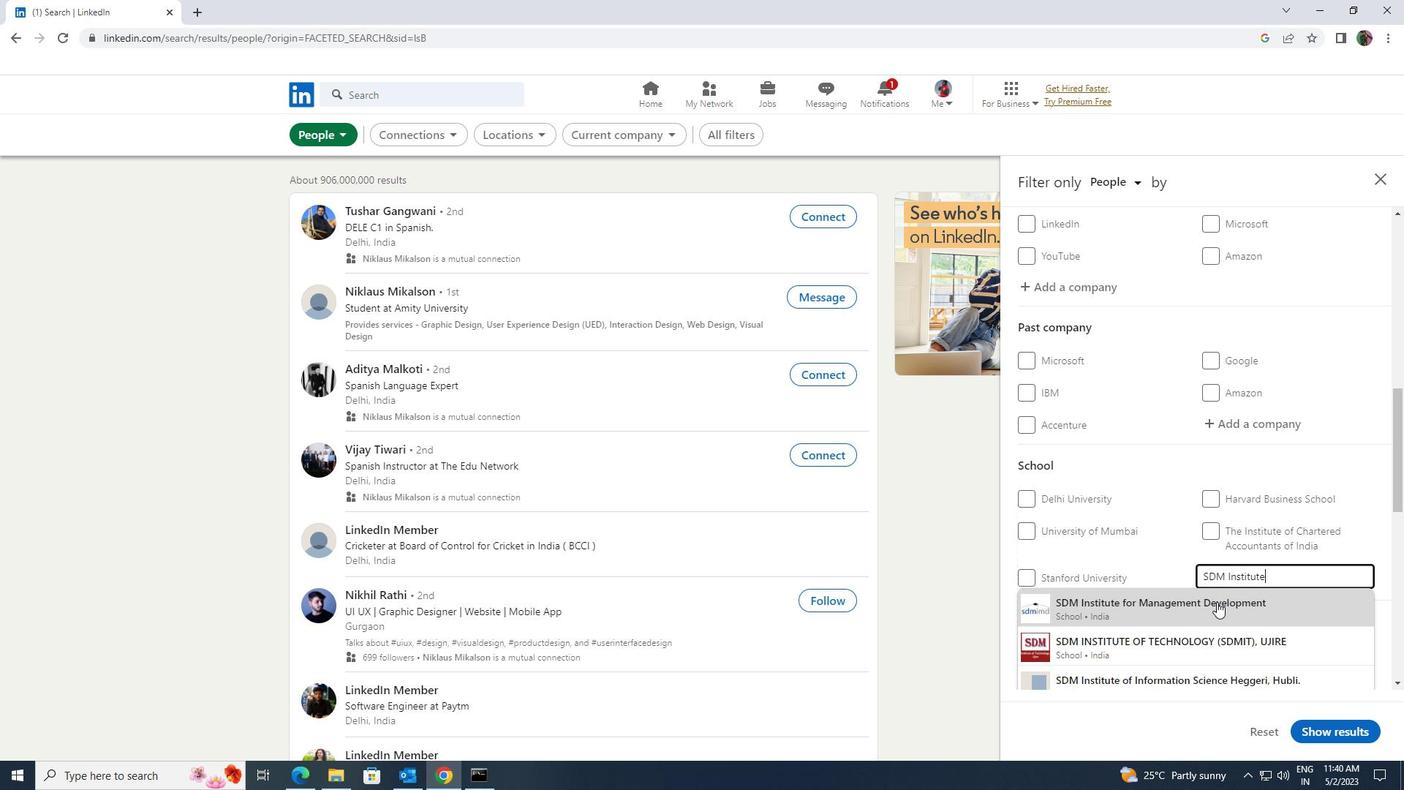 
Action: Mouse pressed left at (1216, 606)
Screenshot: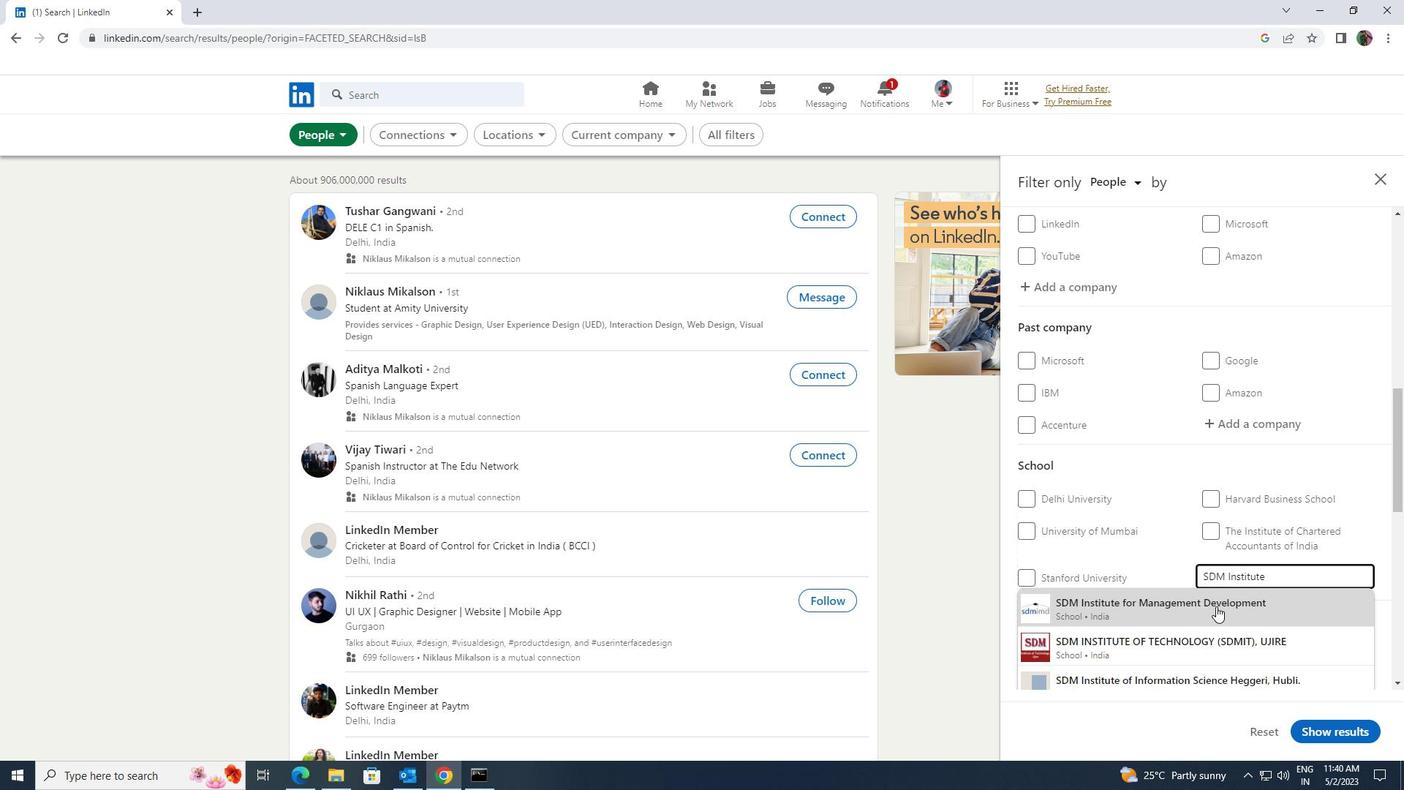 
Action: Mouse scrolled (1216, 605) with delta (0, 0)
Screenshot: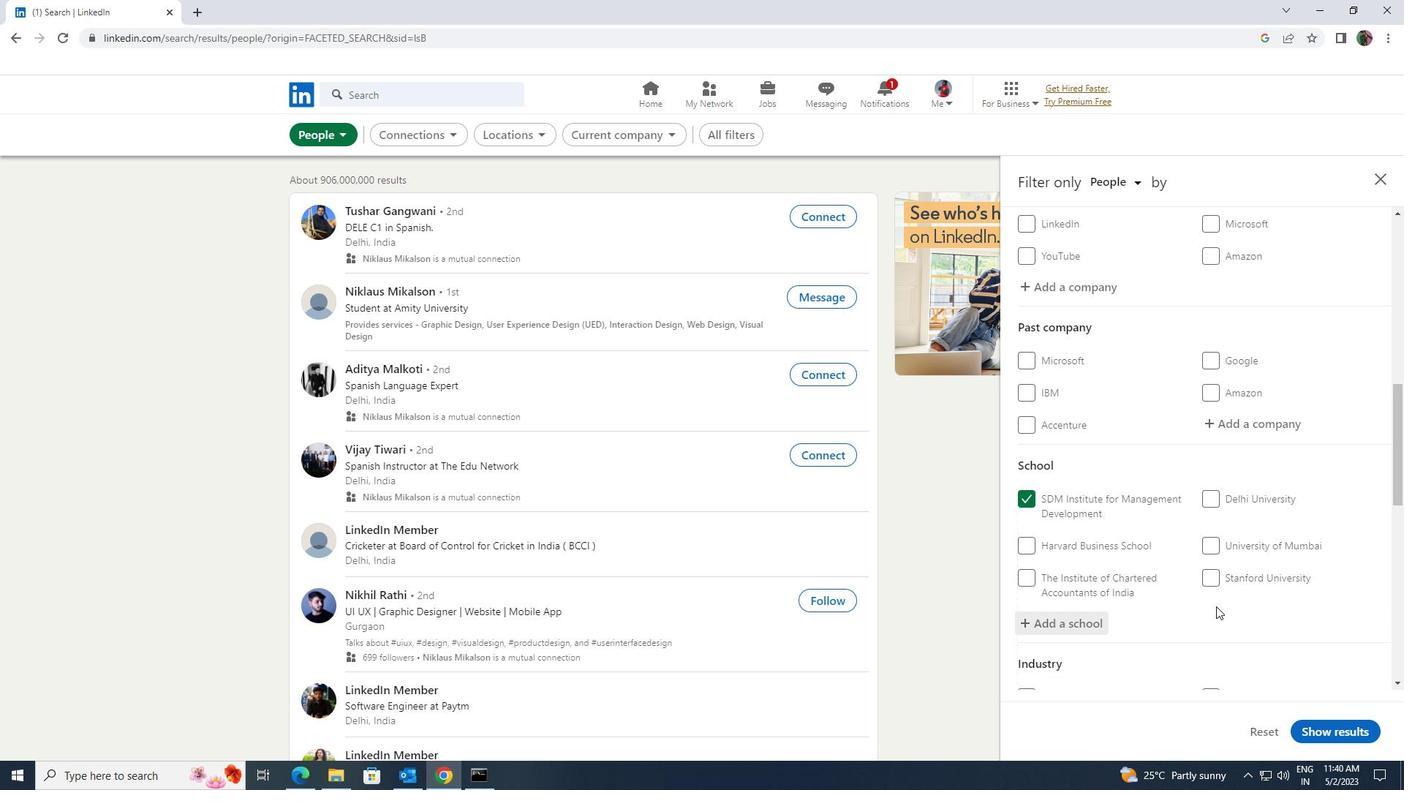 
Action: Mouse scrolled (1216, 605) with delta (0, 0)
Screenshot: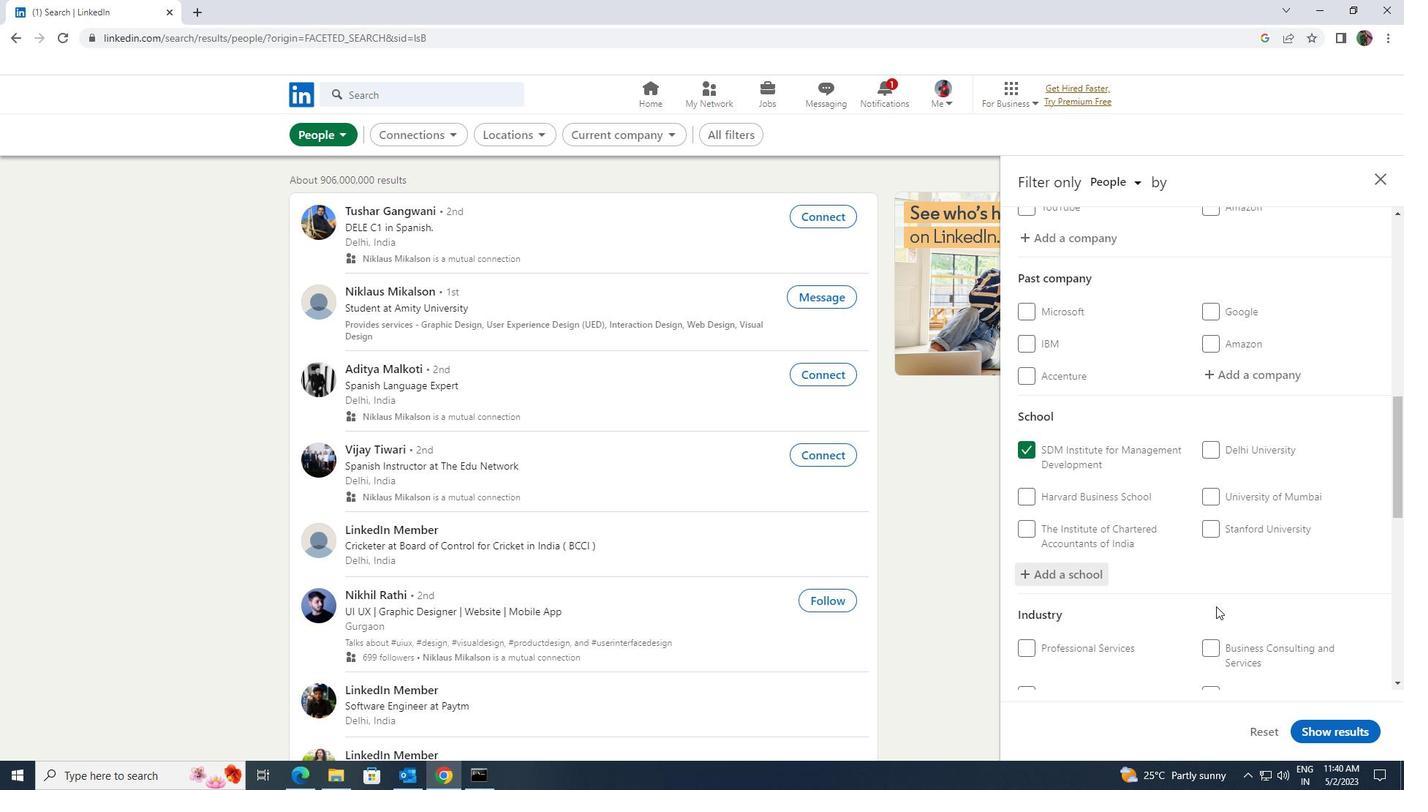 
Action: Mouse scrolled (1216, 605) with delta (0, 0)
Screenshot: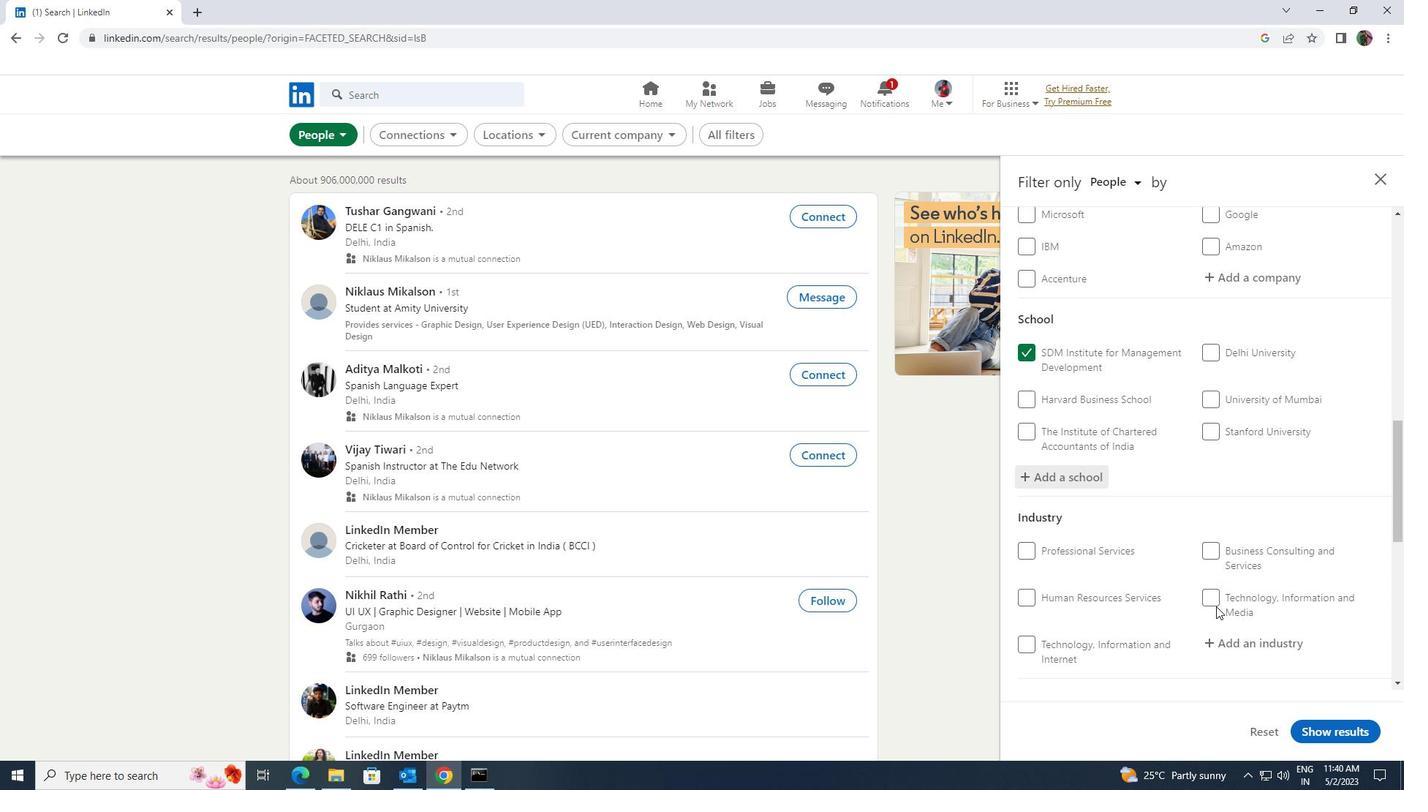 
Action: Mouse moved to (1226, 575)
Screenshot: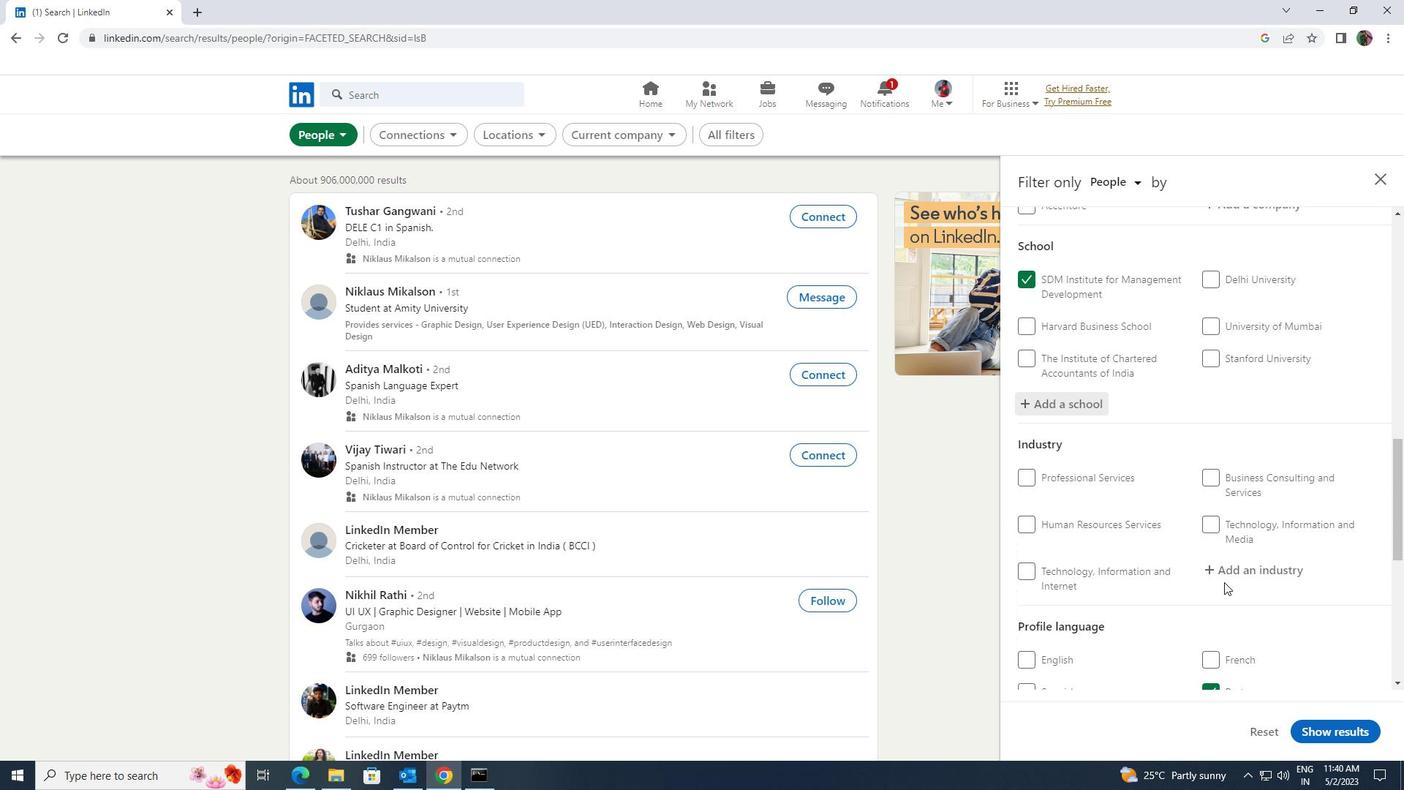 
Action: Mouse pressed left at (1226, 575)
Screenshot: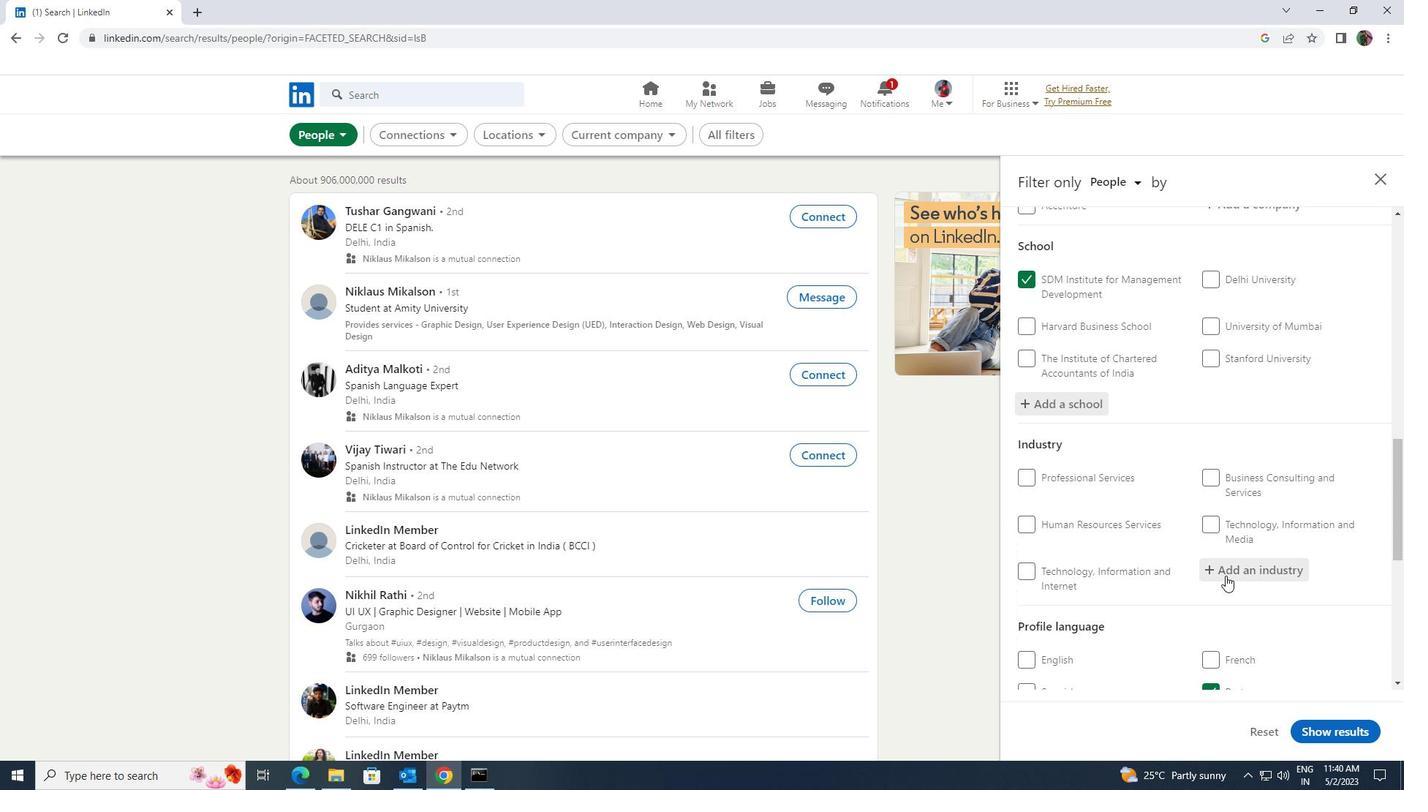 
Action: Key pressed <Key.shift>PAPER<Key.space>AND<Key.space>
Screenshot: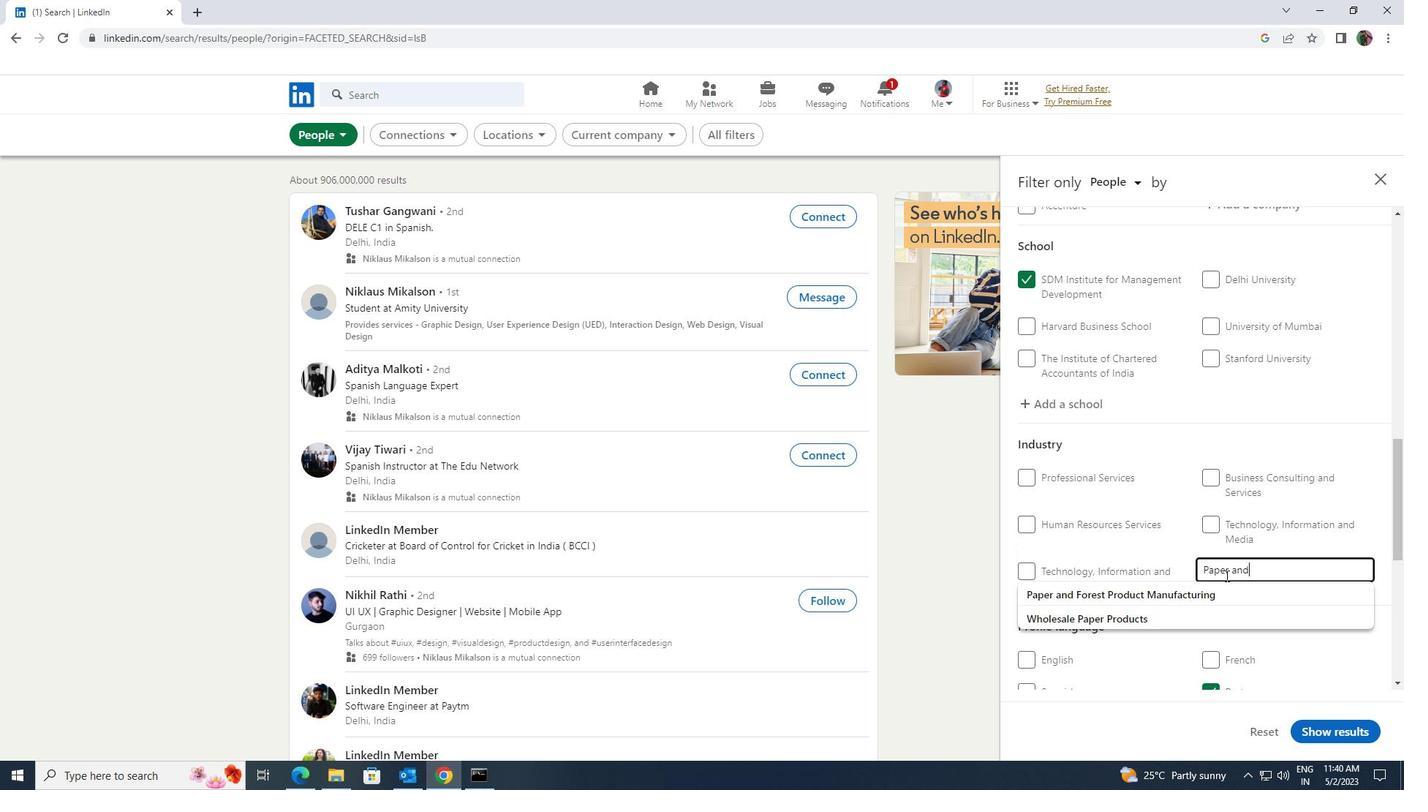 
Action: Mouse moved to (1224, 591)
Screenshot: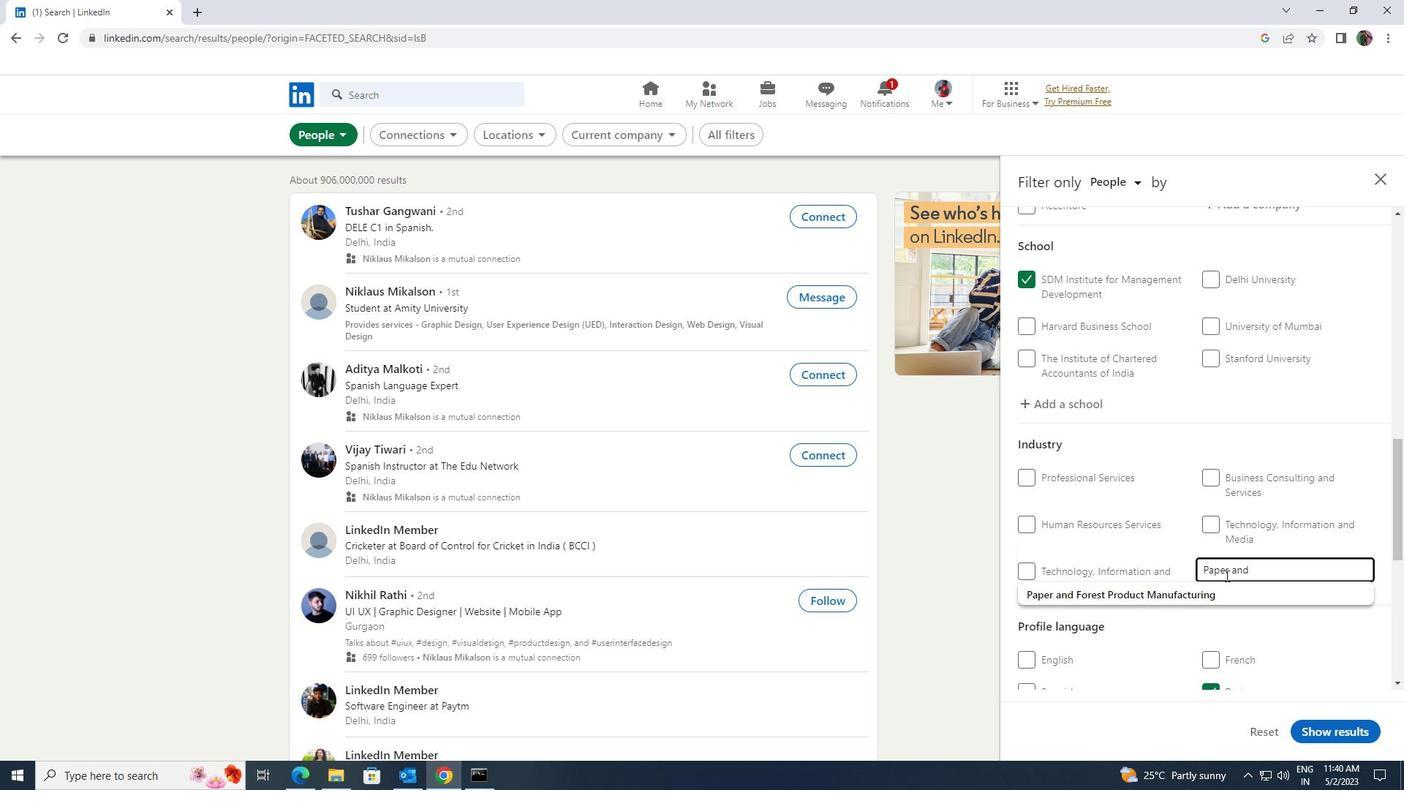 
Action: Mouse pressed left at (1224, 591)
Screenshot: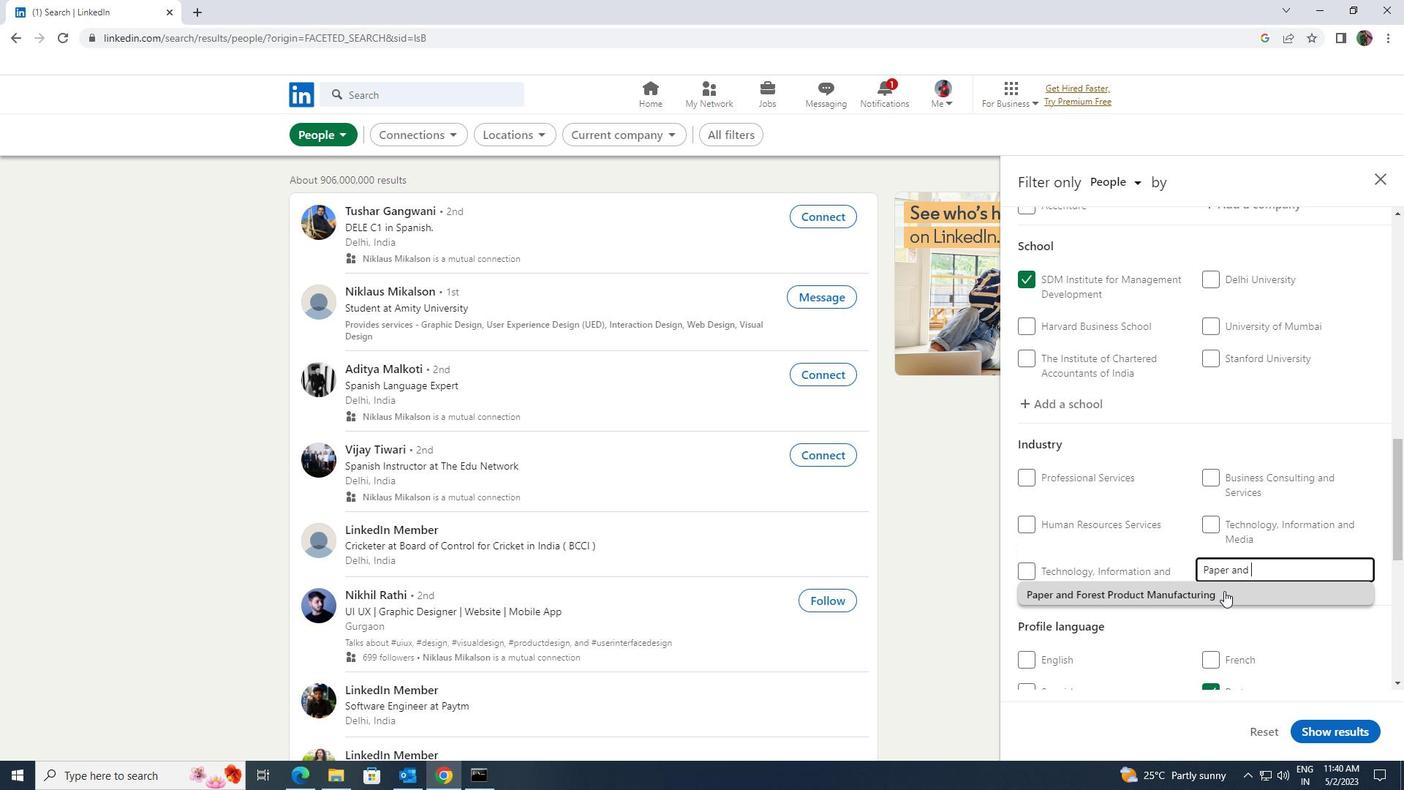 
Action: Mouse scrolled (1224, 590) with delta (0, 0)
Screenshot: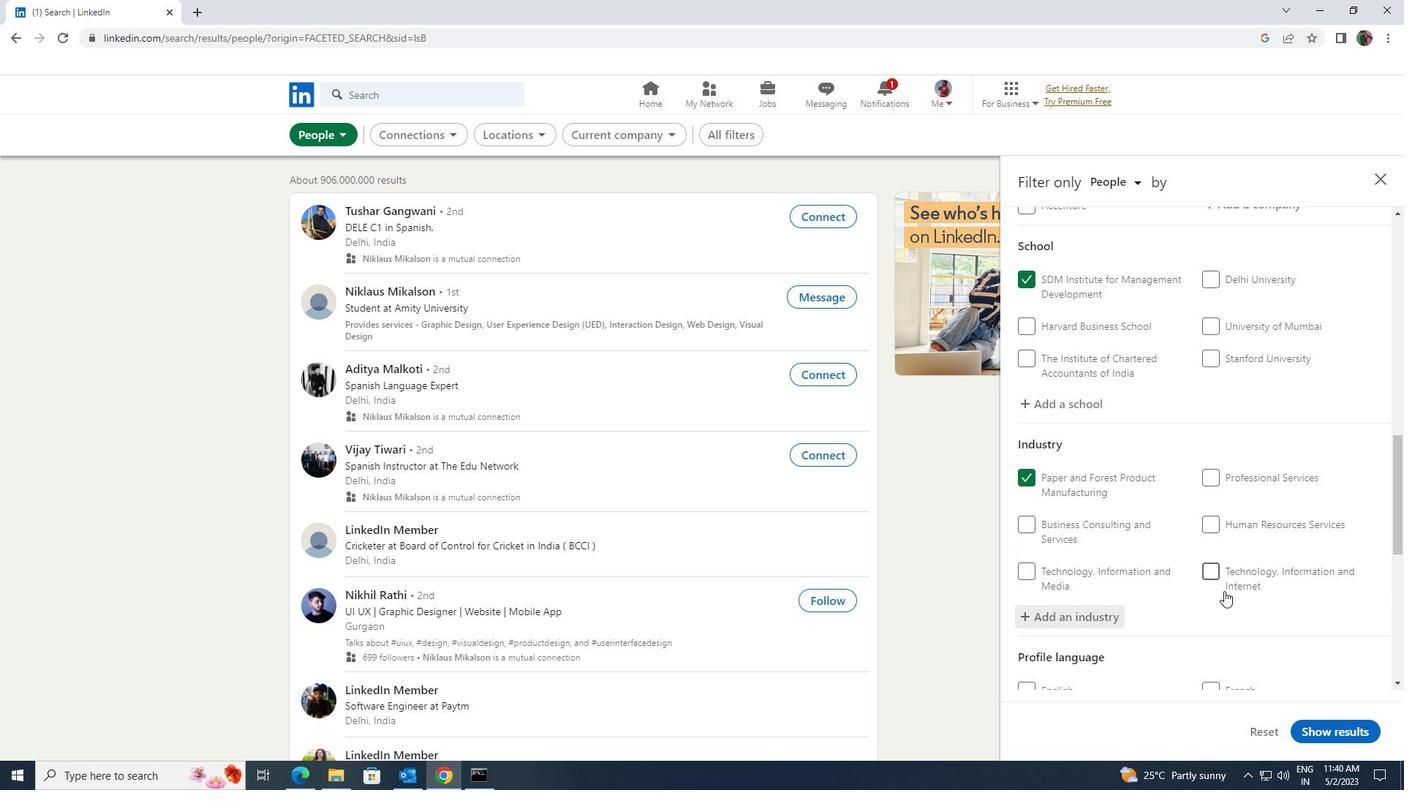 
Action: Mouse scrolled (1224, 590) with delta (0, 0)
Screenshot: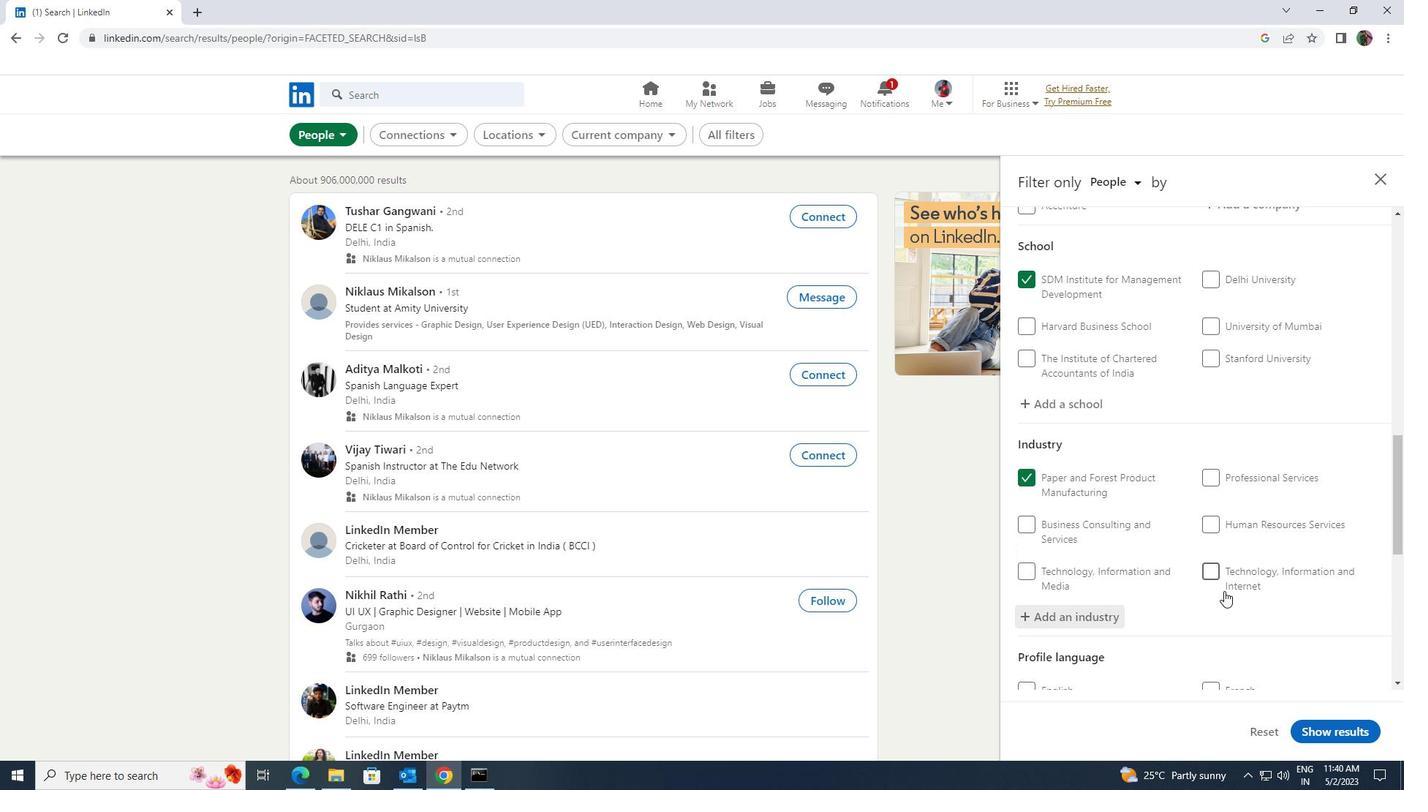 
Action: Mouse scrolled (1224, 590) with delta (0, 0)
Screenshot: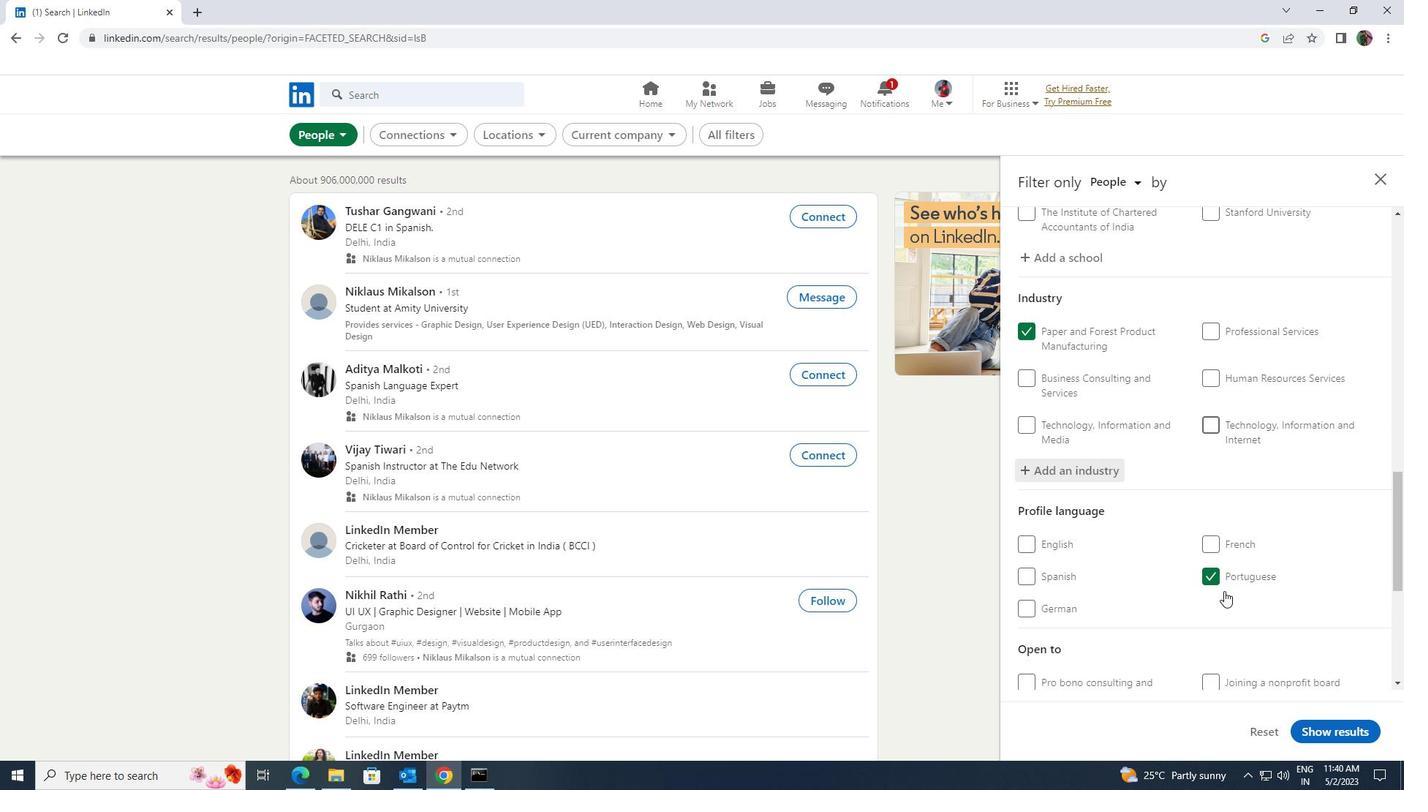
Action: Mouse scrolled (1224, 590) with delta (0, 0)
Screenshot: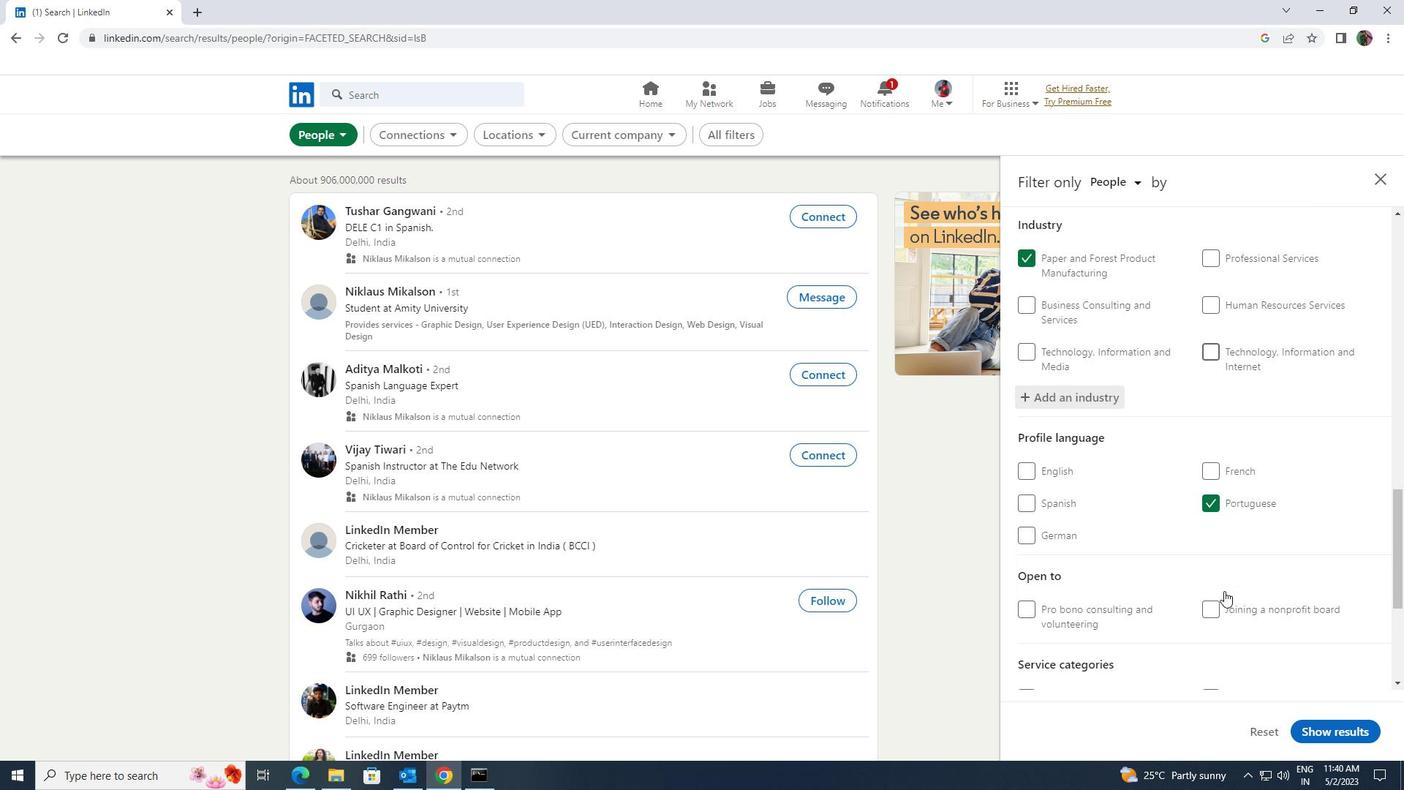 
Action: Mouse scrolled (1224, 590) with delta (0, 0)
Screenshot: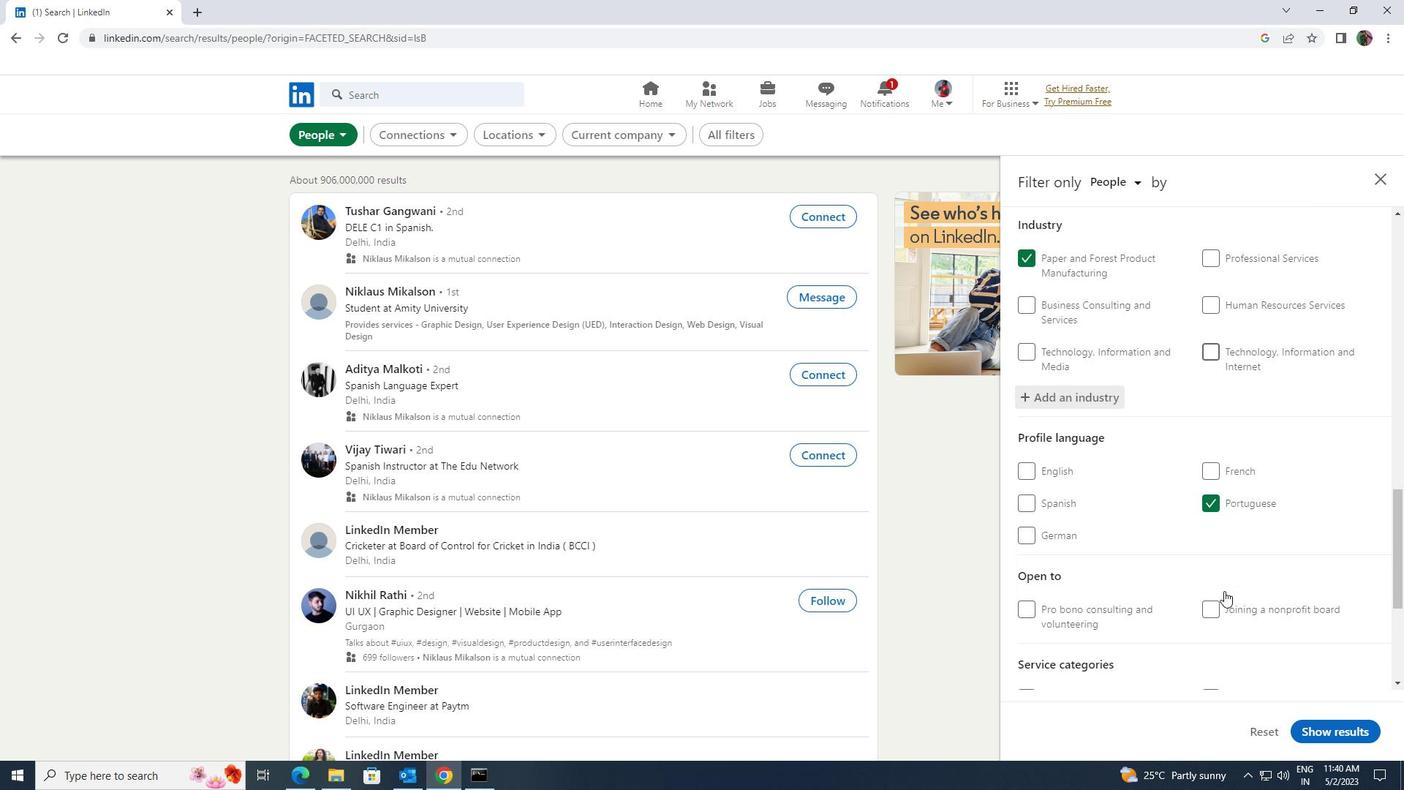 
Action: Mouse moved to (1229, 616)
Screenshot: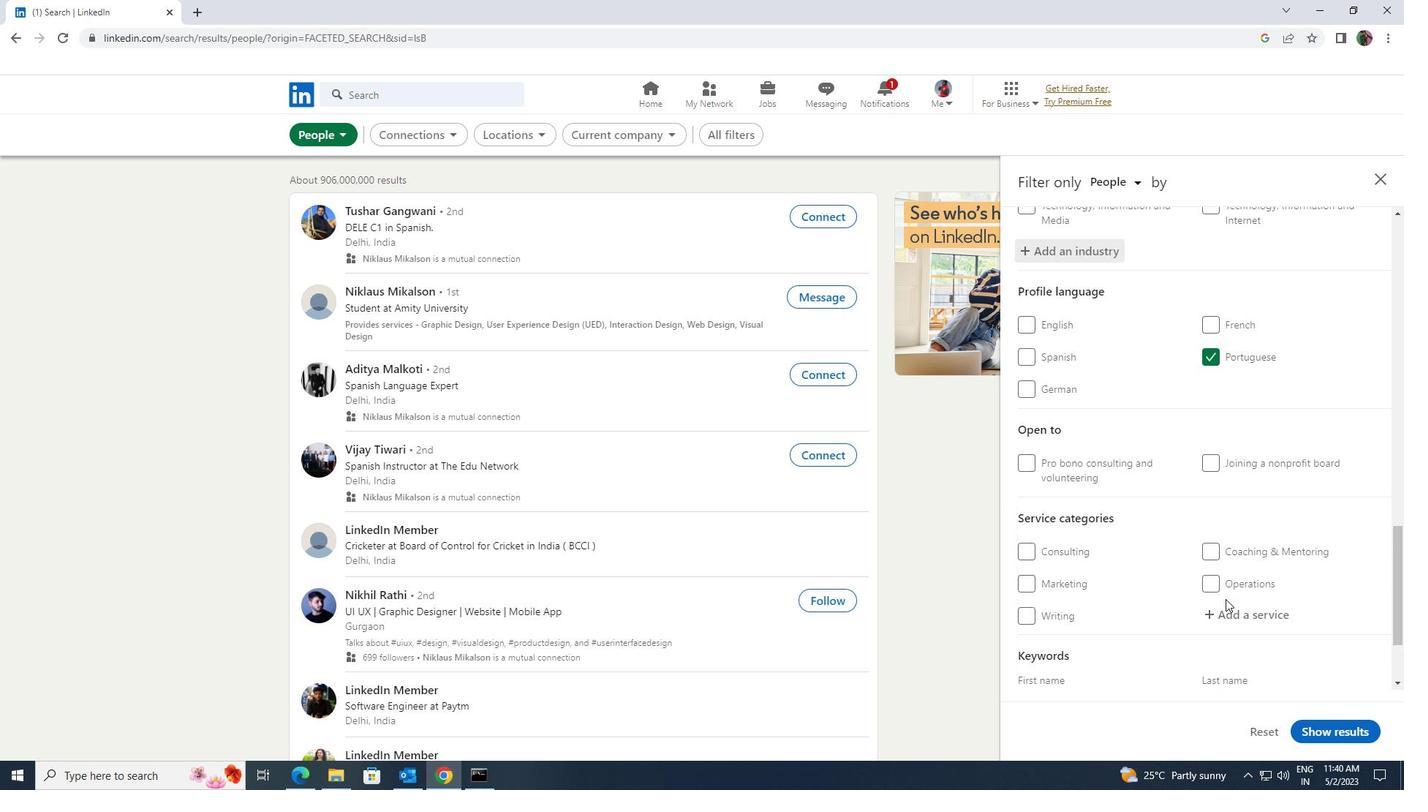
Action: Mouse pressed left at (1229, 616)
Screenshot: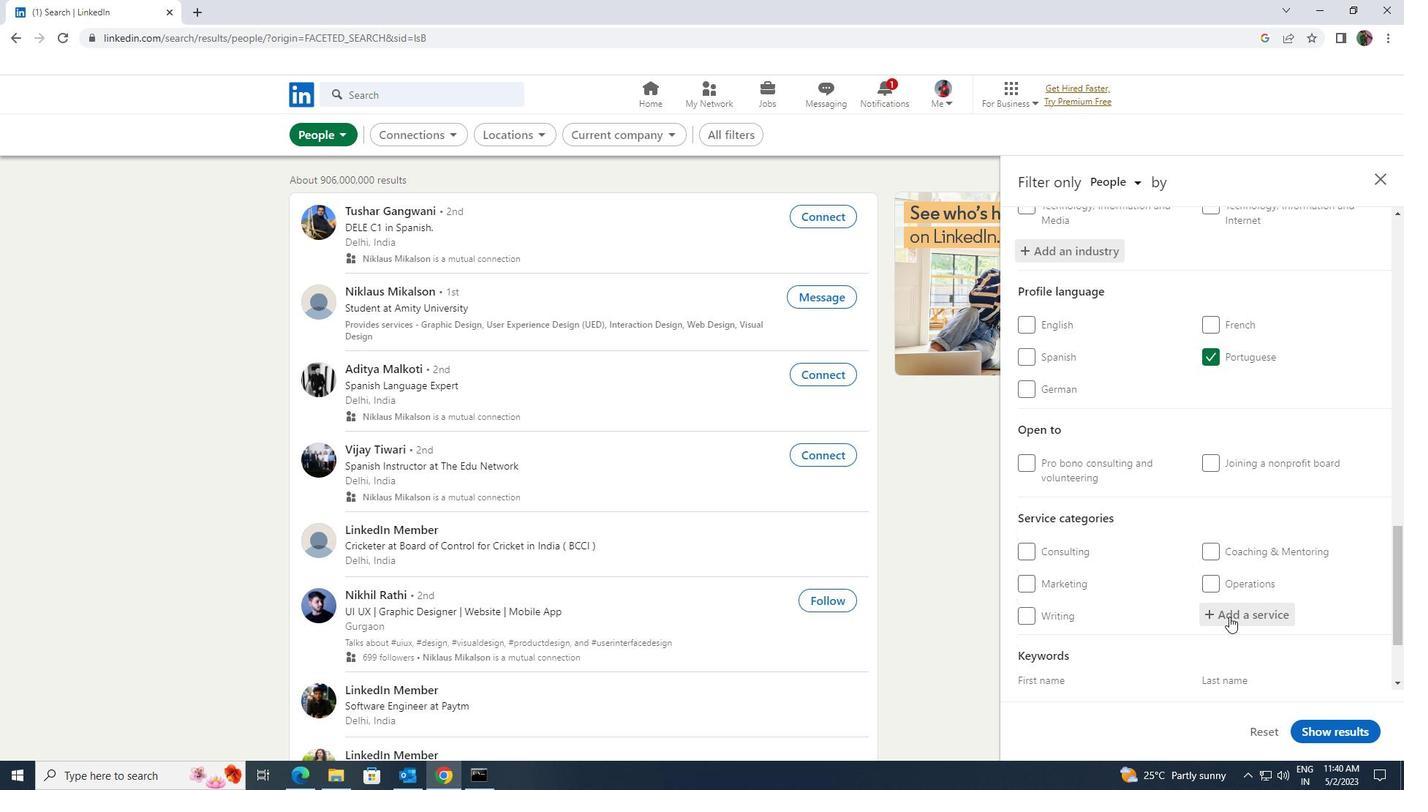 
Action: Key pressed <Key.shift>COACHING<Key.space><Key.shift><Key.shift><Key.shift><Key.shift><Key.shift><Key.shift><Key.shift><Key.shift><Key.shift><Key.shift><Key.shift><Key.shift><Key.shift><Key.shift><Key.shift><Key.shift><Key.shift><Key.shift><Key.shift><Key.shift>&<Key.space><Key.shift>MENTORING<Key.enter>
Screenshot: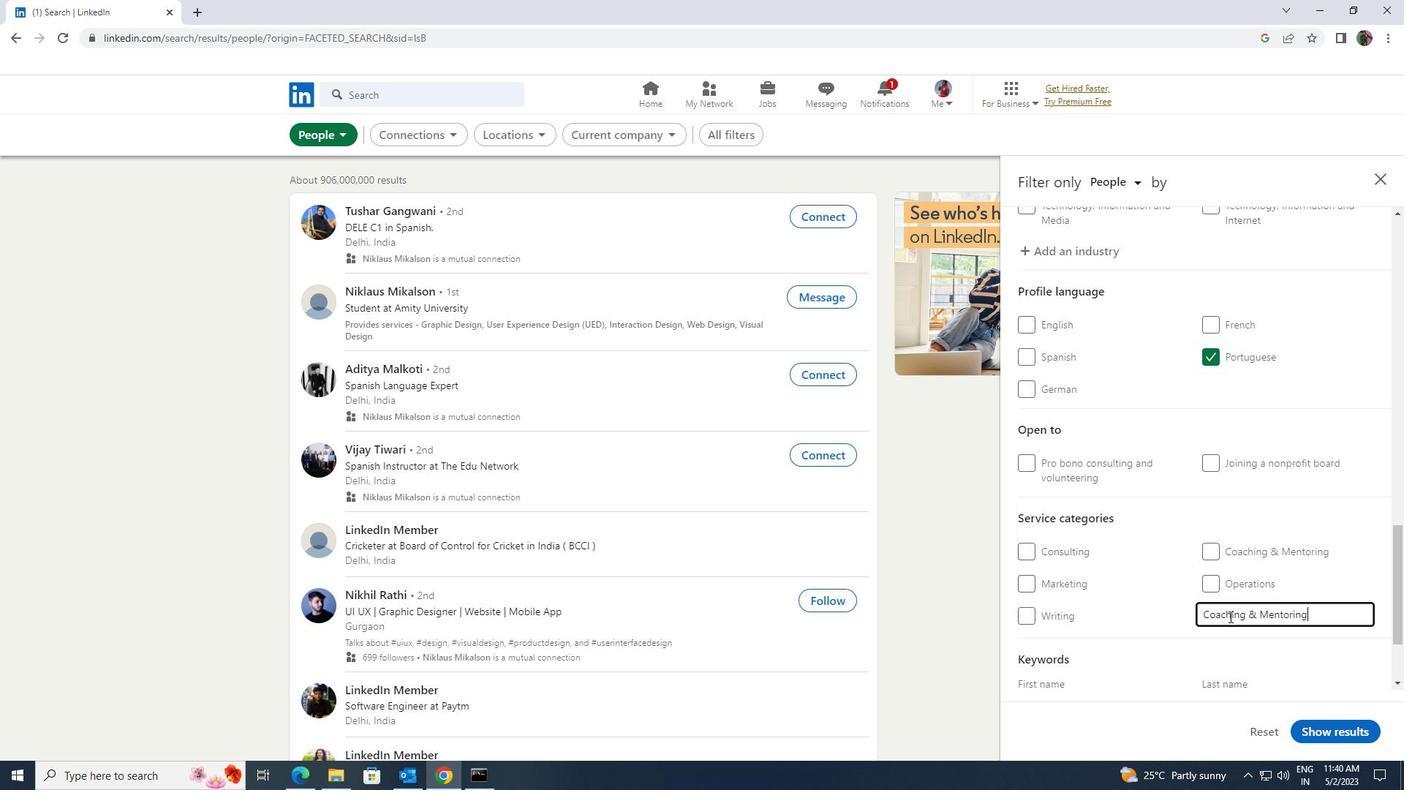 
Action: Mouse scrolled (1229, 616) with delta (0, 0)
Screenshot: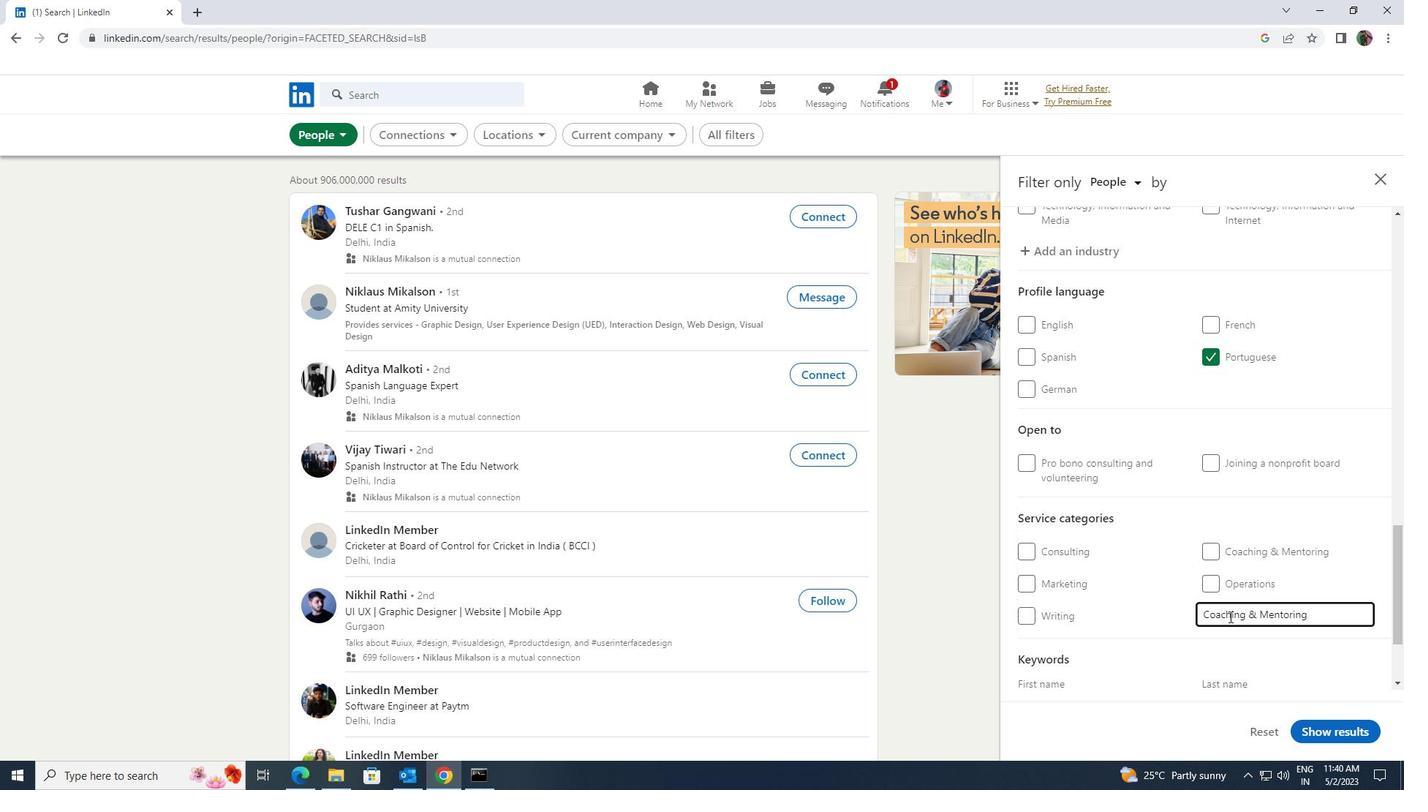 
Action: Mouse scrolled (1229, 616) with delta (0, 0)
Screenshot: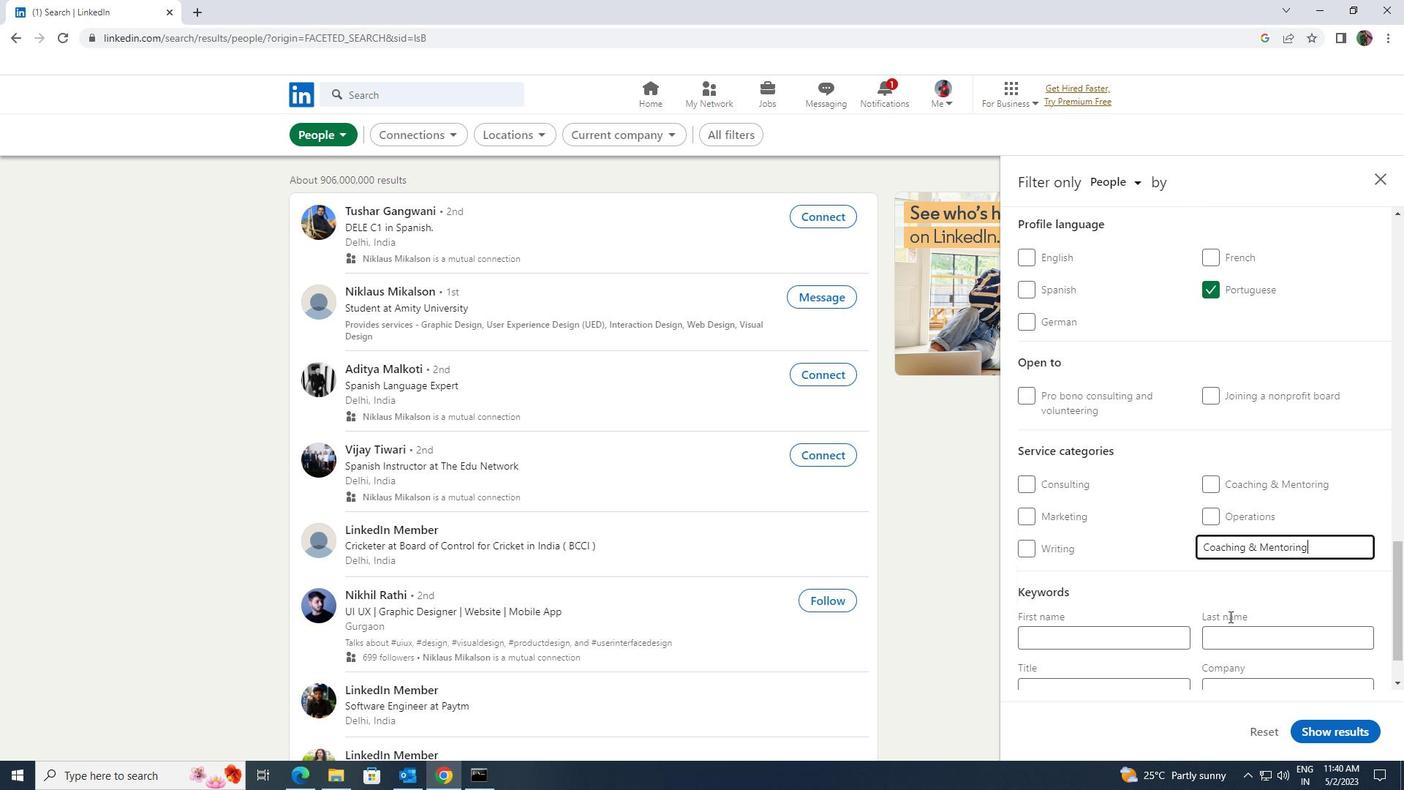 
Action: Mouse moved to (1177, 622)
Screenshot: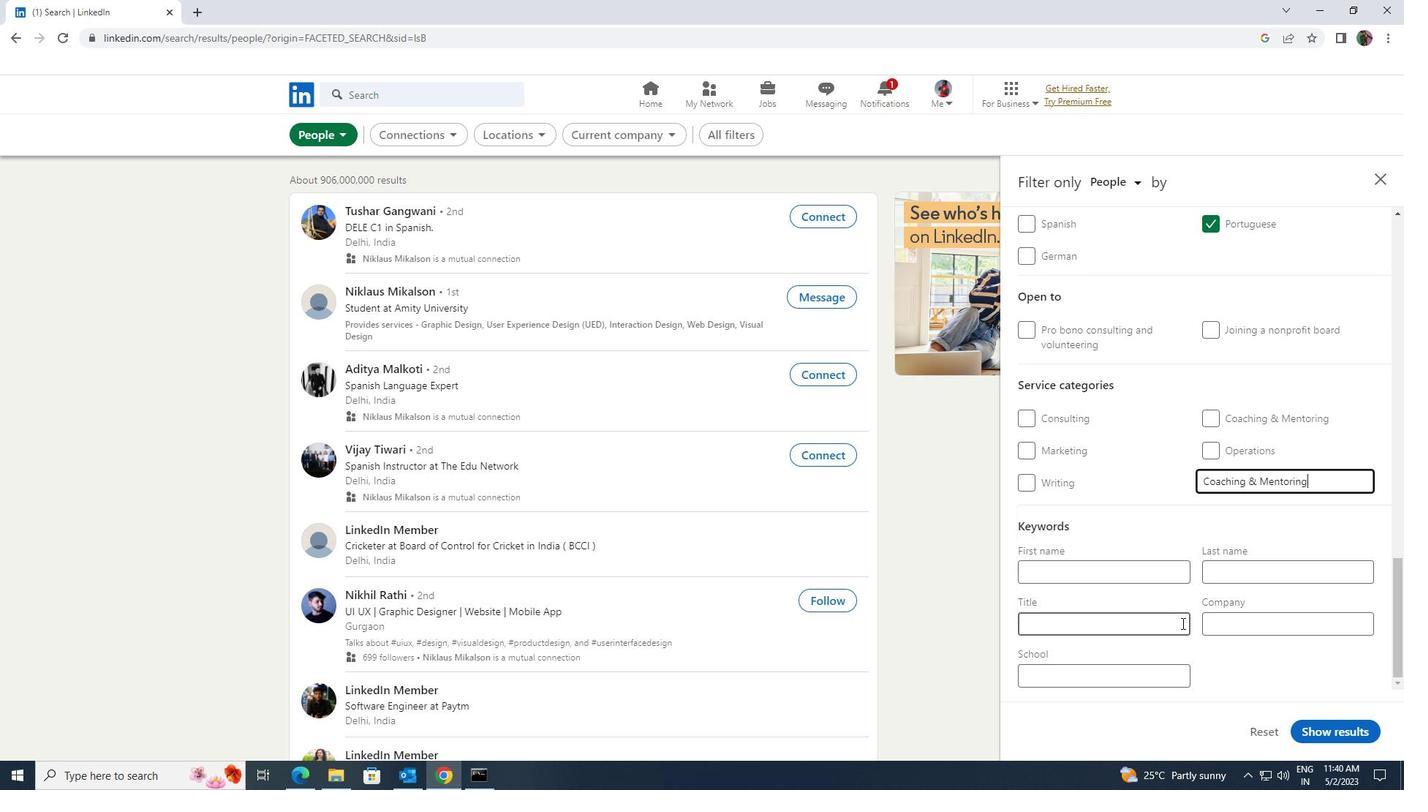 
Action: Mouse pressed left at (1177, 622)
Screenshot: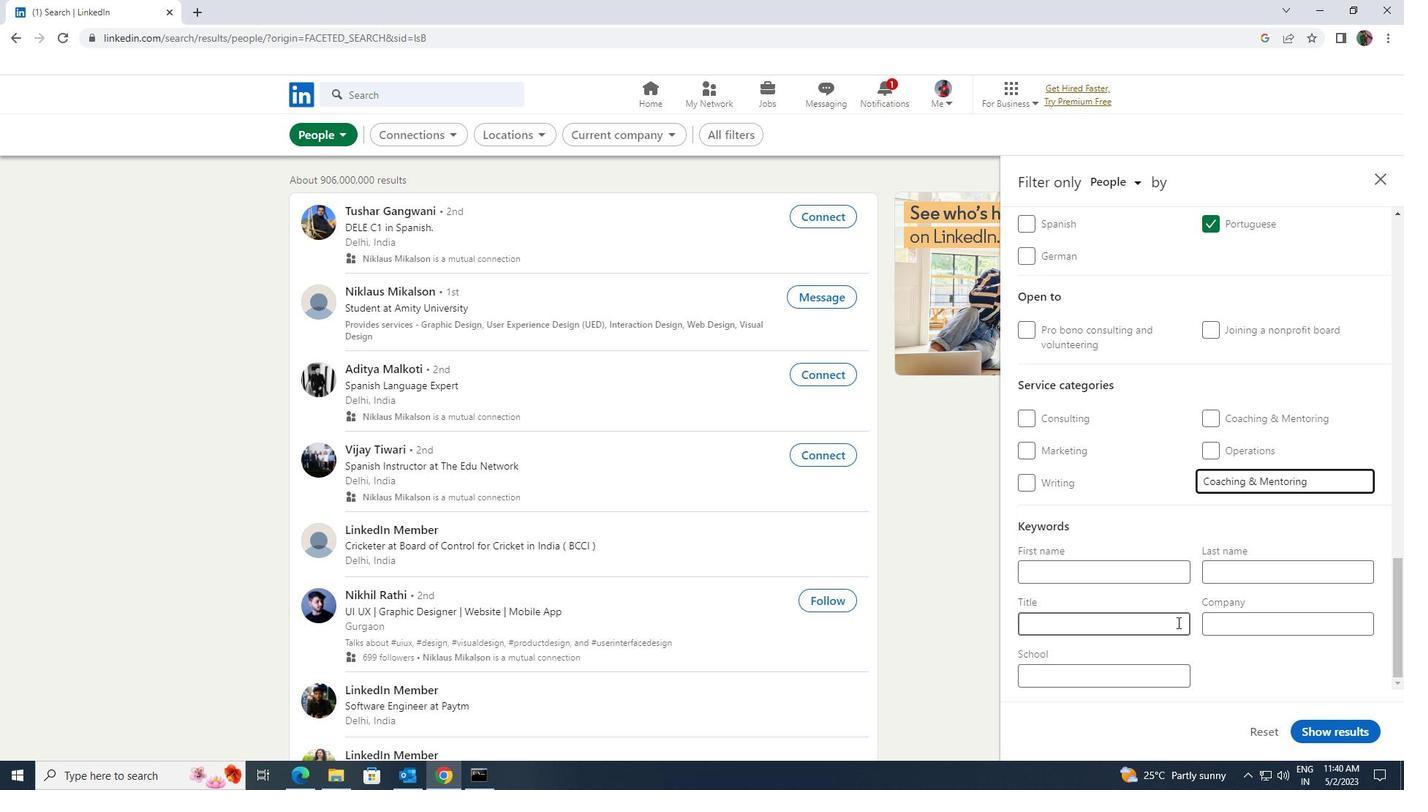 
Action: Key pressed <Key.shift><Key.shift><Key.shift><Key.shift>QUALITY<Key.space><Key.shift><Key.shift>CONTROL<Key.space><Key.shift>COORDINATOR
Screenshot: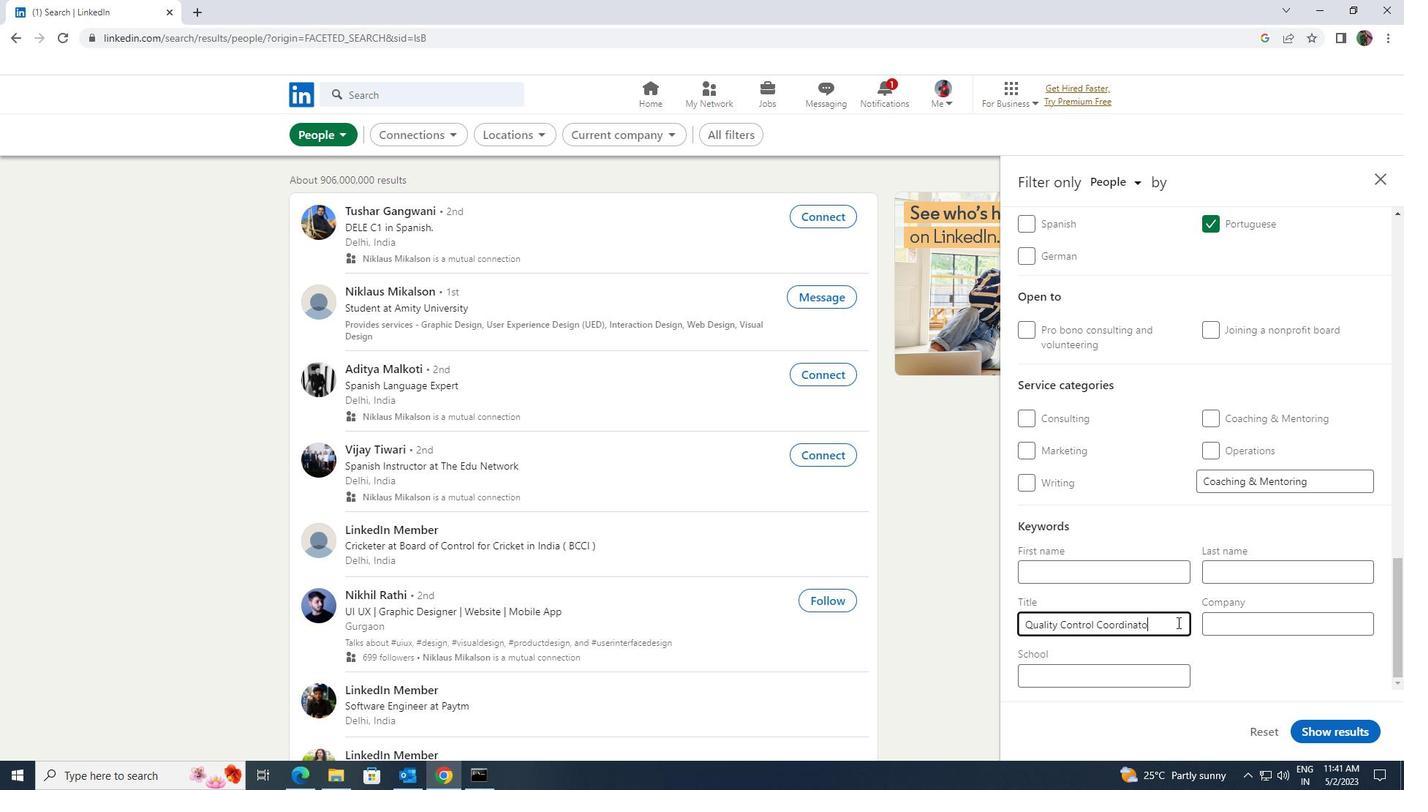 
Action: Mouse moved to (1342, 736)
Screenshot: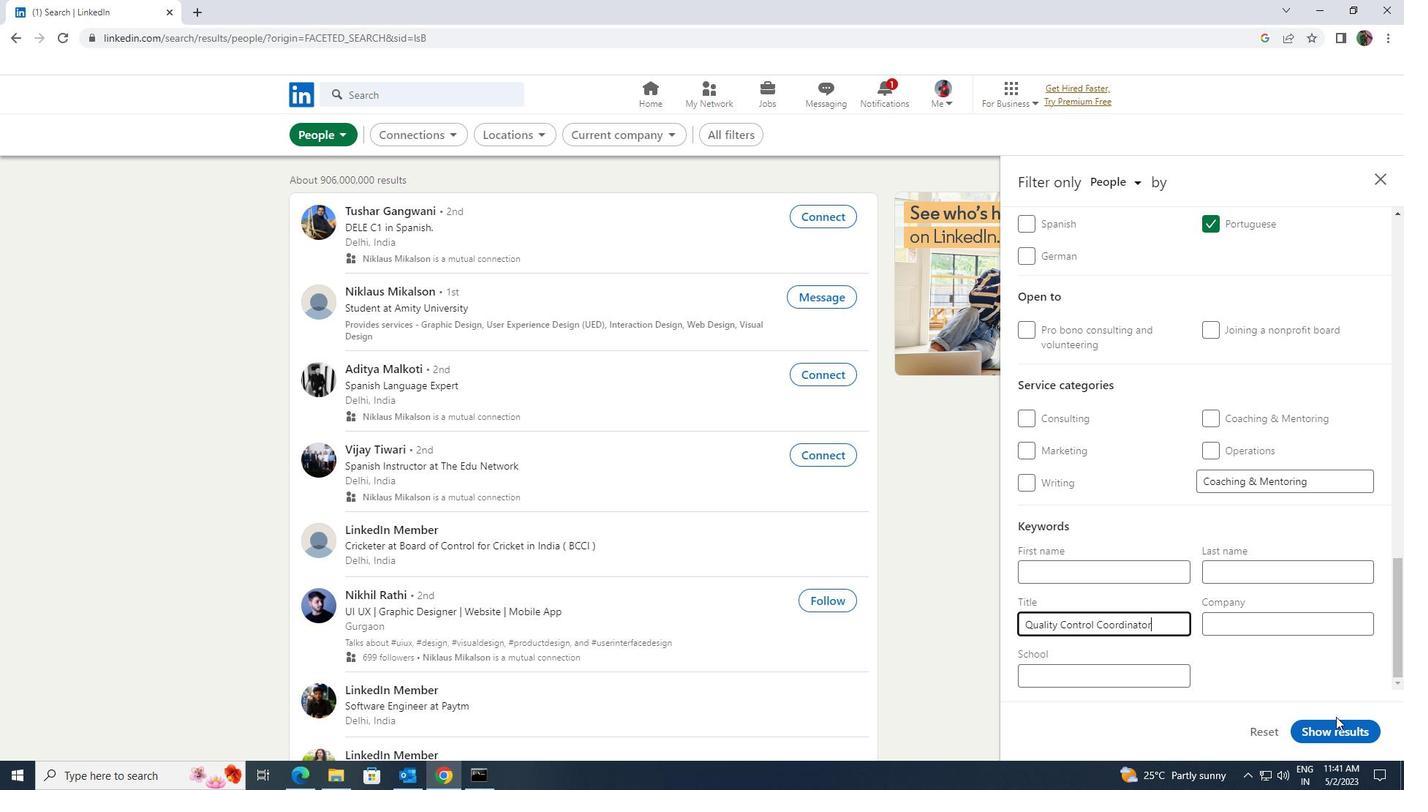 
Action: Mouse pressed left at (1342, 736)
Screenshot: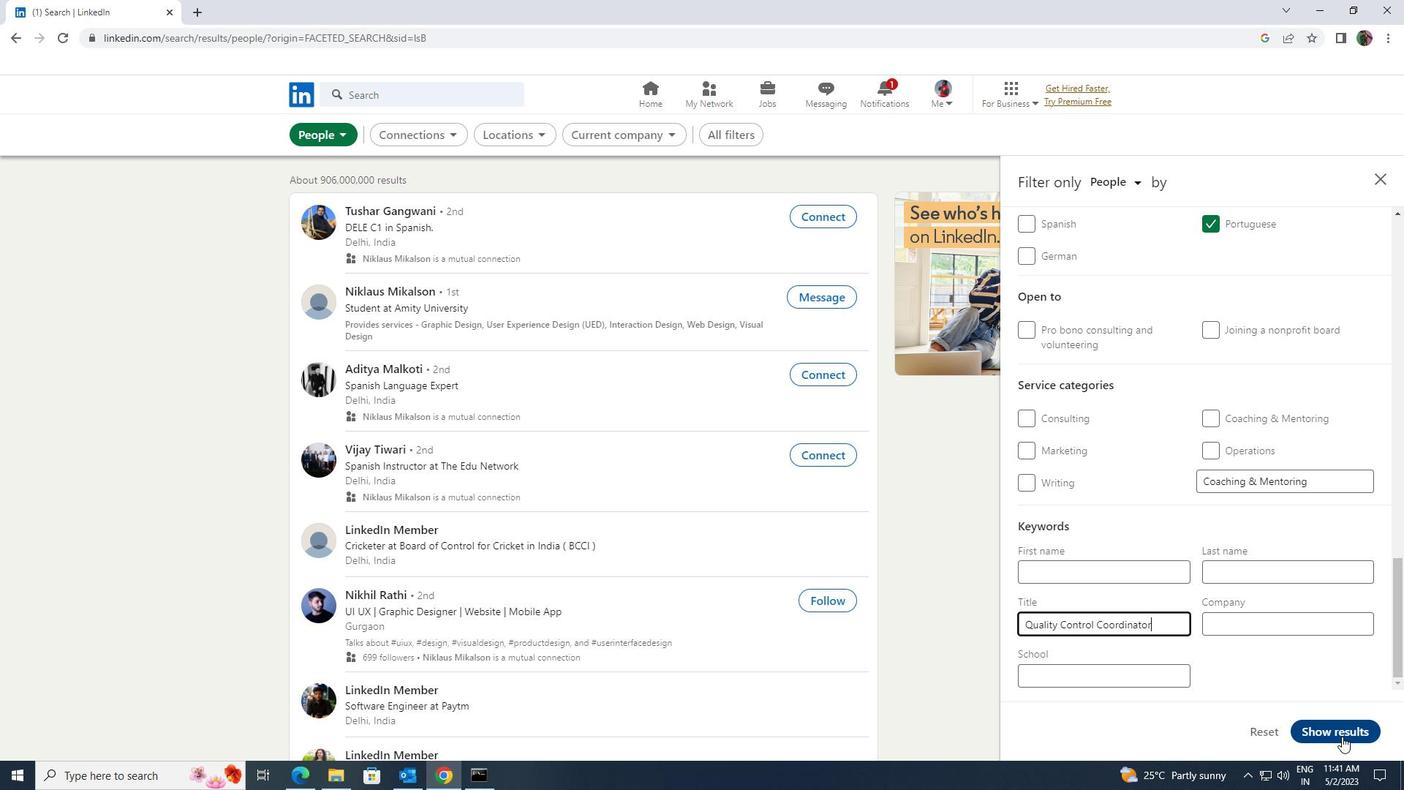 
